 Task: Look for space in Sainte-Marie, Martinique from 3rd August, 2023 to 17th August, 2023 for 3 adults, 1 child in price range Rs.3000 to Rs.15000. Place can be entire place with 3 bedrooms having 4 beds and 2 bathrooms. Property type can be house, flat, guest house. Amenities needed are: wifi, washing machine. Booking option can be shelf check-in. Required host language is English.
Action: Mouse moved to (605, 128)
Screenshot: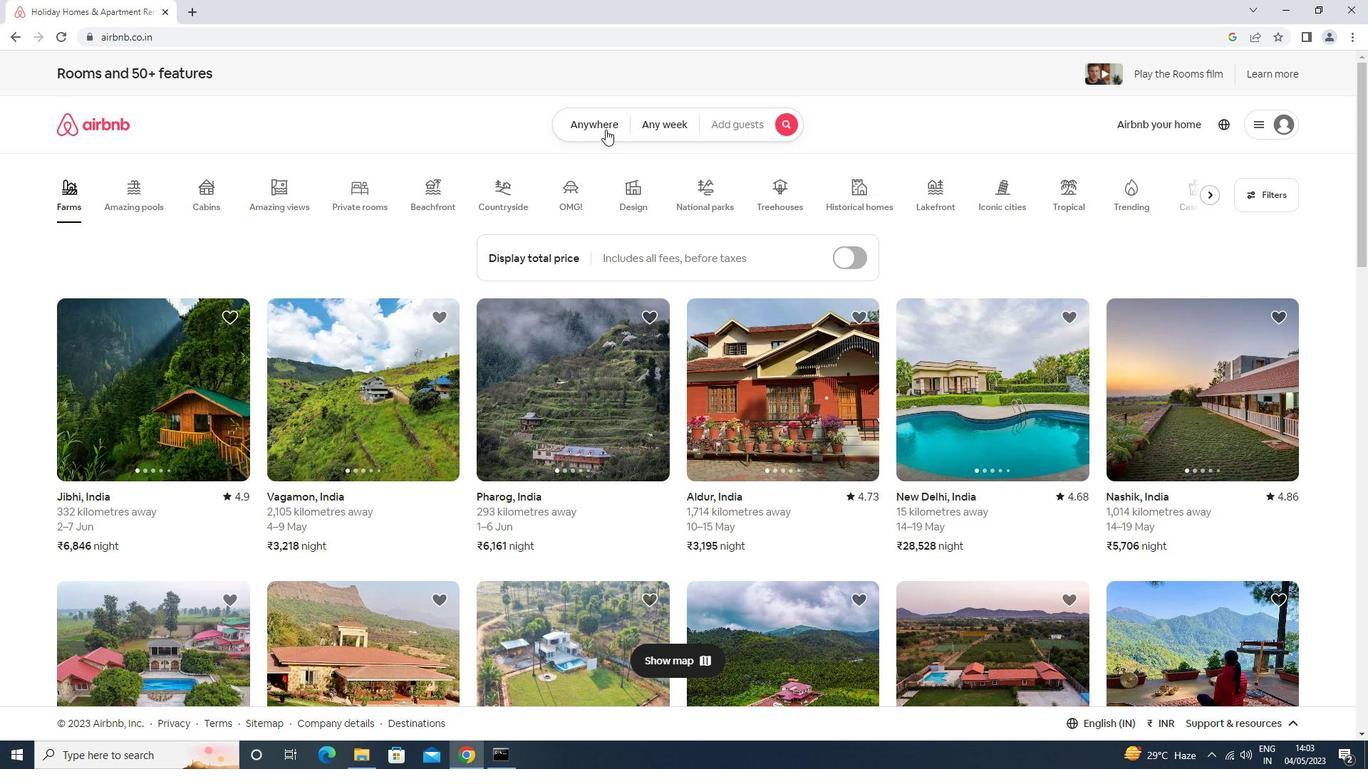
Action: Mouse pressed left at (605, 128)
Screenshot: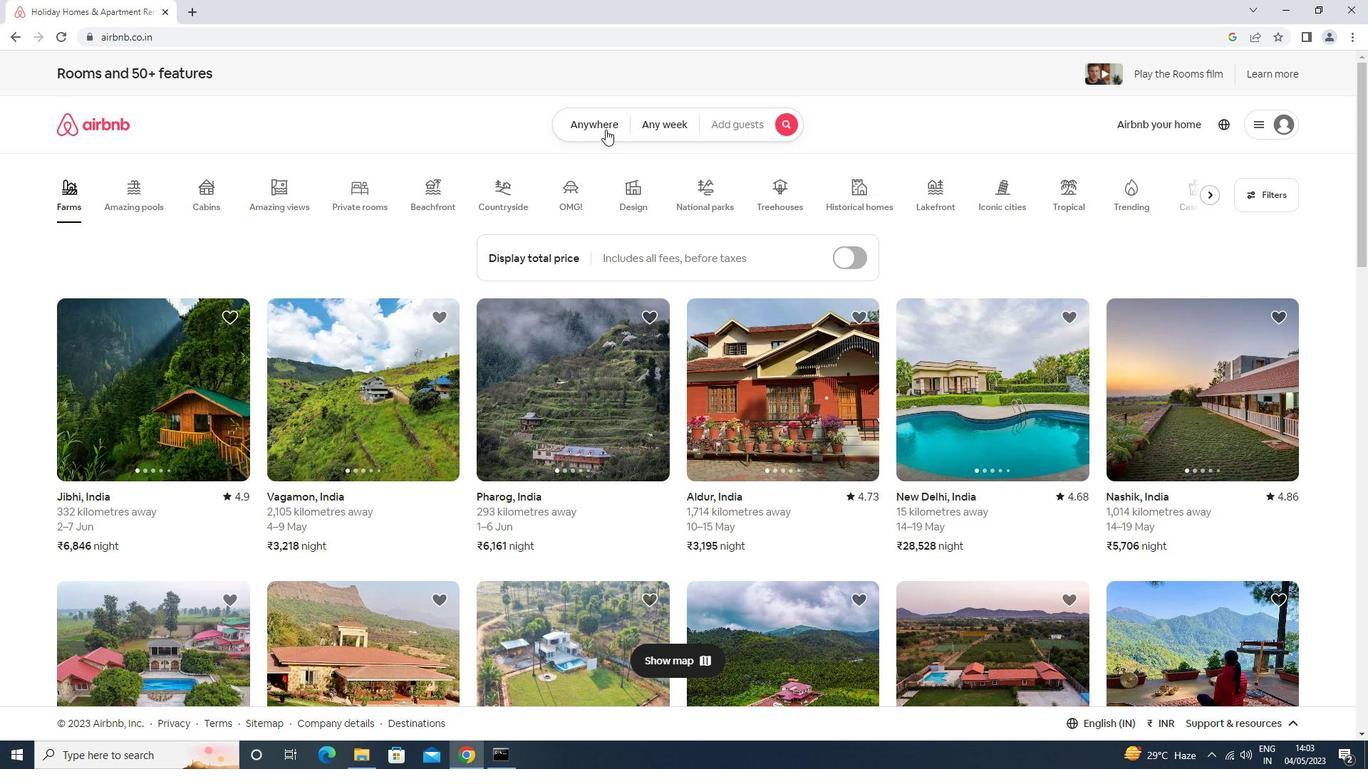 
Action: Mouse moved to (538, 170)
Screenshot: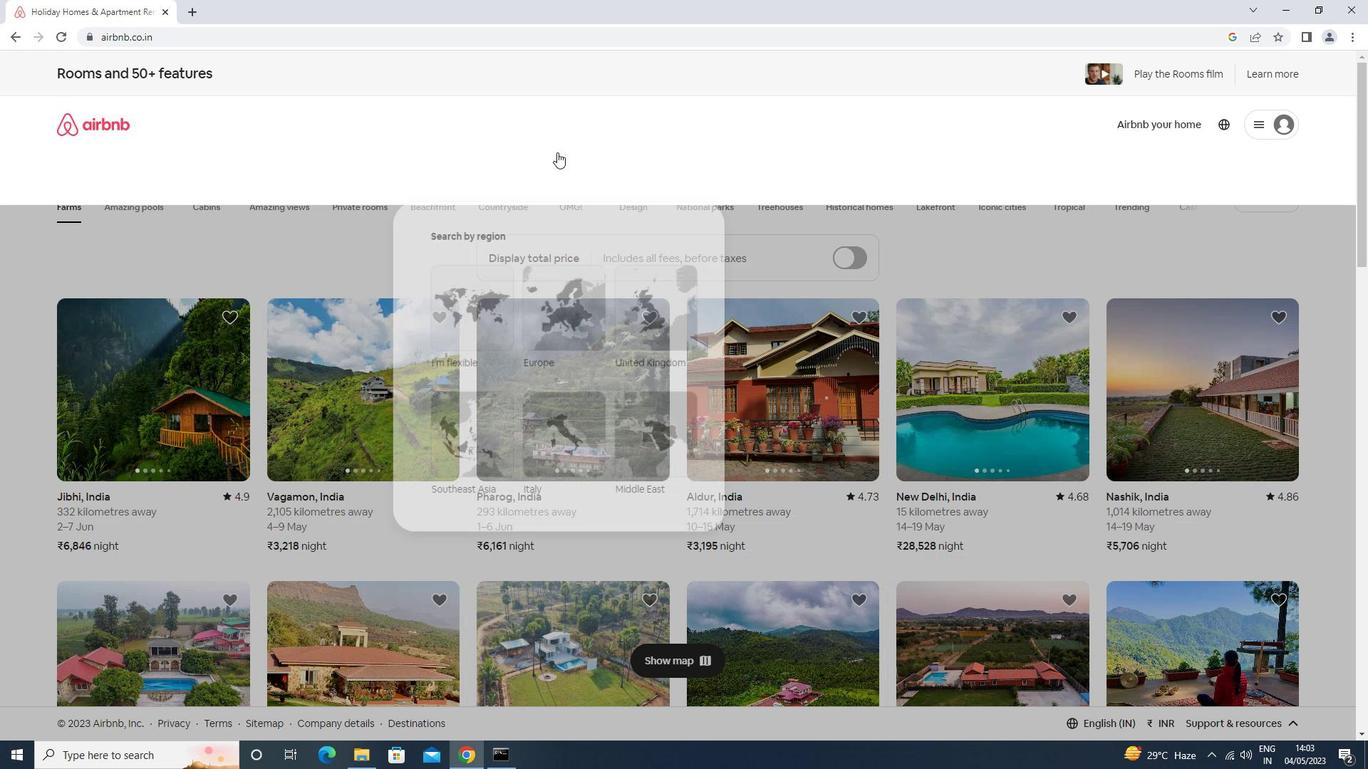 
Action: Mouse pressed left at (538, 170)
Screenshot: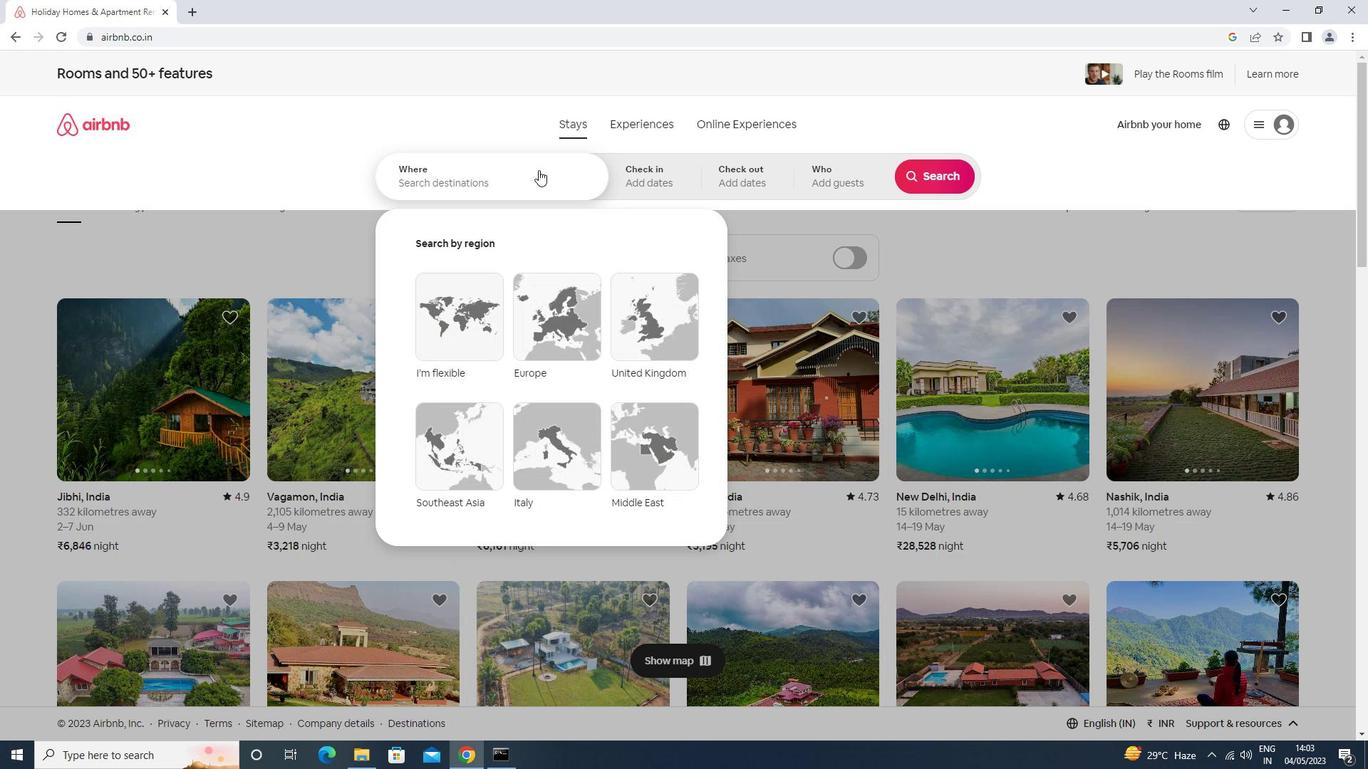 
Action: Key pressed sainte<Key.space>marie<Key.enter>
Screenshot: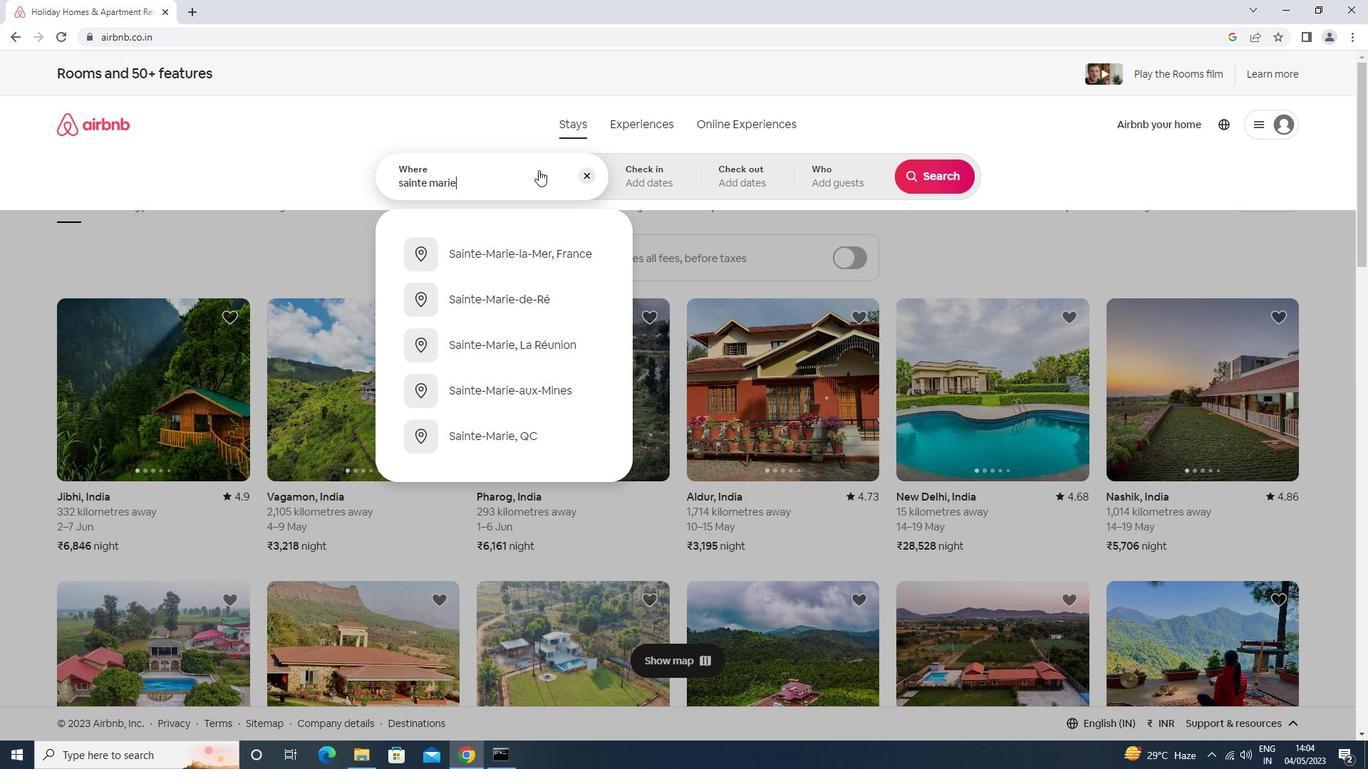 
Action: Mouse moved to (922, 288)
Screenshot: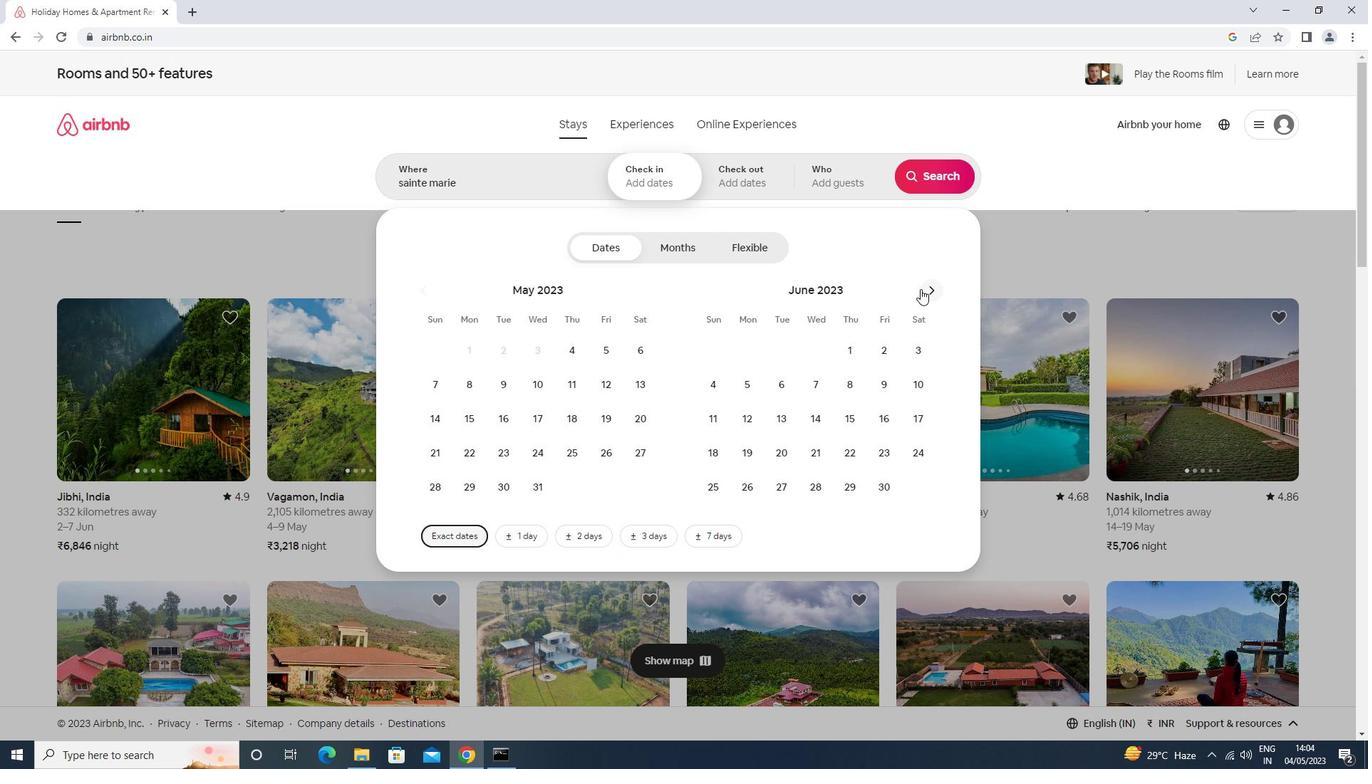 
Action: Mouse pressed left at (922, 288)
Screenshot: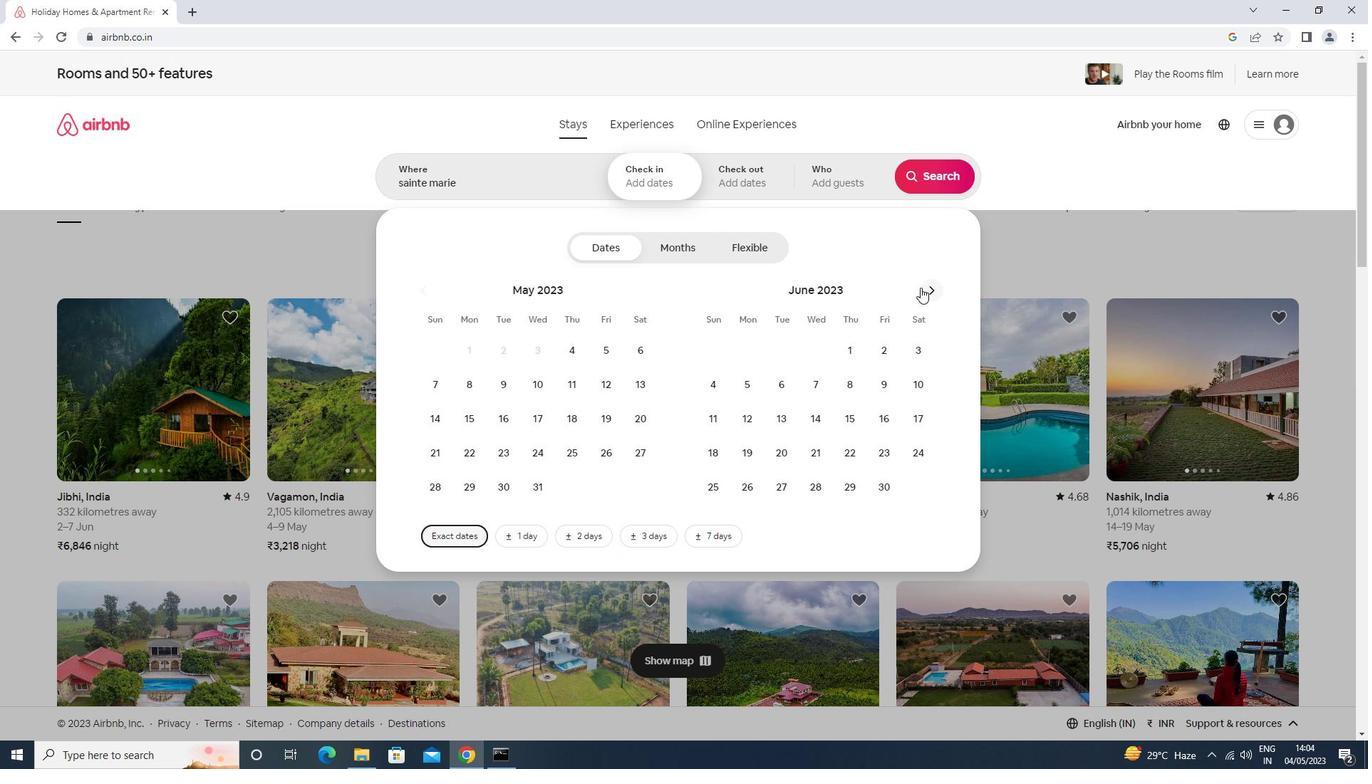 
Action: Mouse pressed left at (922, 288)
Screenshot: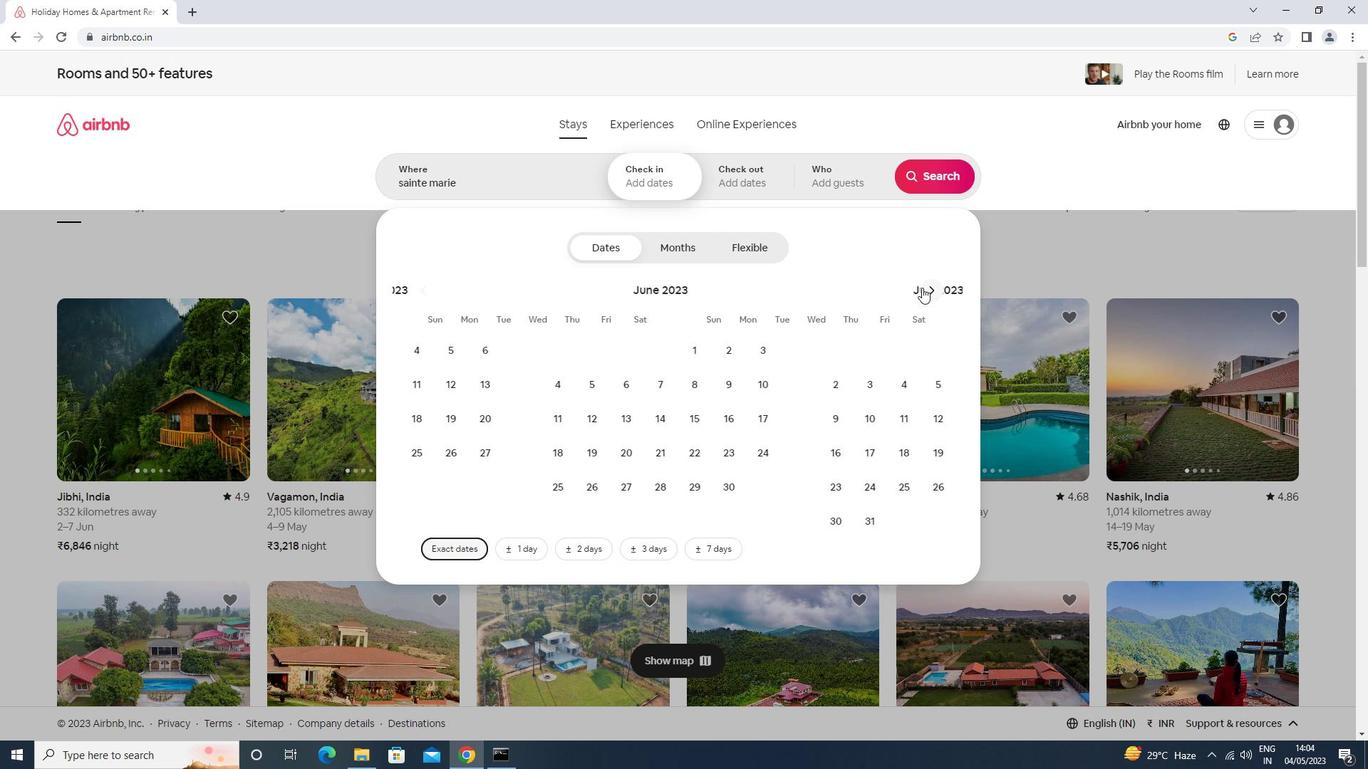 
Action: Mouse moved to (841, 355)
Screenshot: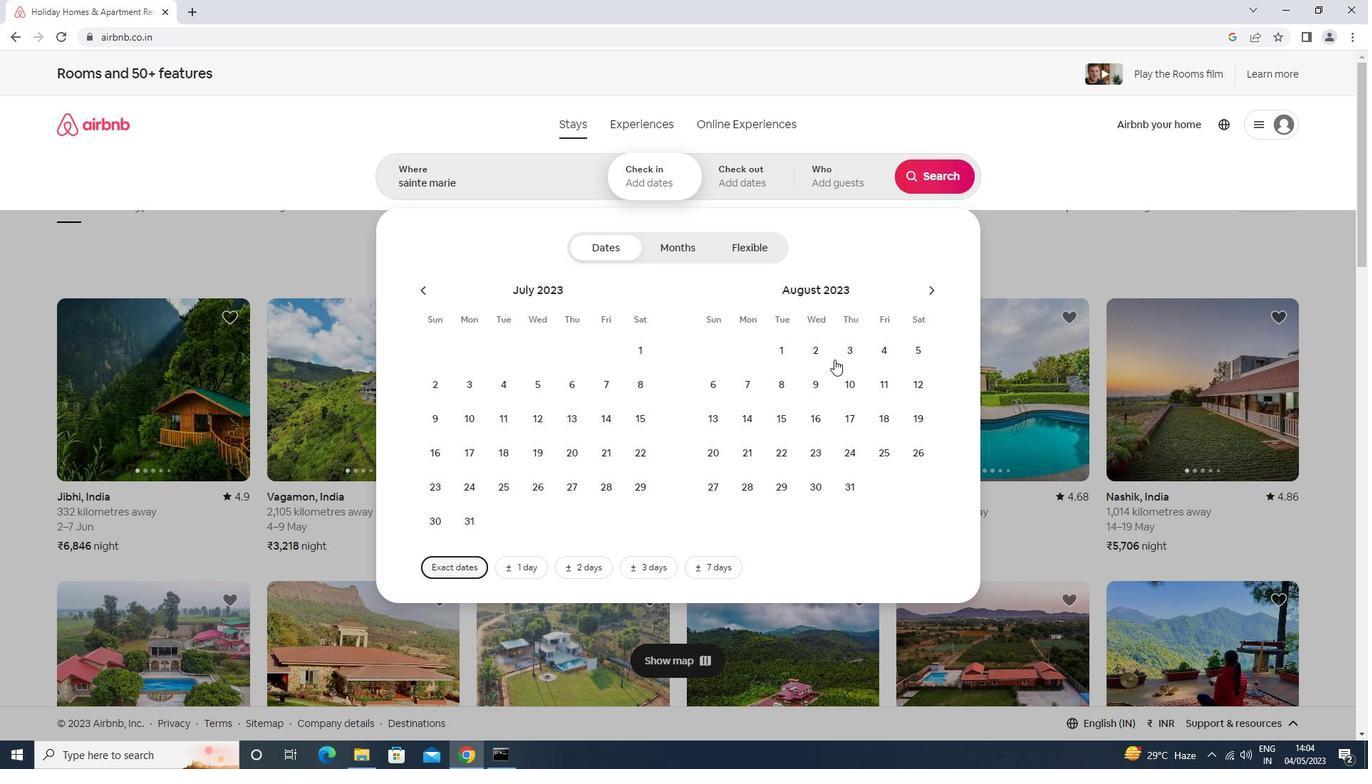
Action: Mouse pressed left at (841, 355)
Screenshot: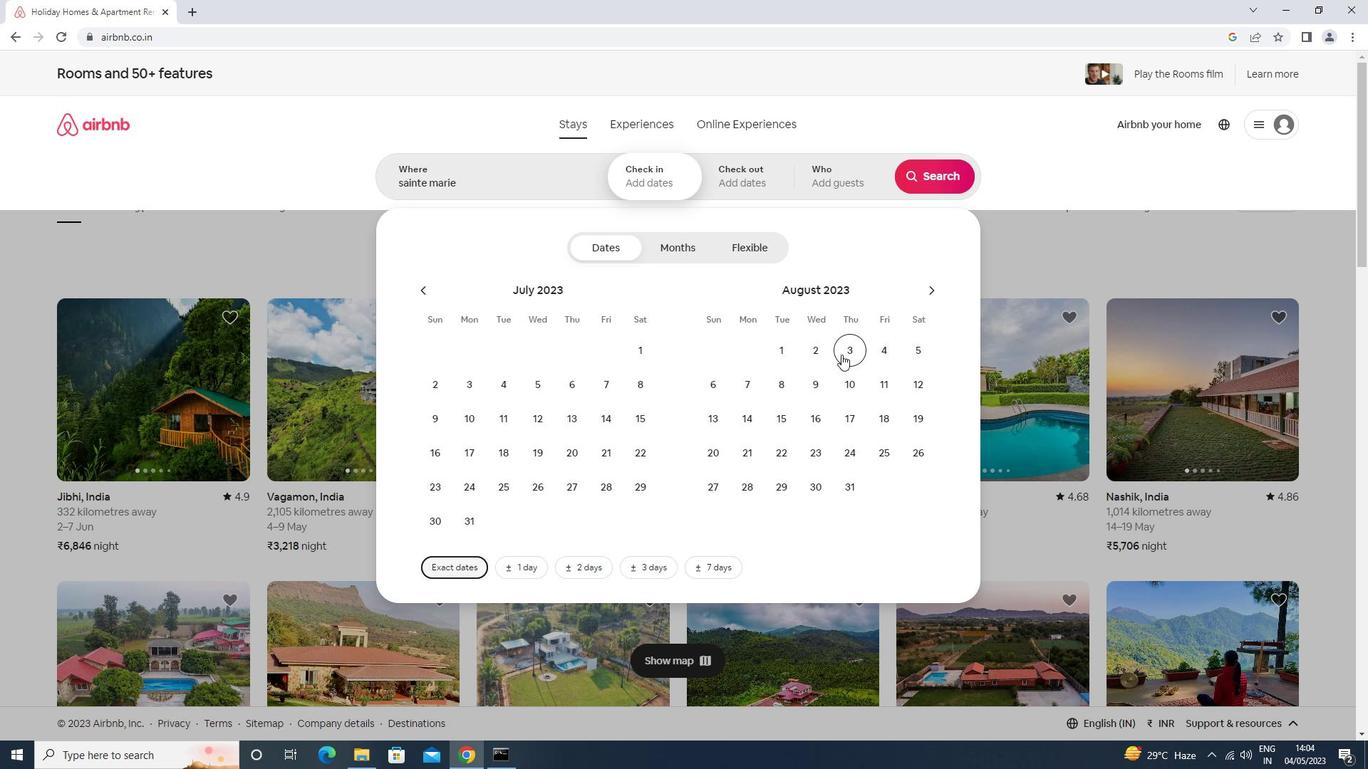 
Action: Mouse moved to (859, 419)
Screenshot: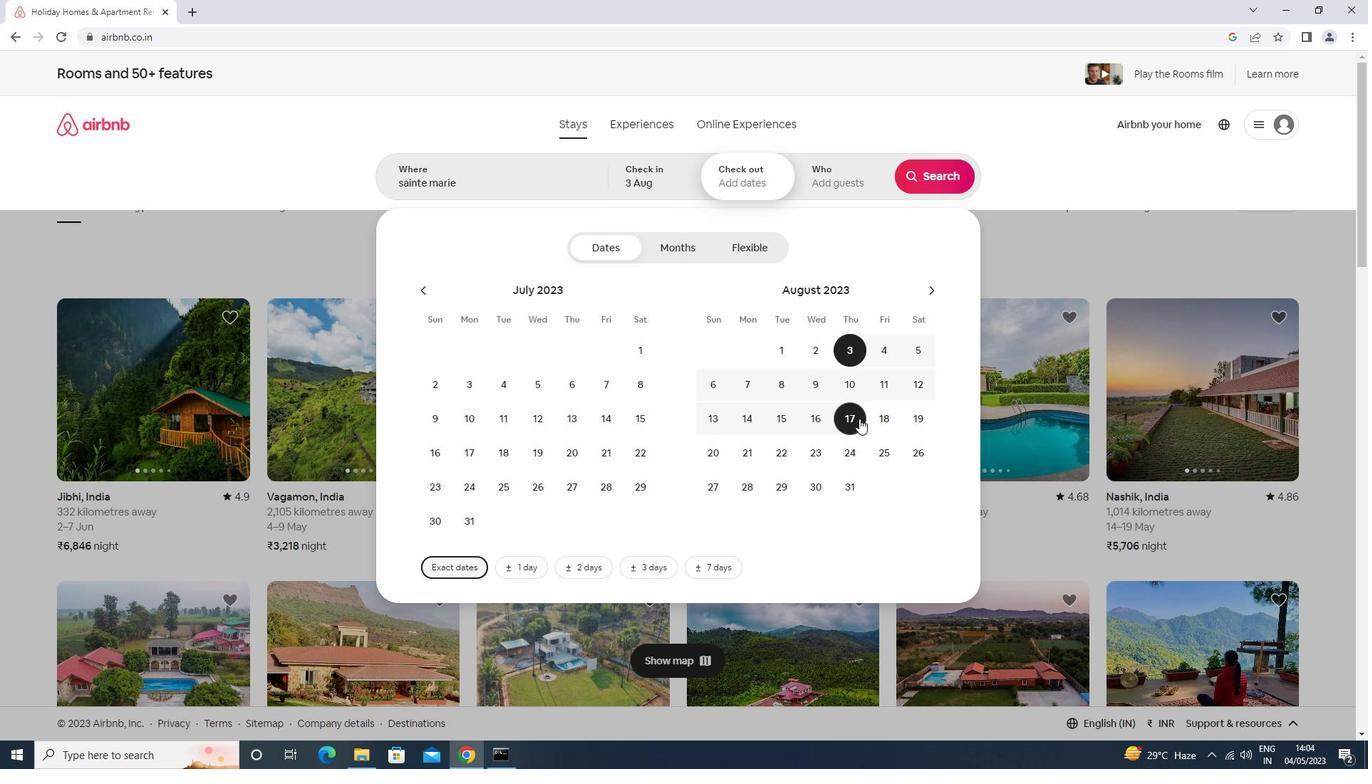 
Action: Mouse pressed left at (859, 419)
Screenshot: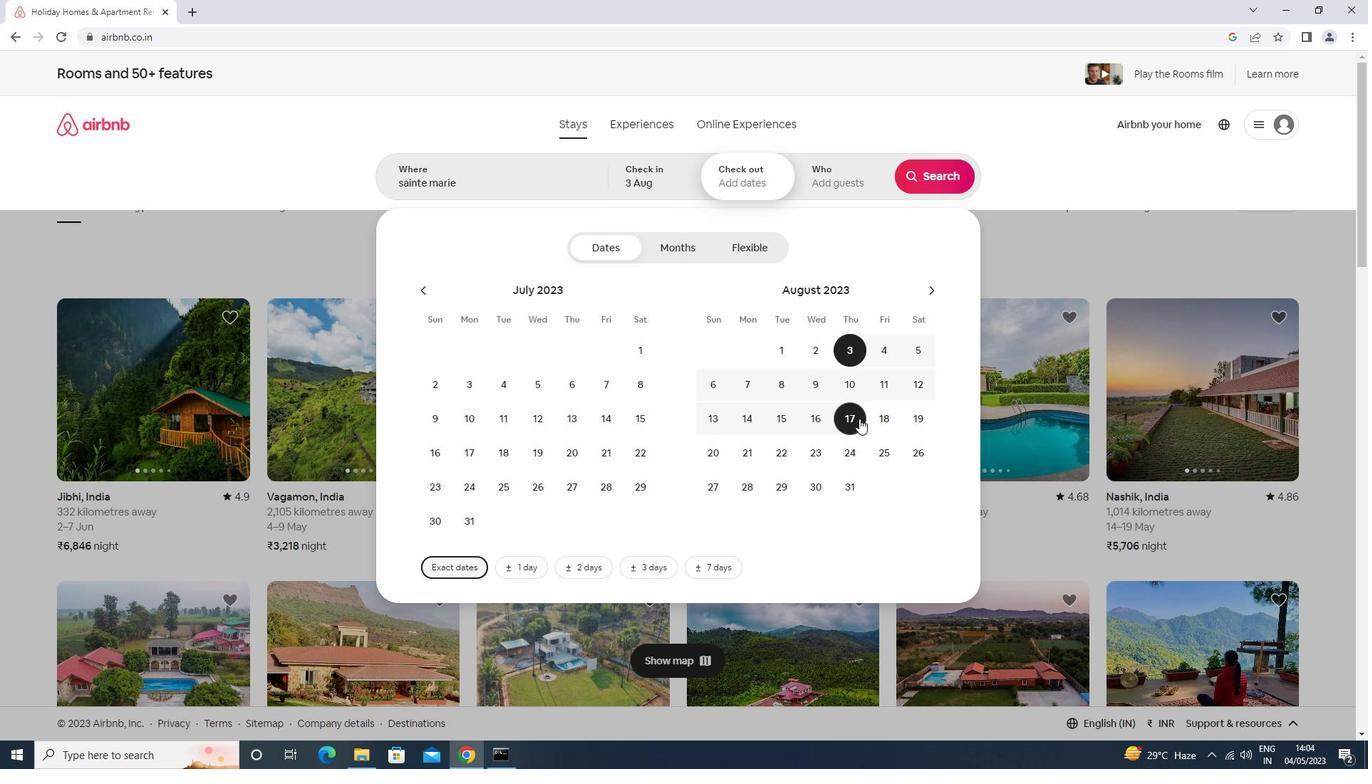 
Action: Mouse moved to (844, 188)
Screenshot: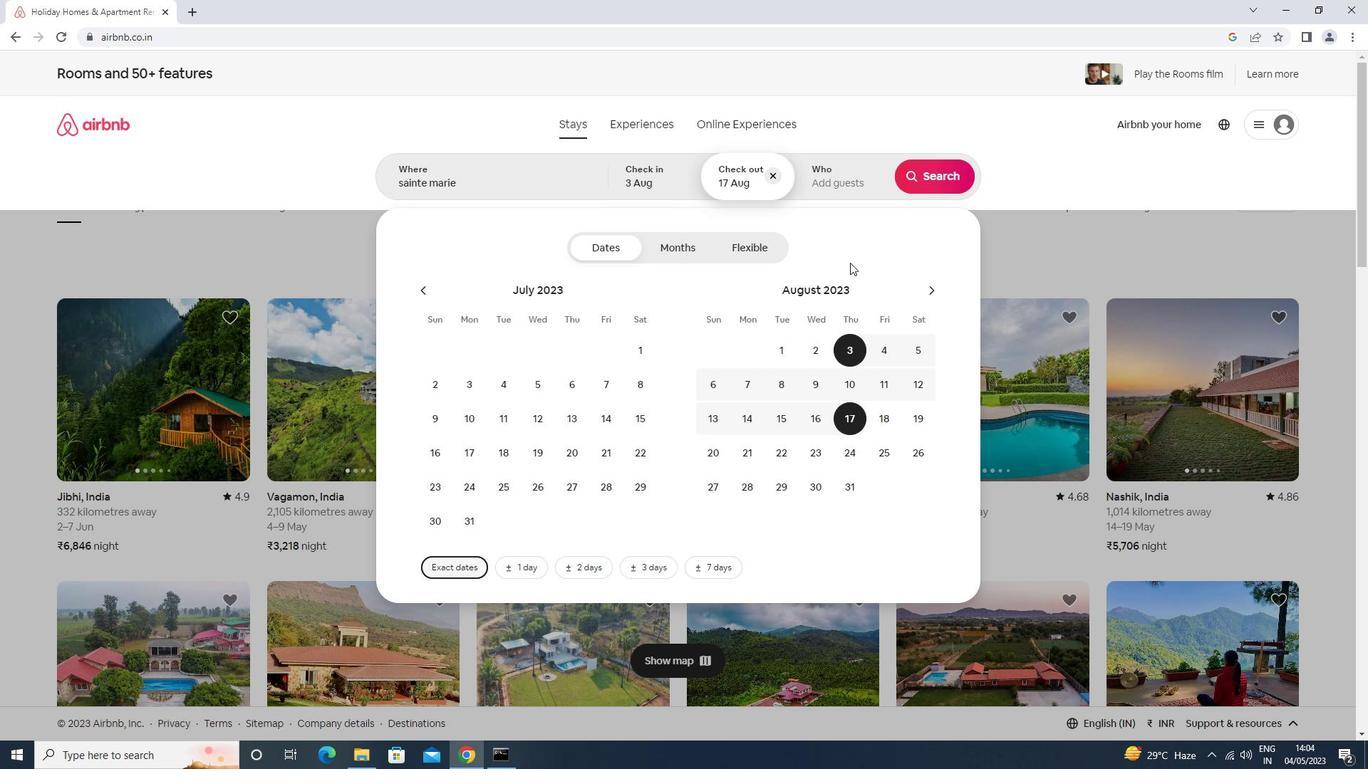
Action: Mouse pressed left at (844, 188)
Screenshot: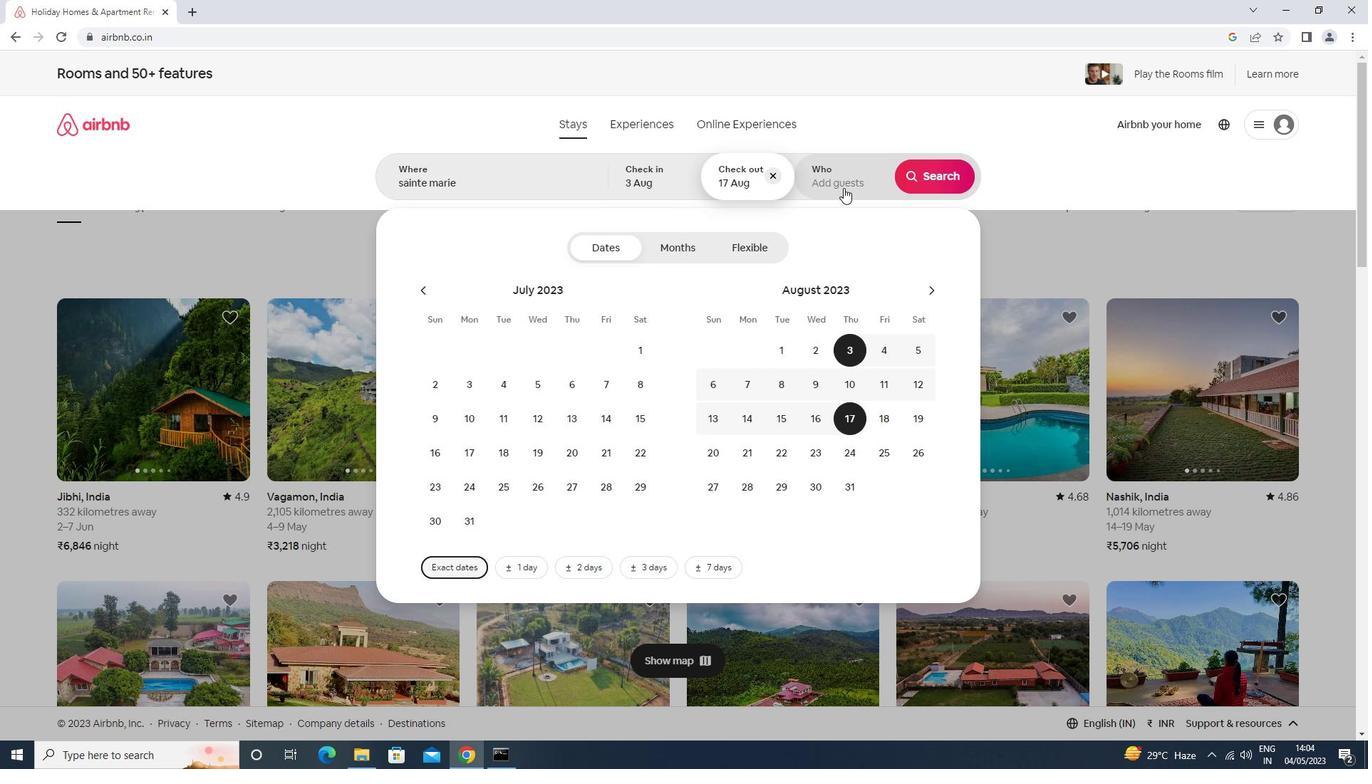 
Action: Mouse moved to (939, 248)
Screenshot: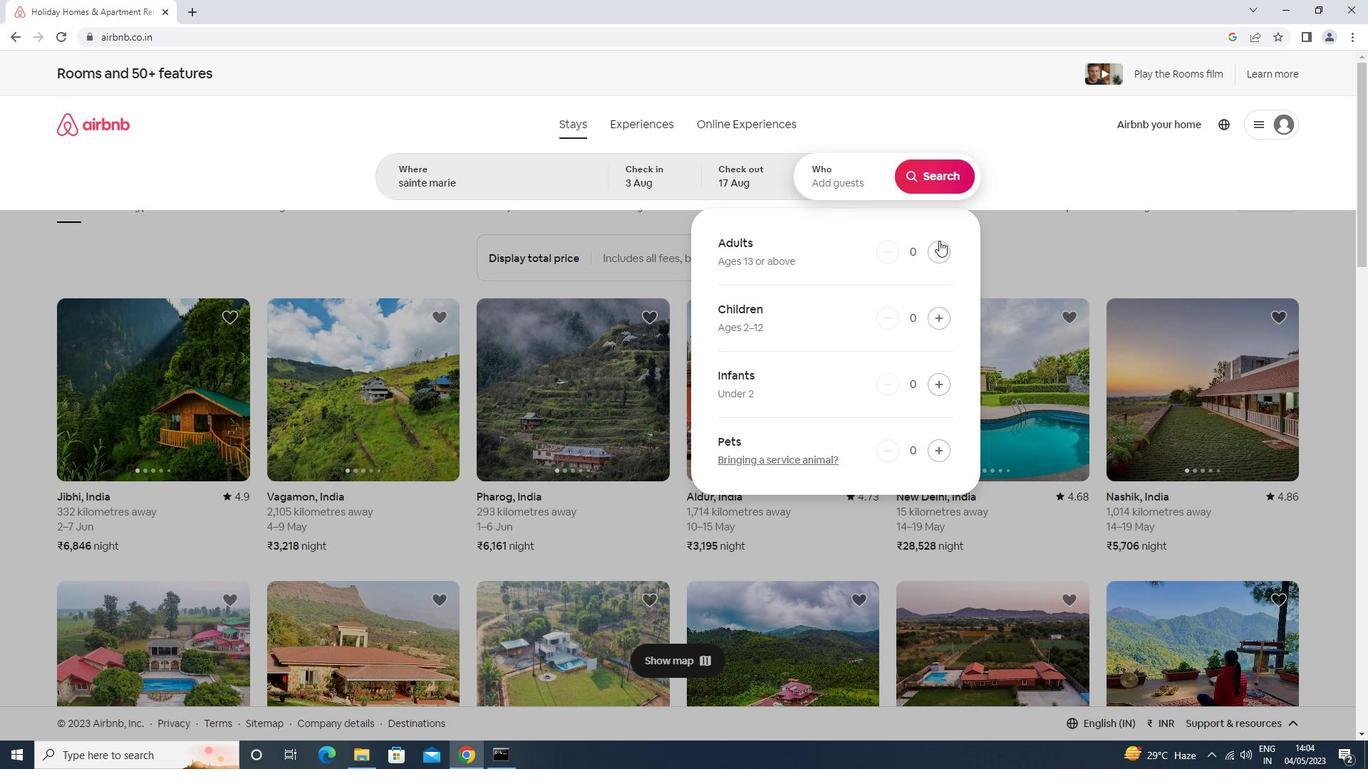 
Action: Mouse pressed left at (939, 248)
Screenshot: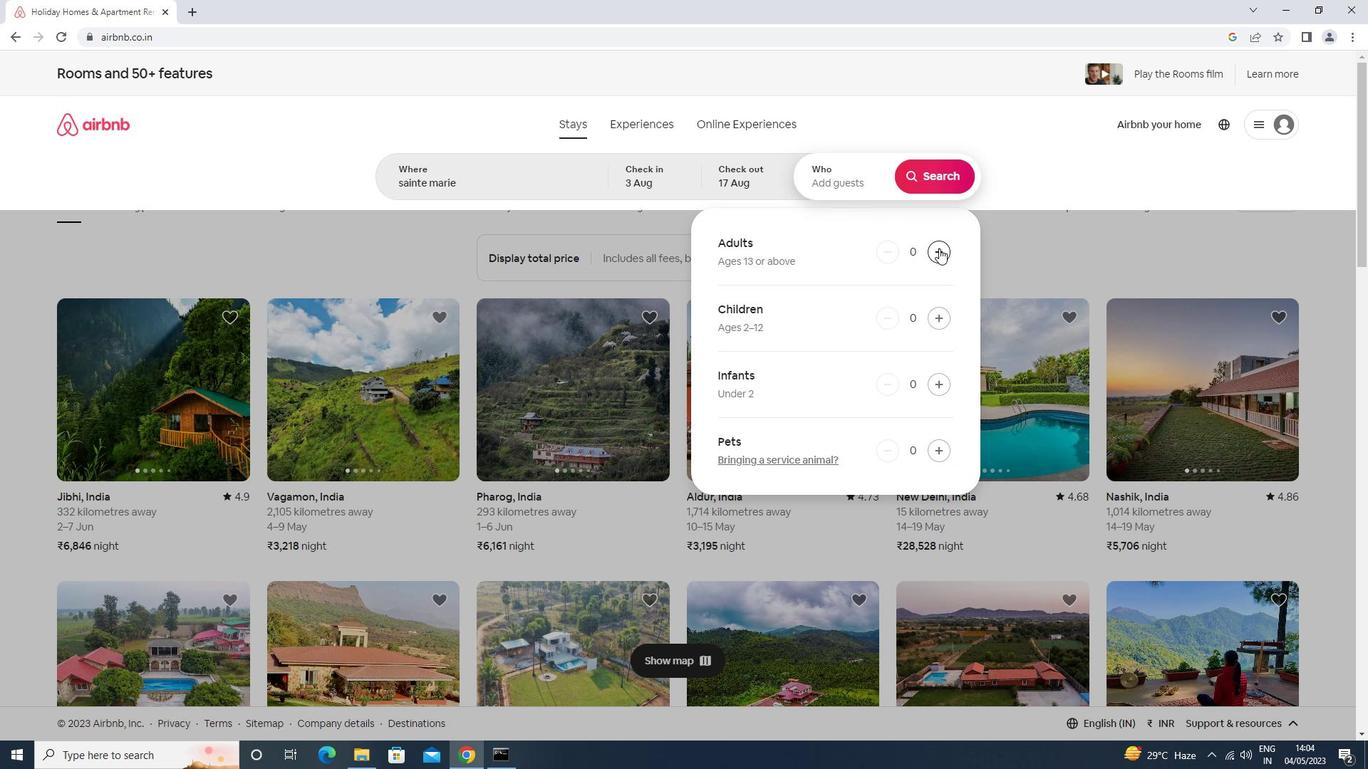 
Action: Mouse moved to (939, 249)
Screenshot: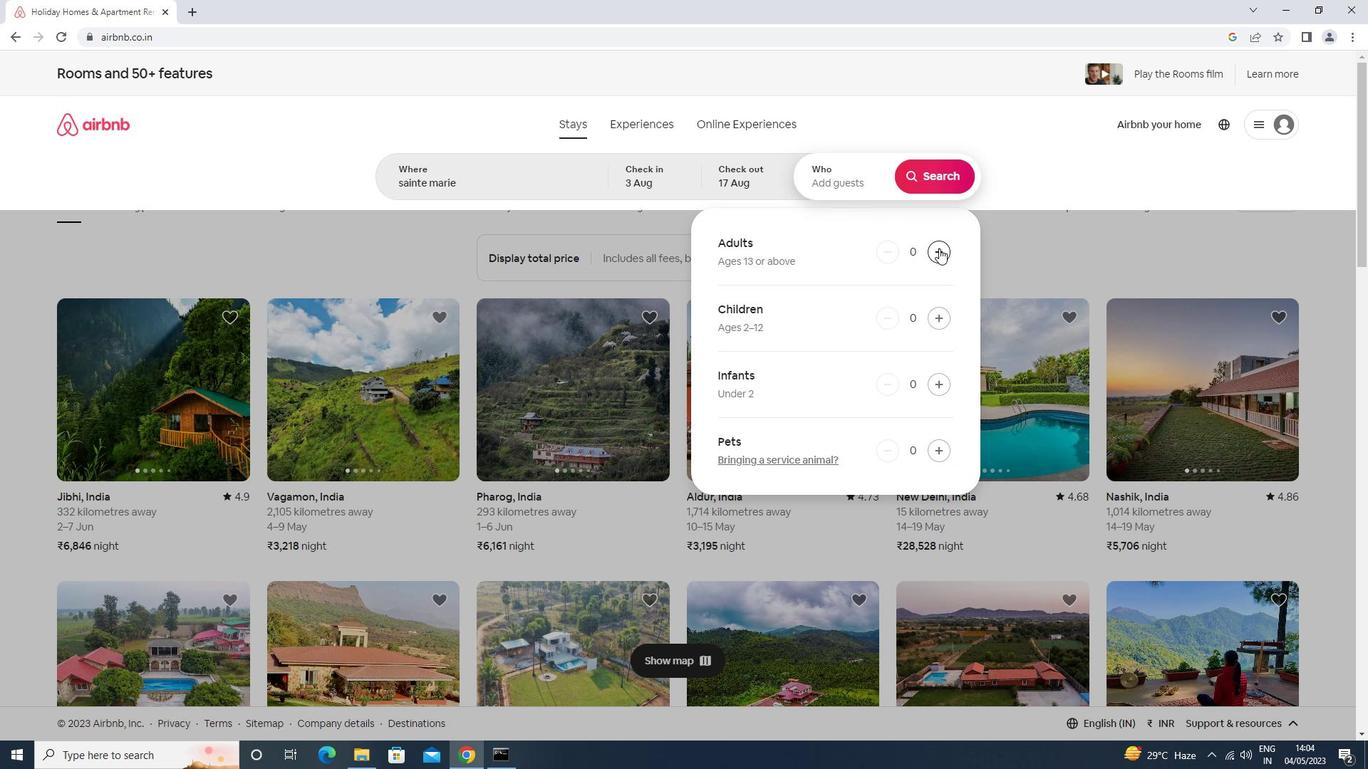 
Action: Mouse pressed left at (939, 249)
Screenshot: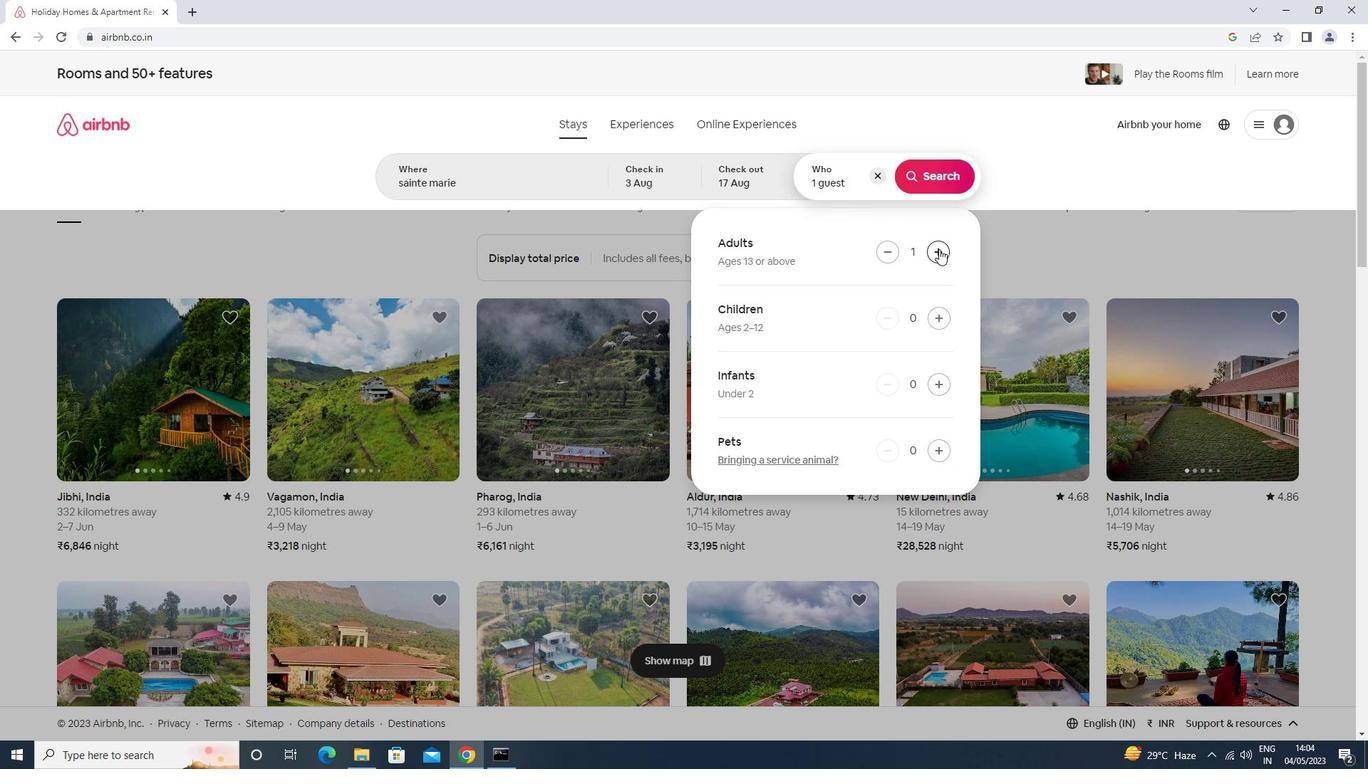 
Action: Mouse pressed left at (939, 249)
Screenshot: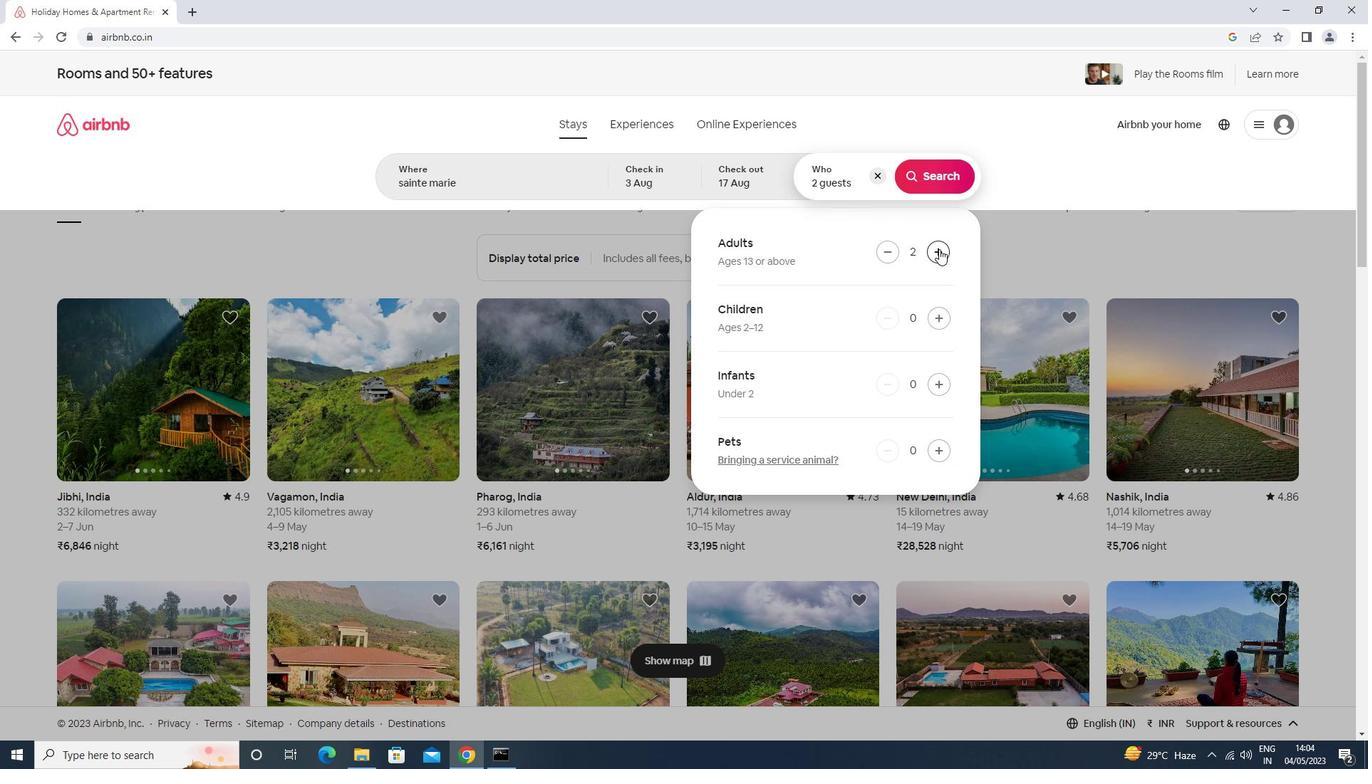 
Action: Mouse moved to (943, 316)
Screenshot: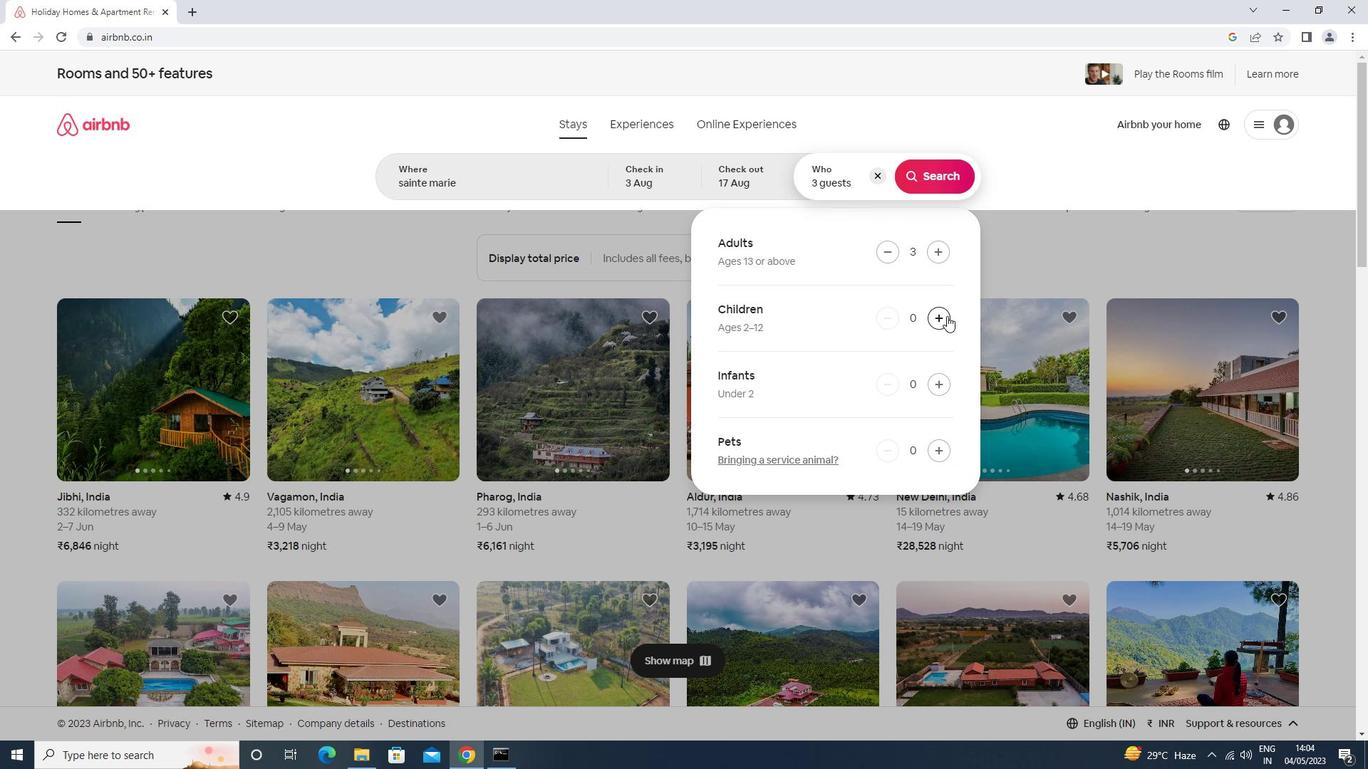 
Action: Mouse pressed left at (943, 316)
Screenshot: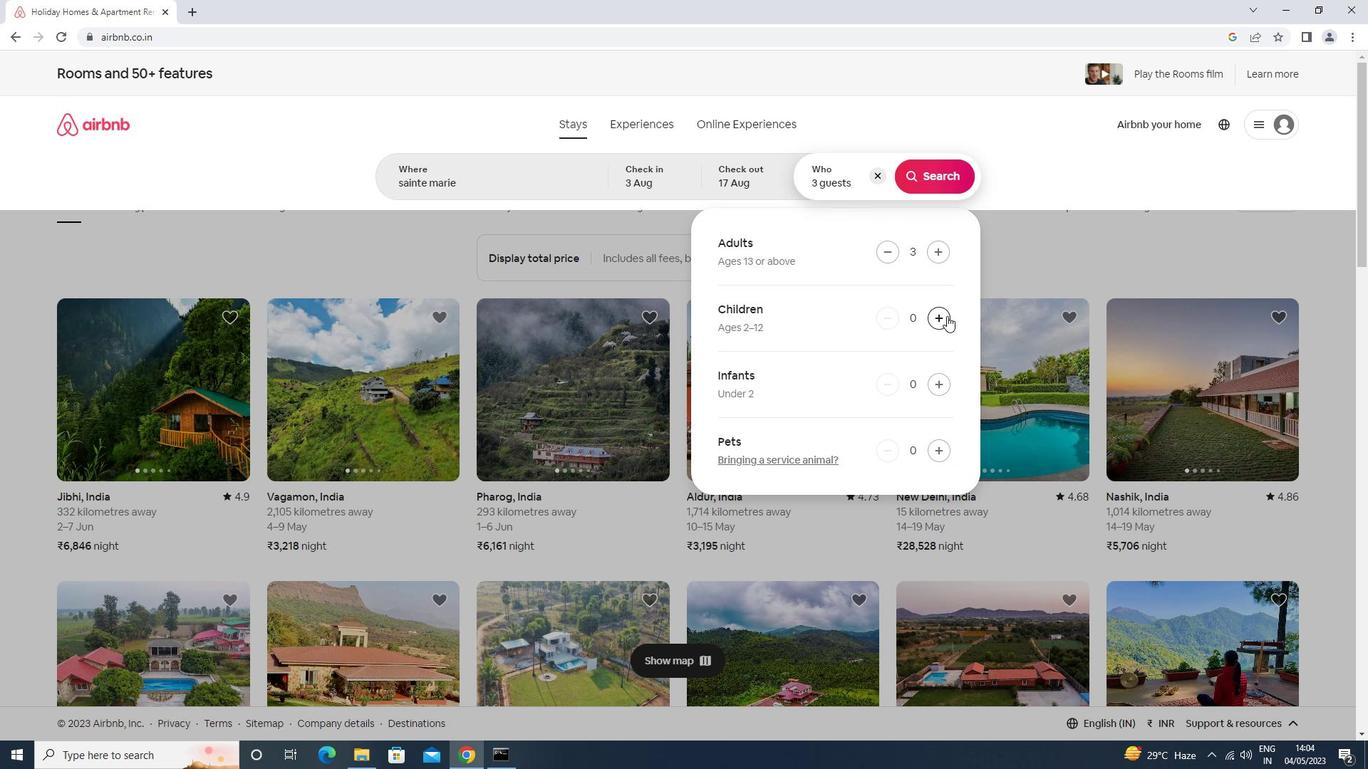 
Action: Mouse moved to (930, 190)
Screenshot: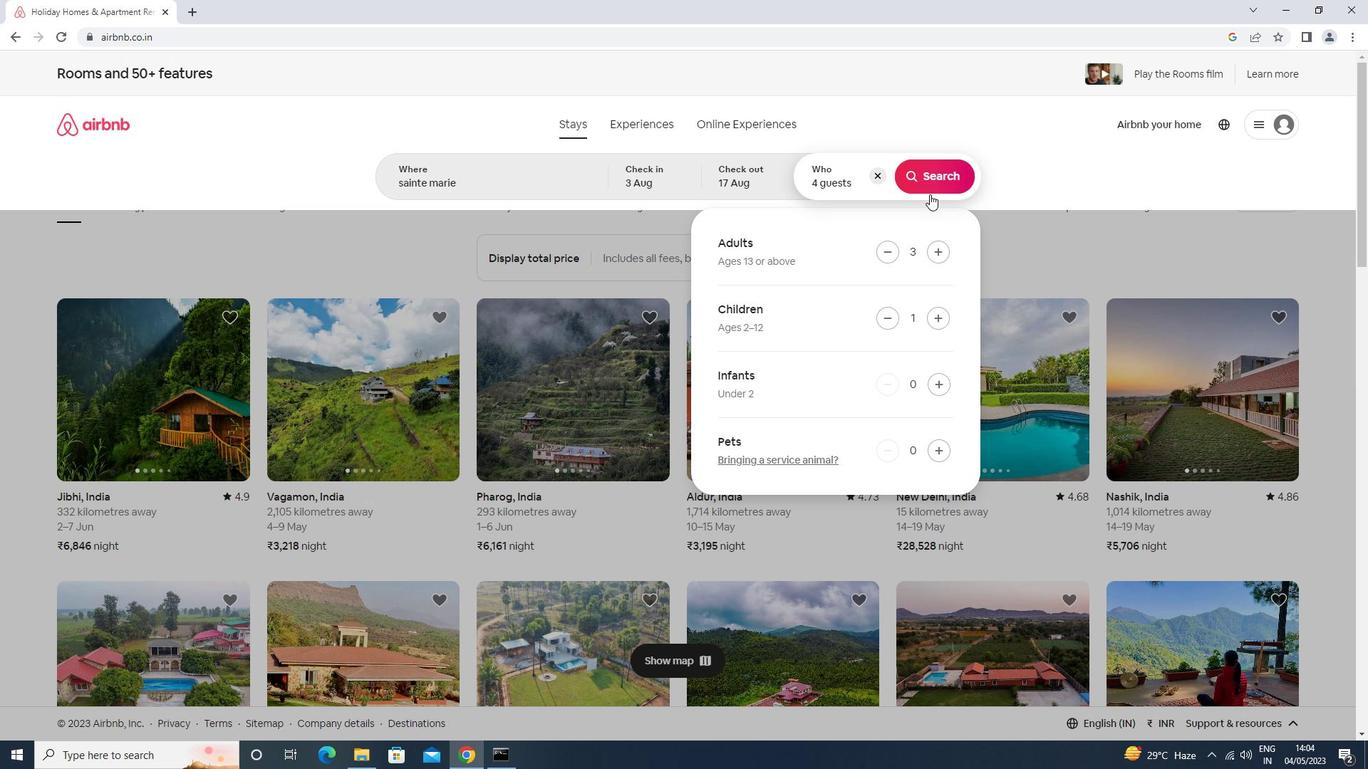 
Action: Mouse pressed left at (930, 190)
Screenshot: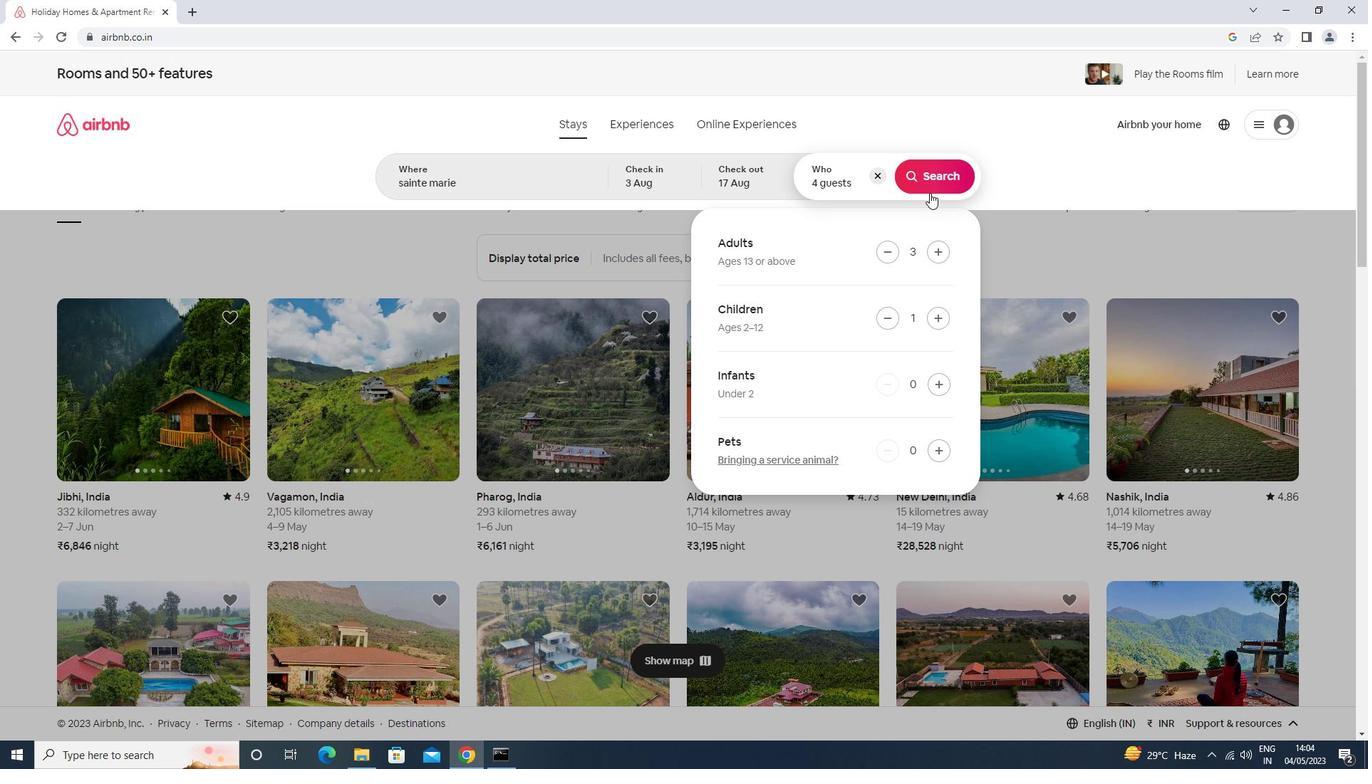 
Action: Mouse moved to (1288, 132)
Screenshot: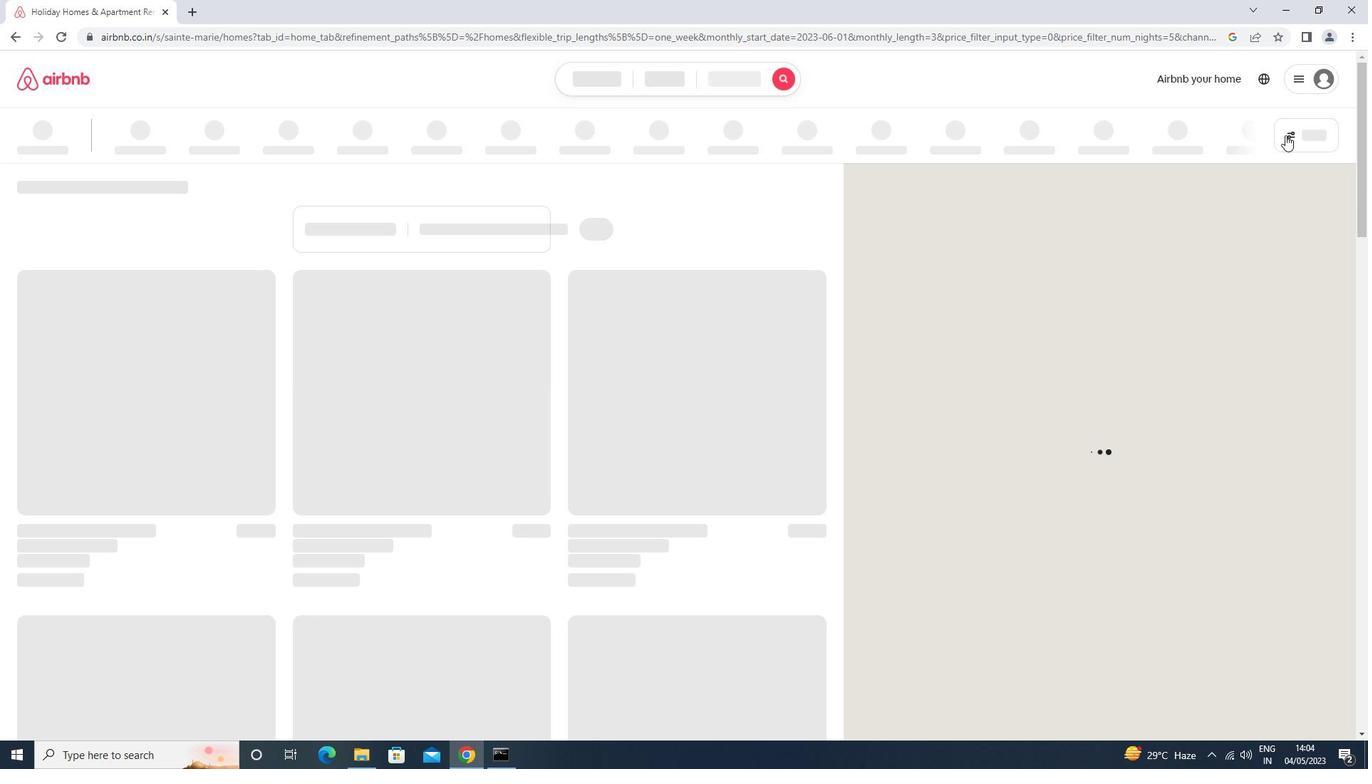 
Action: Mouse pressed left at (1288, 132)
Screenshot: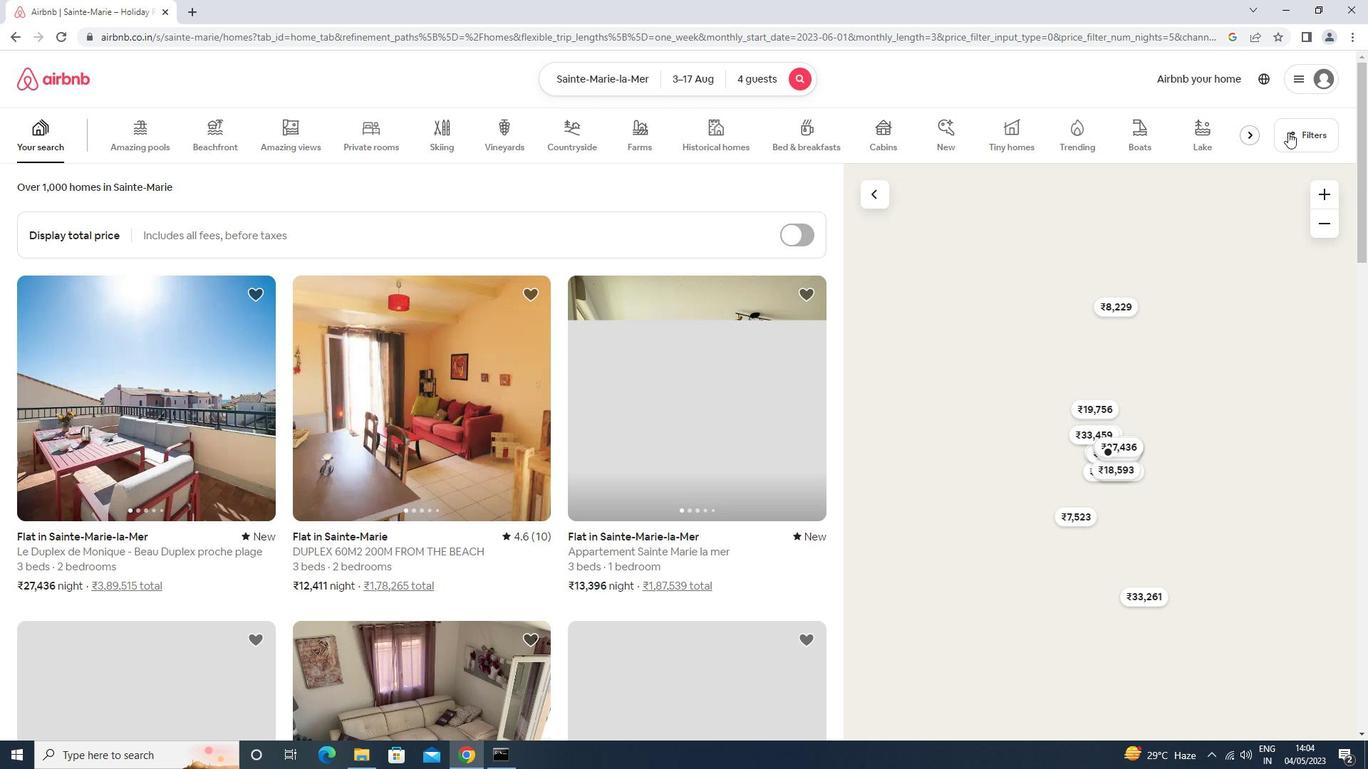 
Action: Mouse moved to (587, 320)
Screenshot: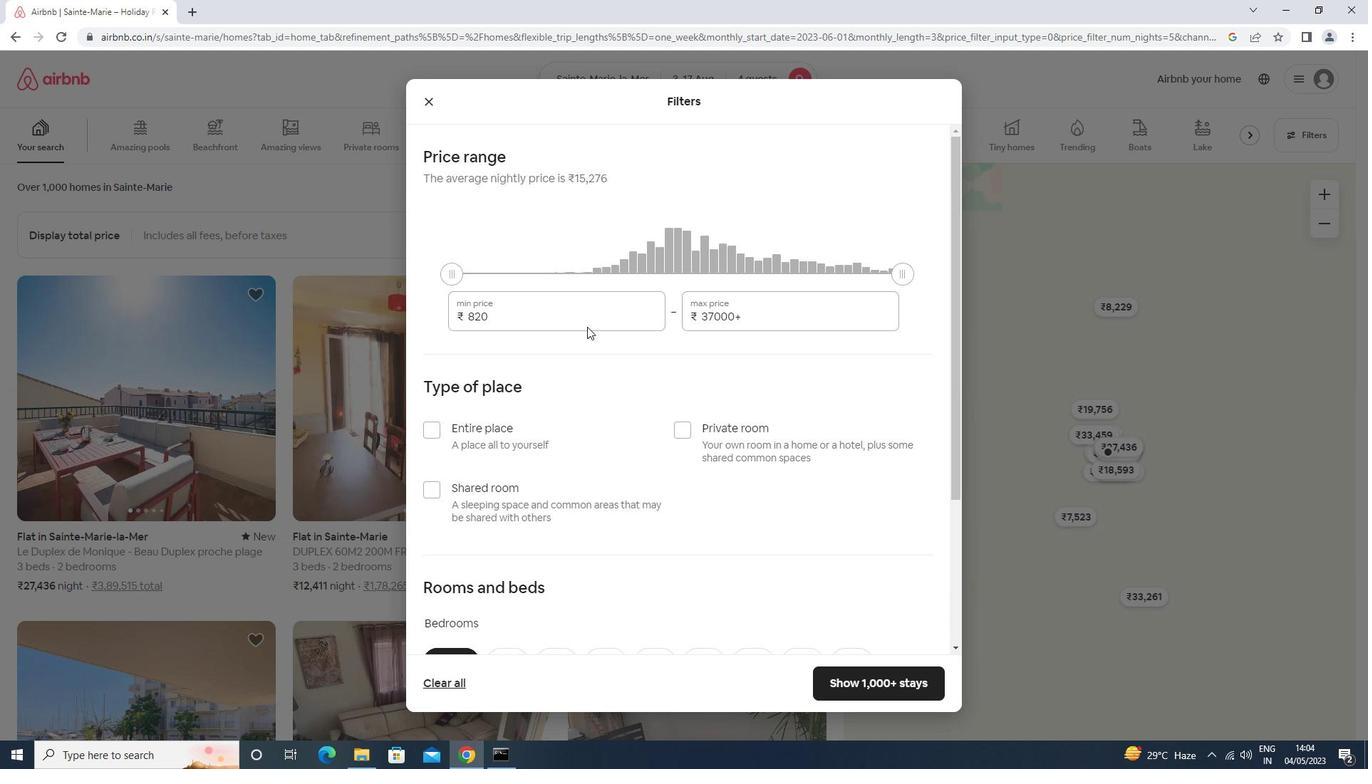 
Action: Mouse pressed left at (587, 320)
Screenshot: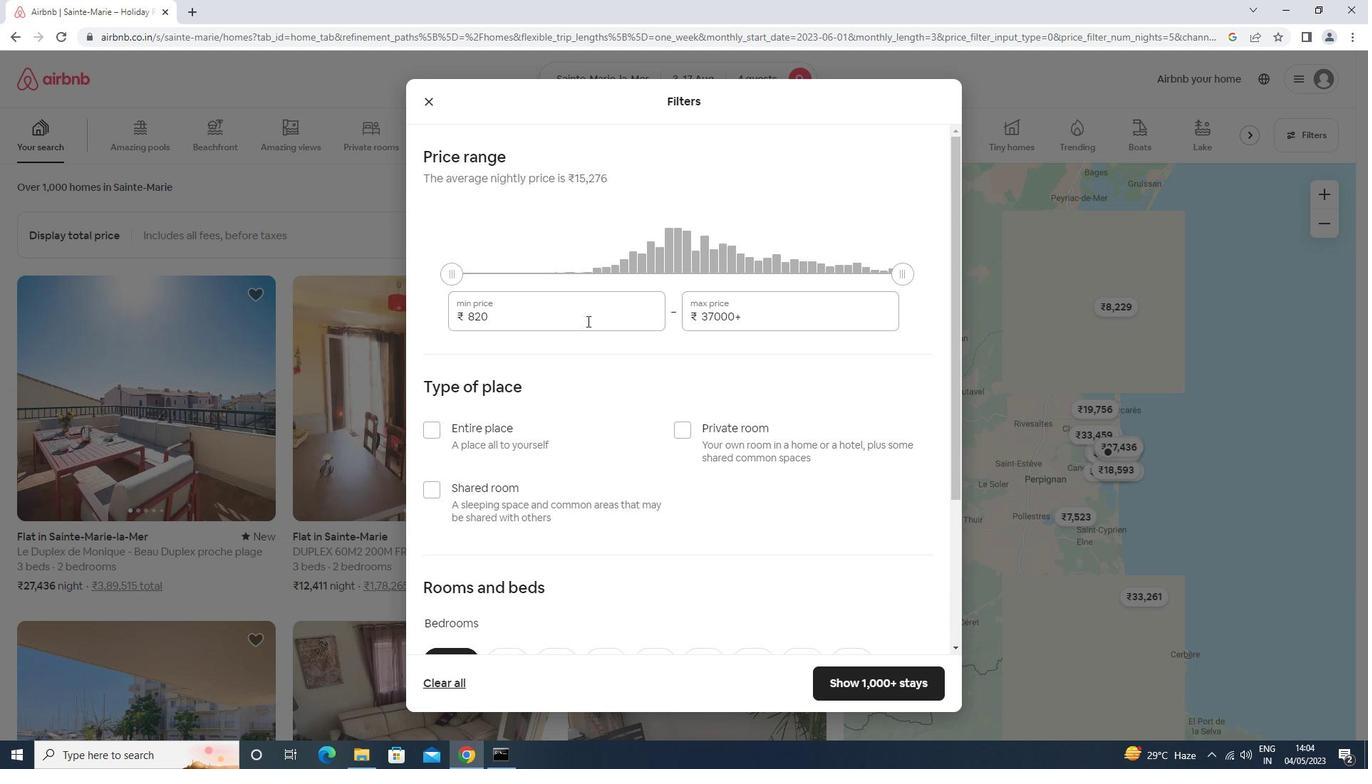 
Action: Key pressed <Key.backspace><Key.backspace><Key.backspace><Key.backspace>3000<Key.tab>15000
Screenshot: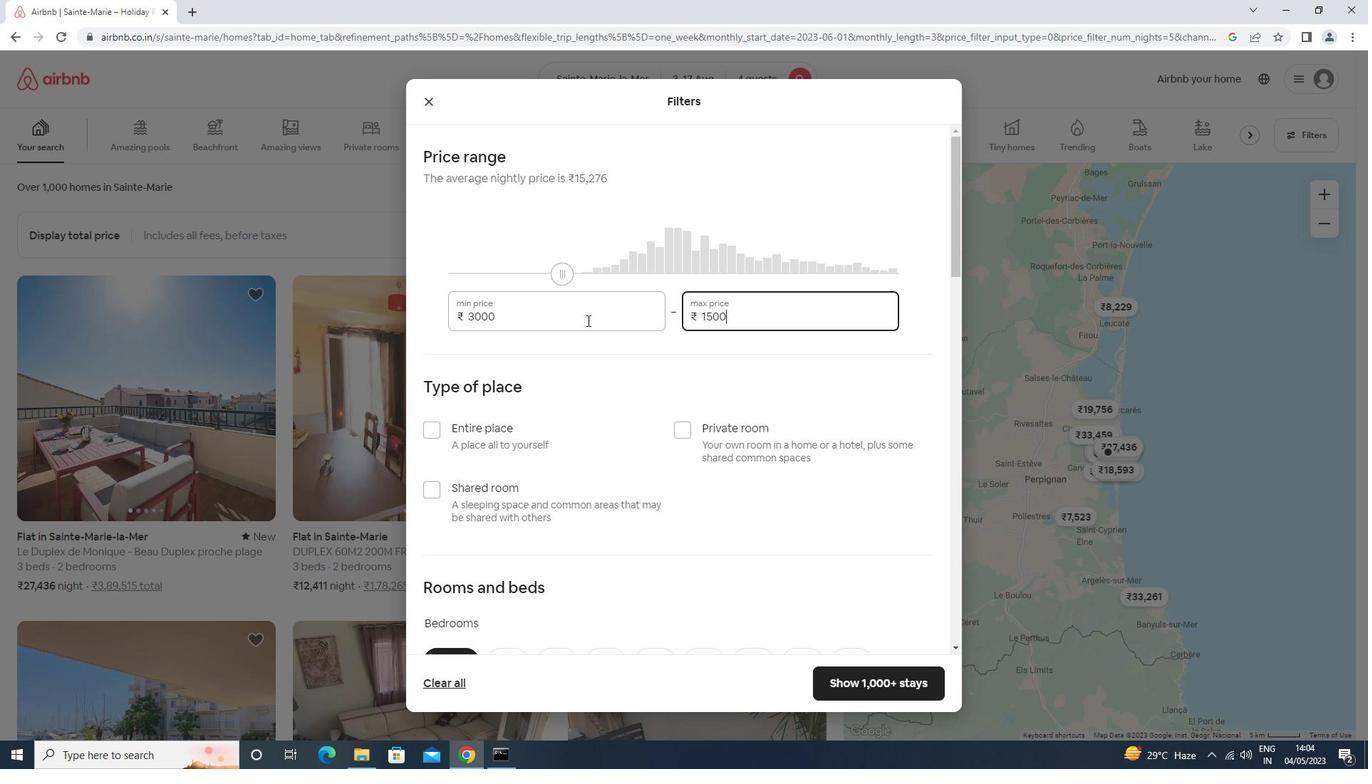 
Action: Mouse moved to (513, 426)
Screenshot: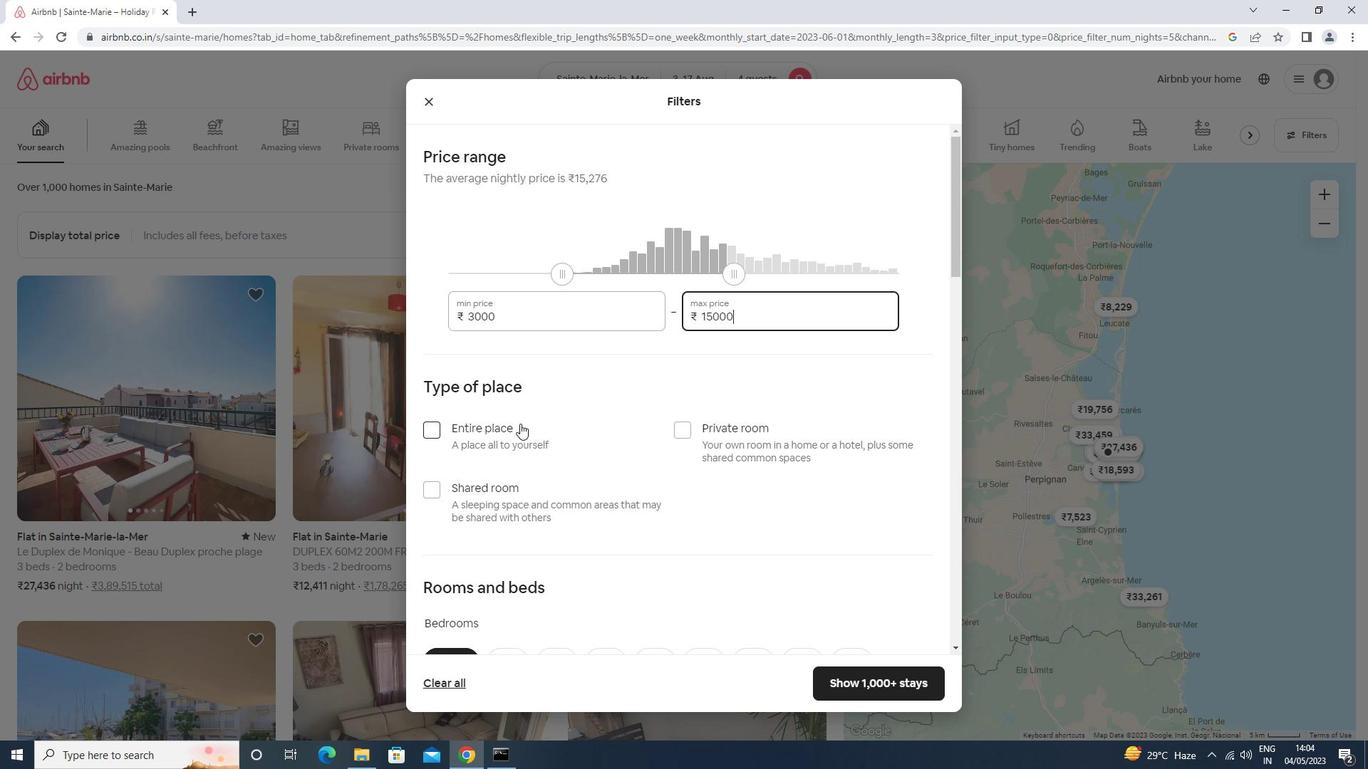
Action: Mouse pressed left at (513, 426)
Screenshot: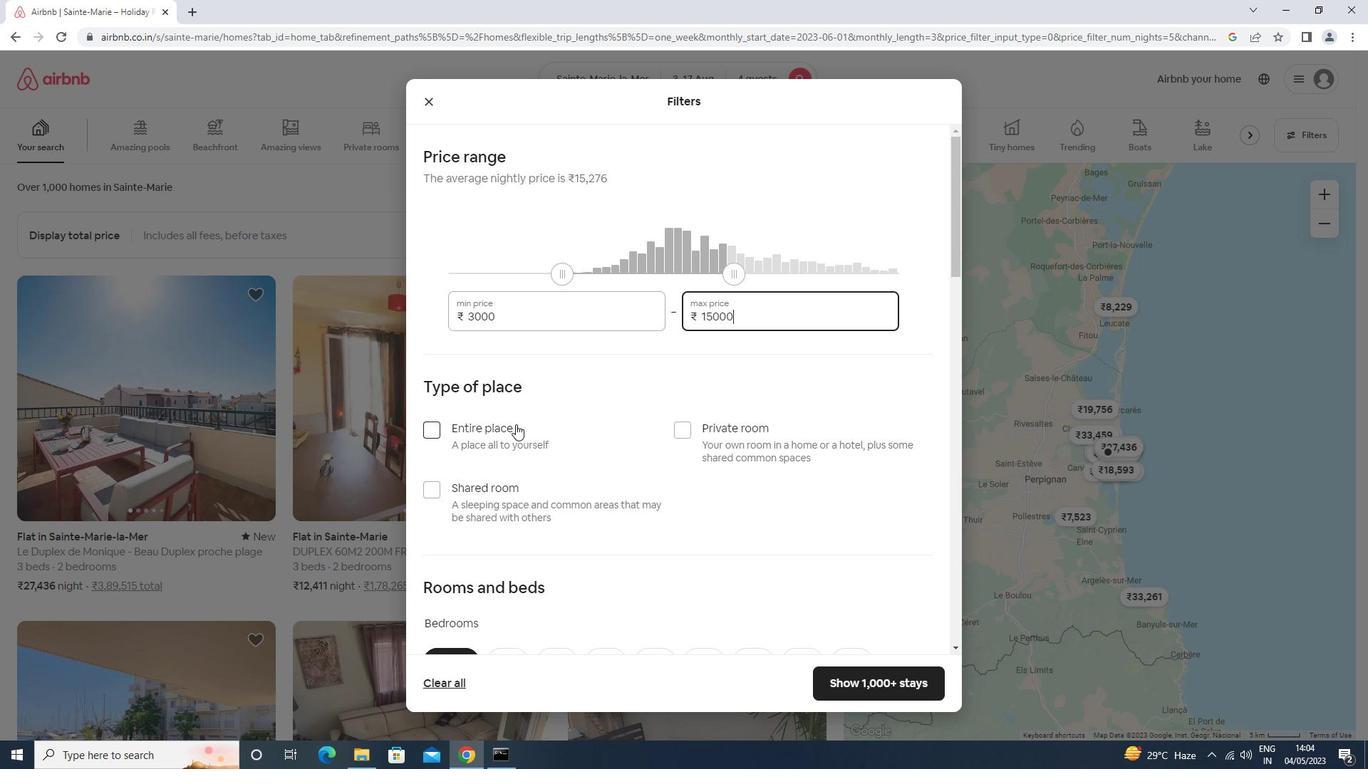 
Action: Mouse moved to (509, 424)
Screenshot: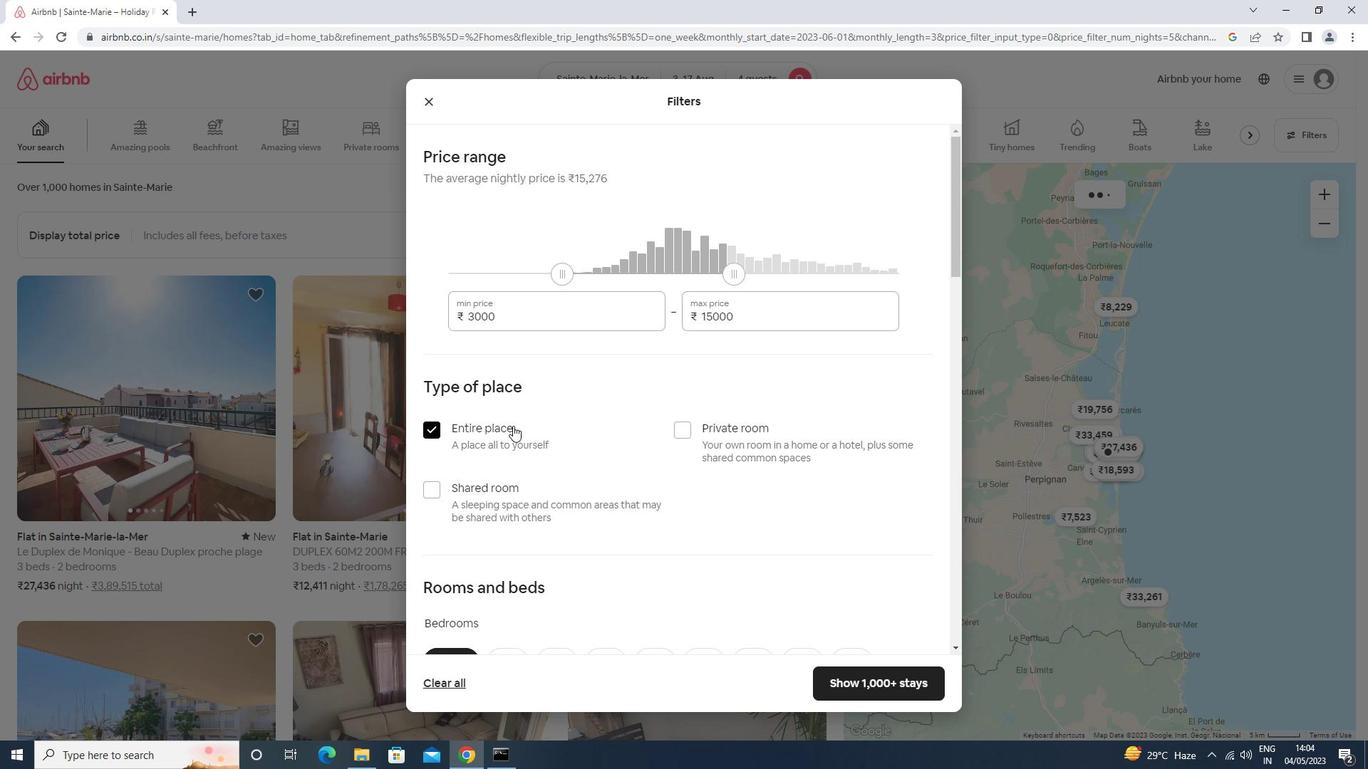 
Action: Mouse scrolled (509, 423) with delta (0, 0)
Screenshot: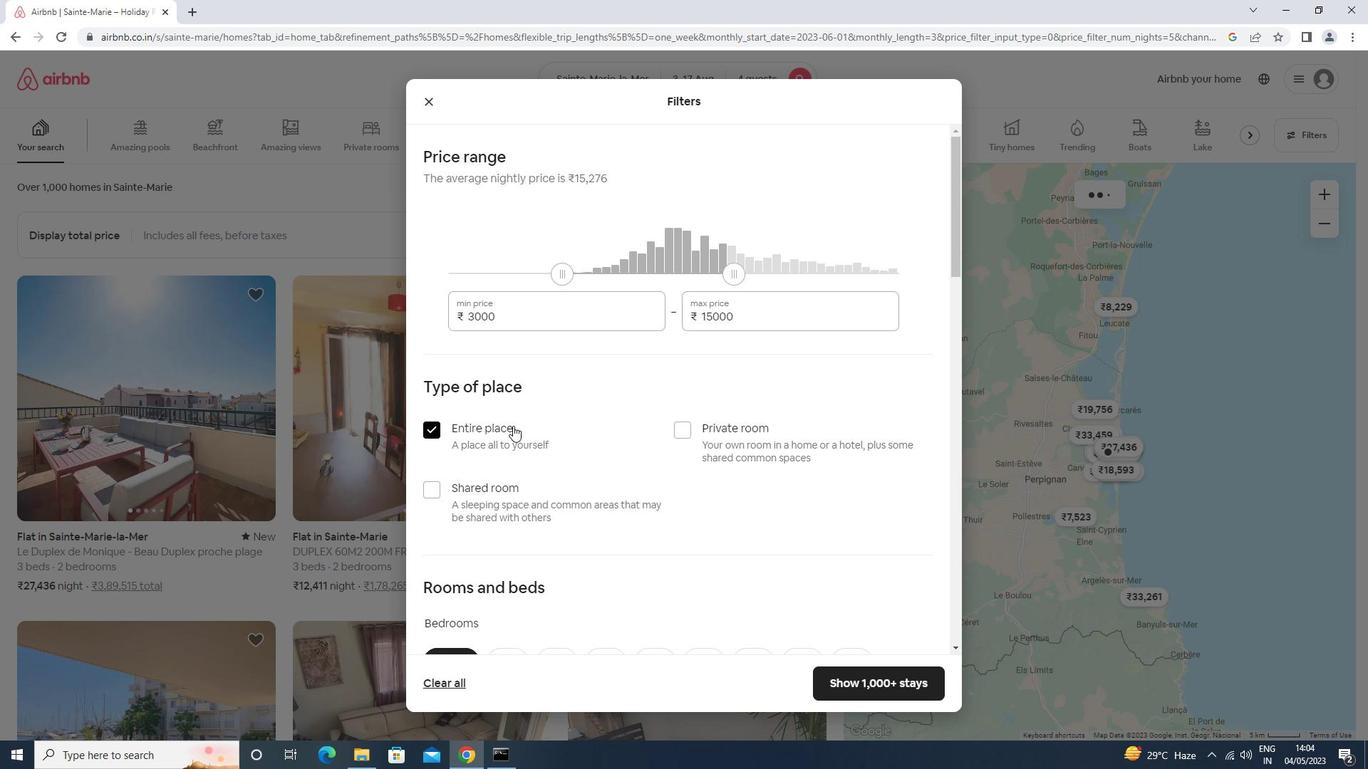 
Action: Mouse scrolled (509, 423) with delta (0, 0)
Screenshot: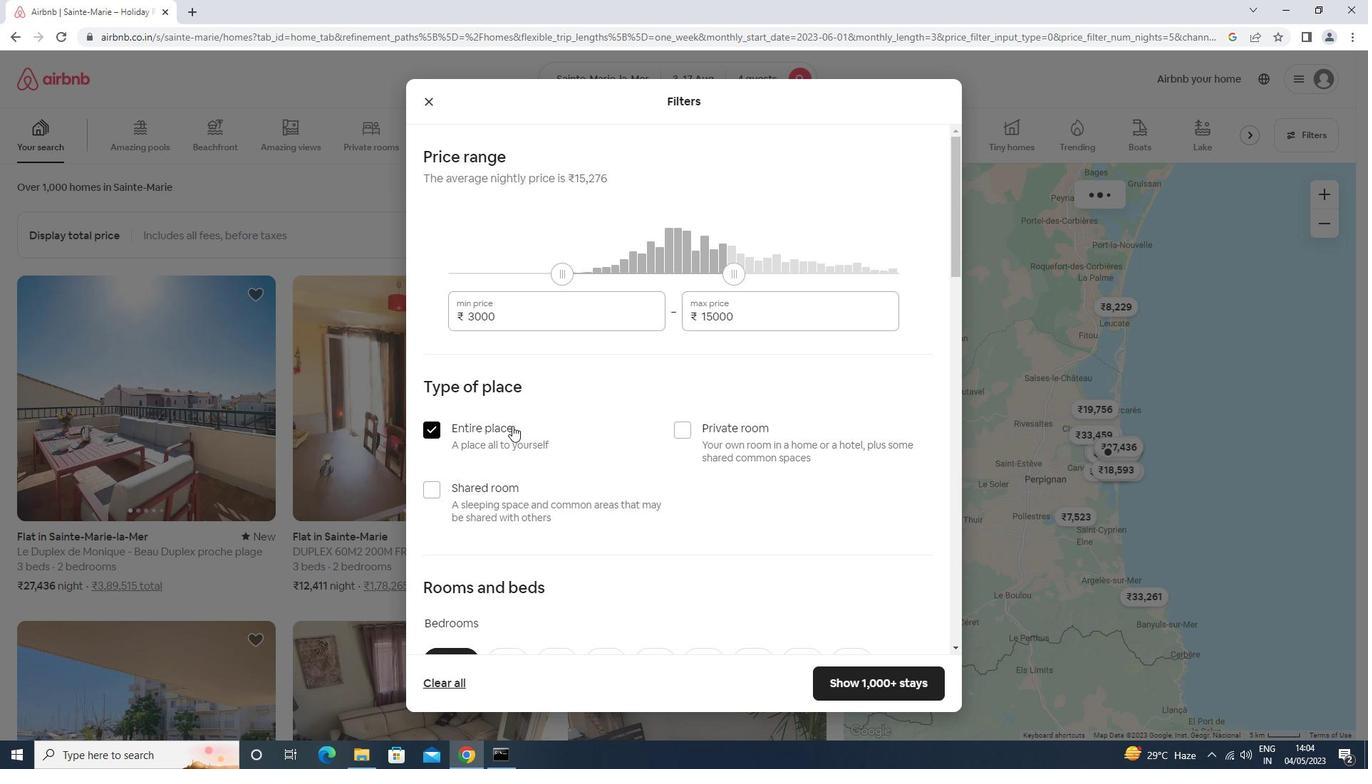 
Action: Mouse moved to (511, 424)
Screenshot: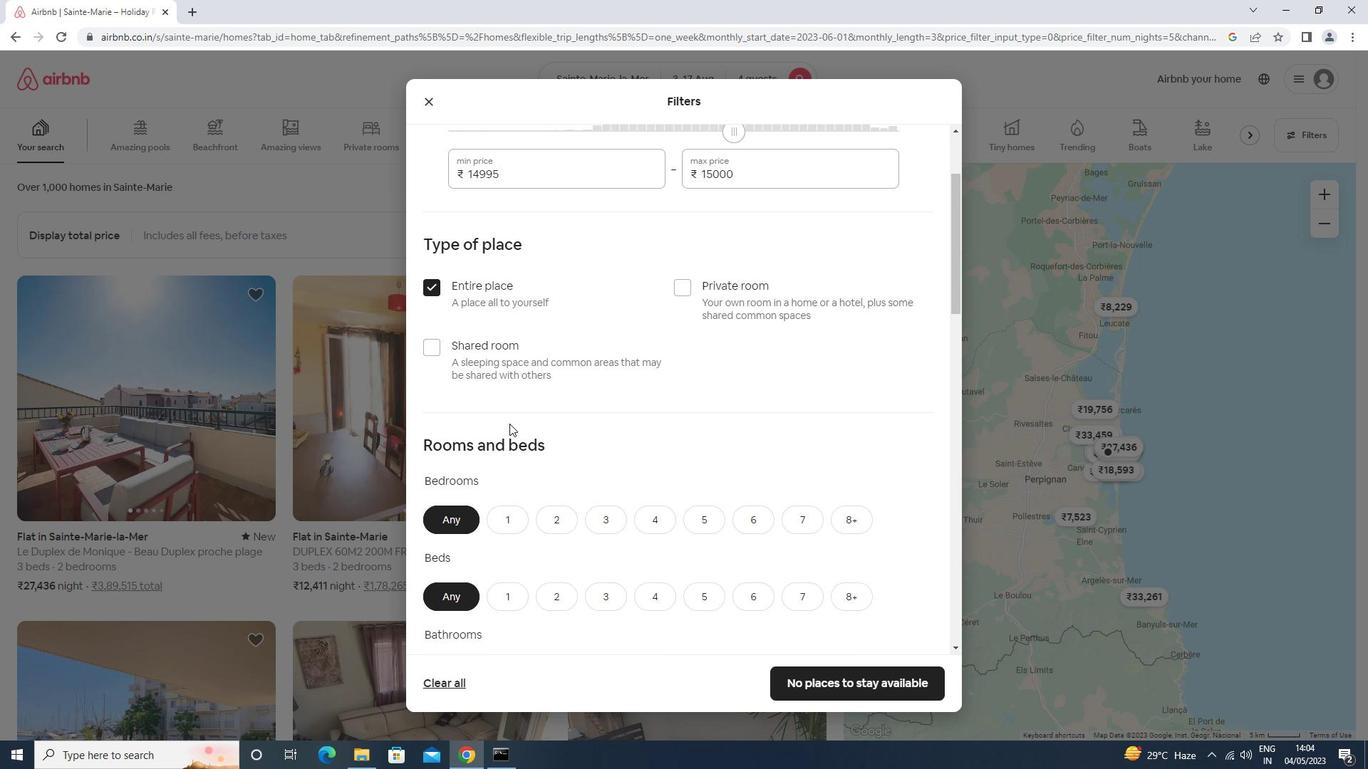 
Action: Mouse scrolled (511, 423) with delta (0, 0)
Screenshot: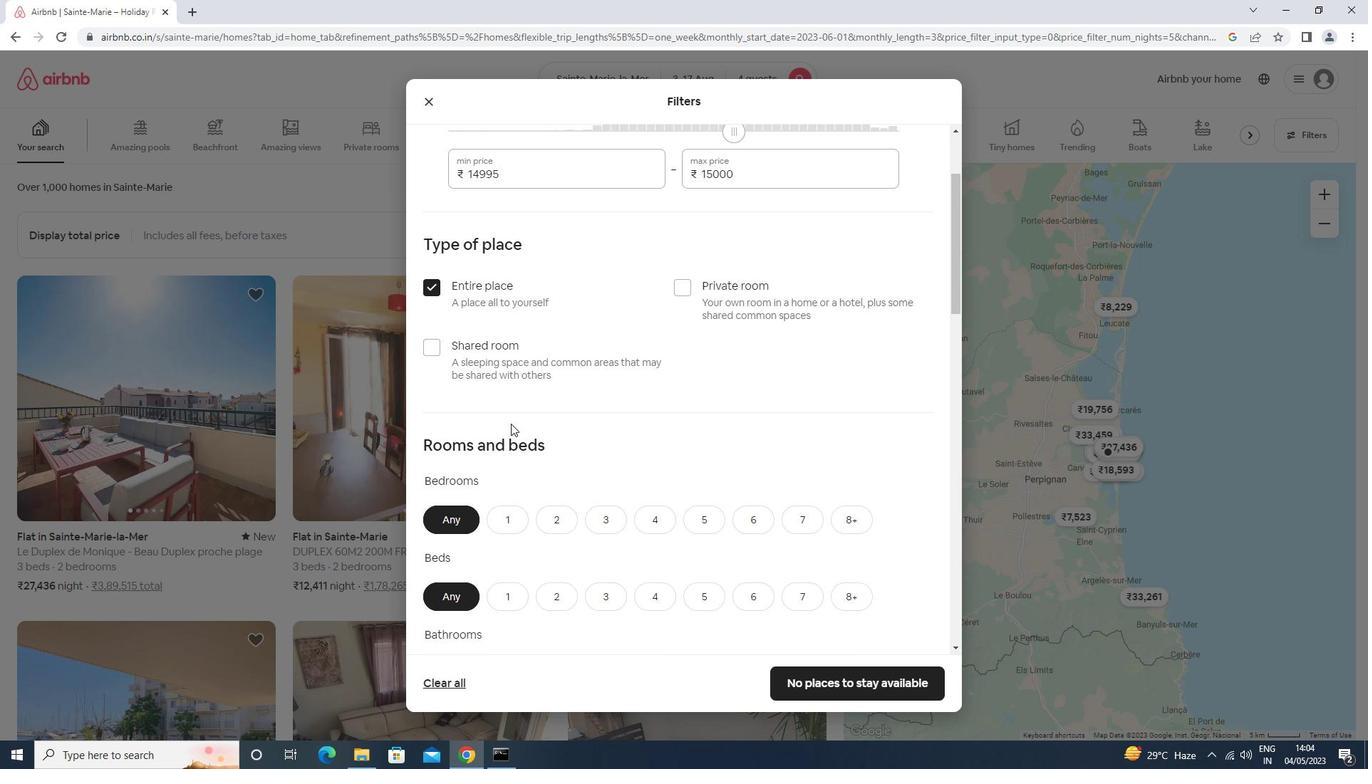 
Action: Mouse scrolled (511, 423) with delta (0, 0)
Screenshot: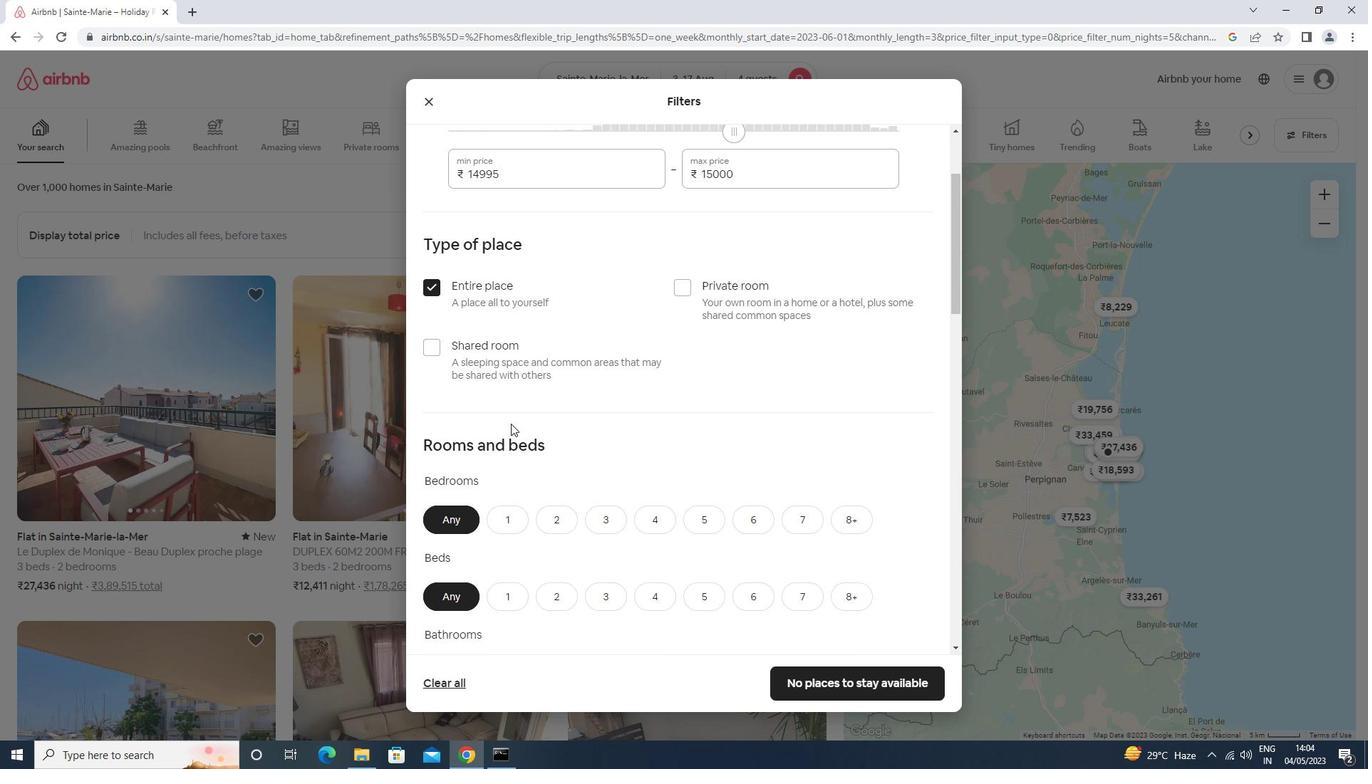 
Action: Mouse moved to (609, 377)
Screenshot: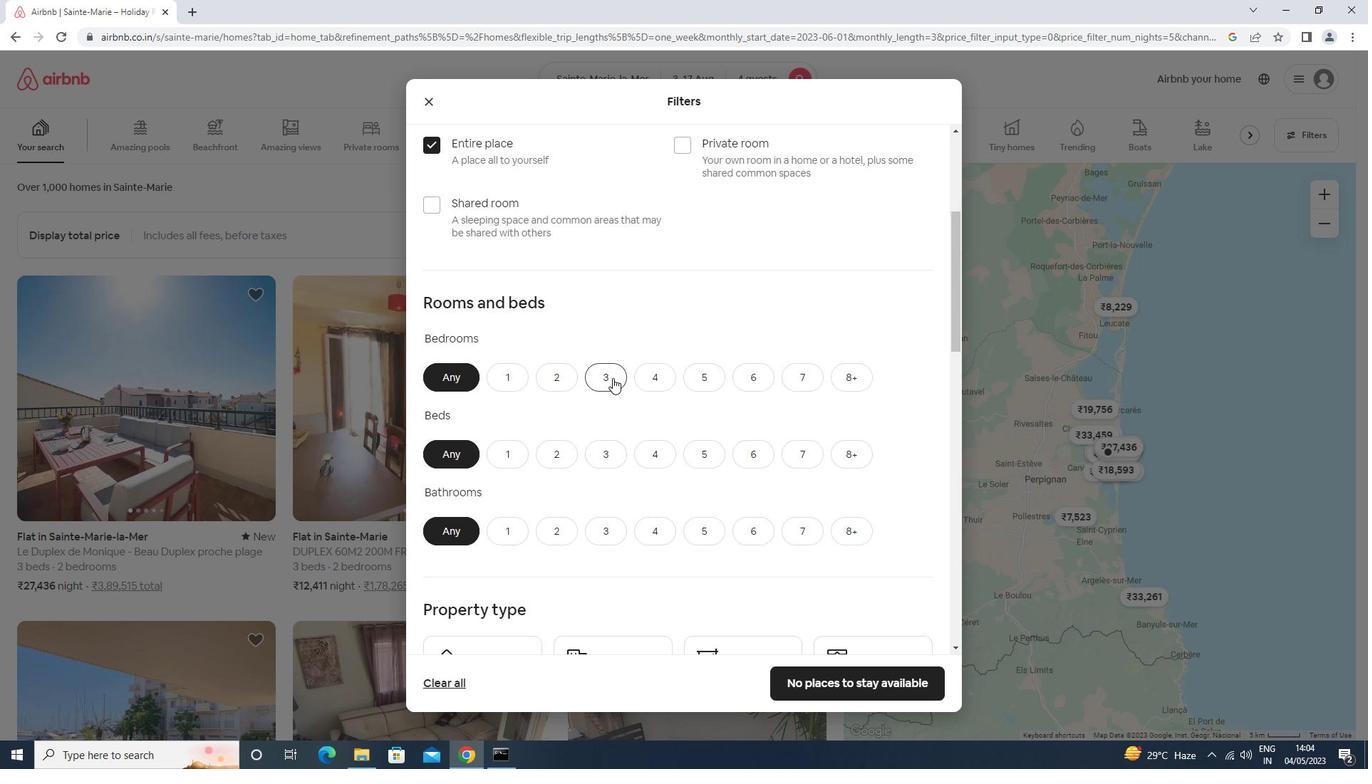 
Action: Mouse pressed left at (609, 377)
Screenshot: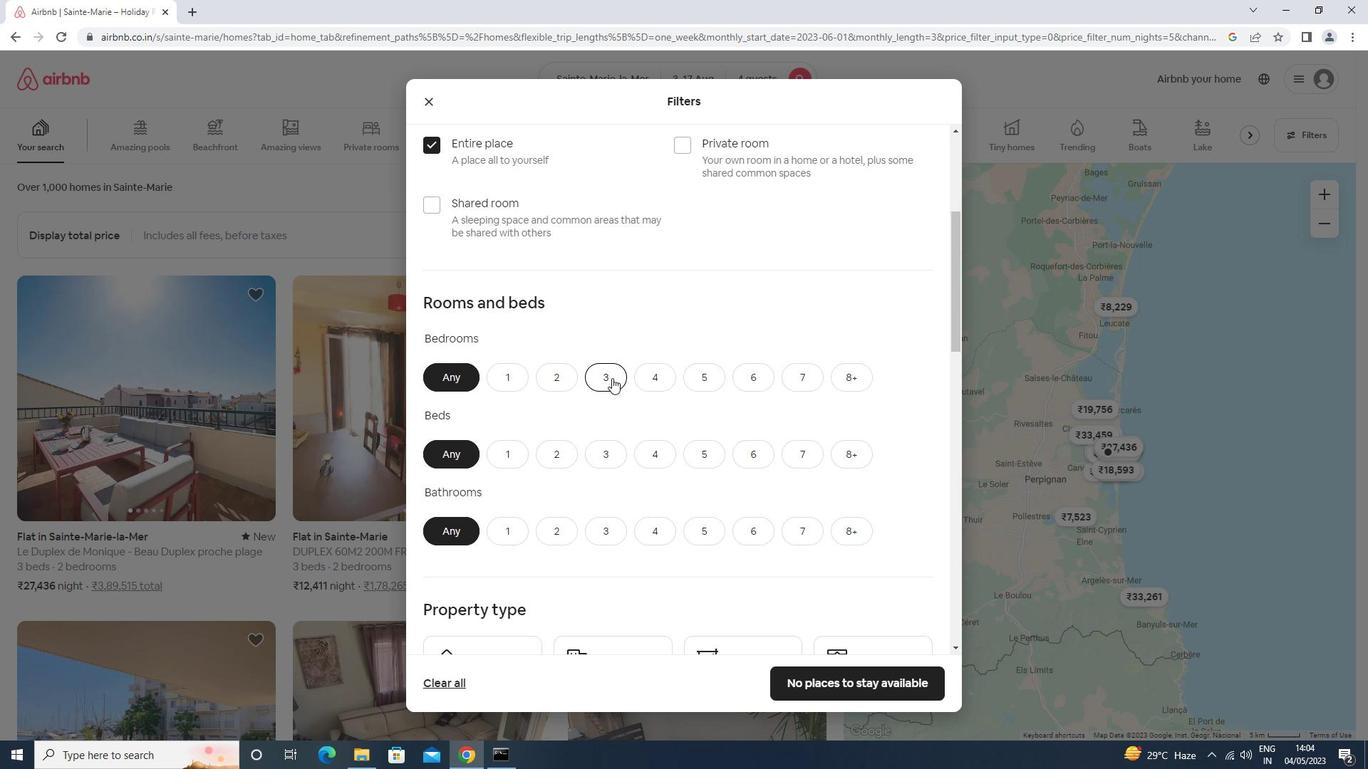 
Action: Mouse moved to (659, 449)
Screenshot: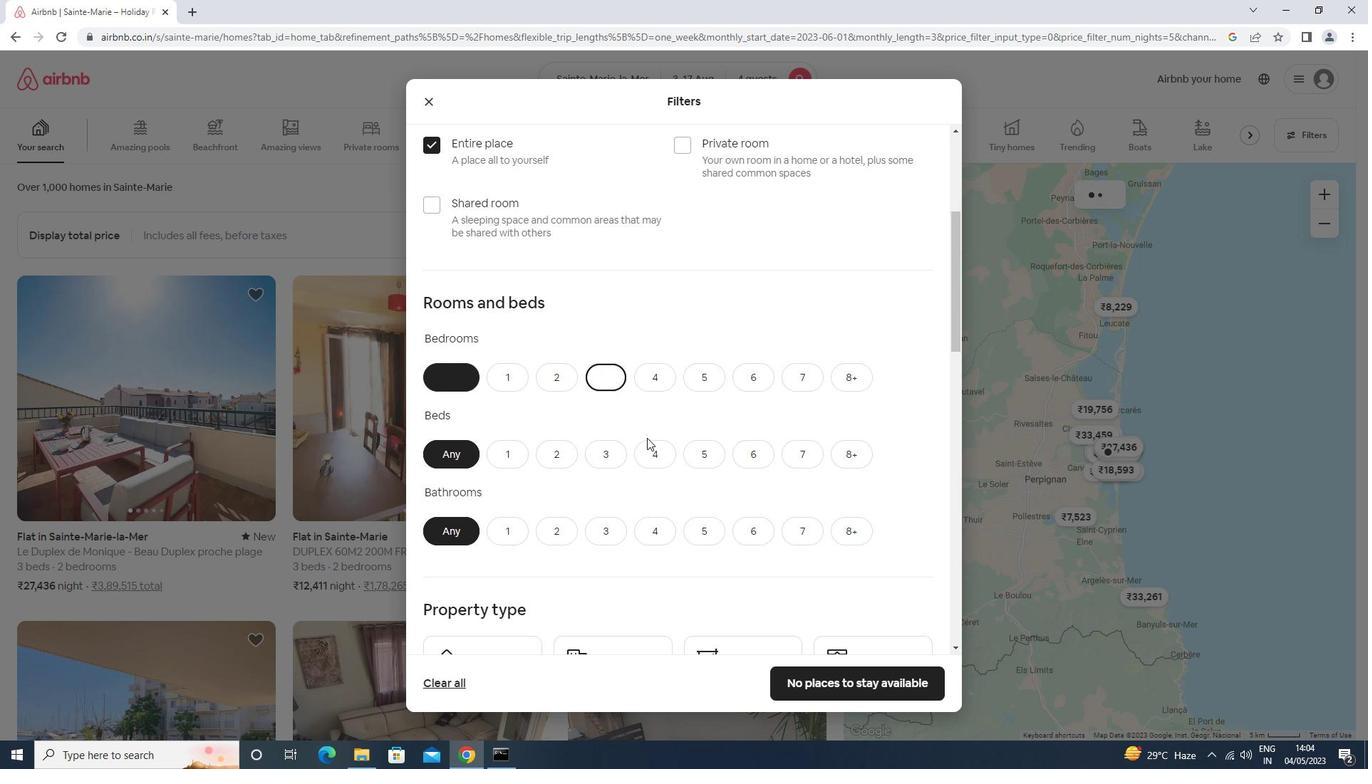 
Action: Mouse pressed left at (659, 449)
Screenshot: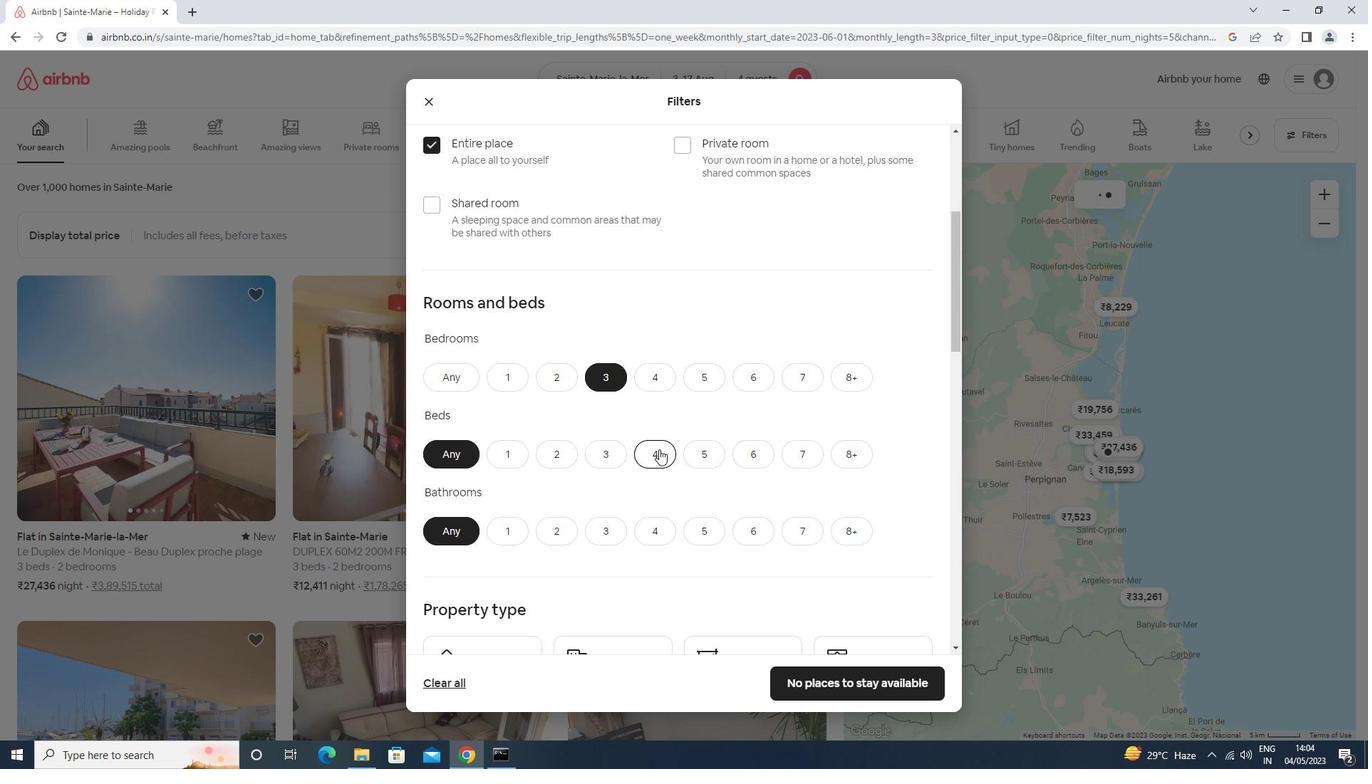 
Action: Mouse moved to (566, 525)
Screenshot: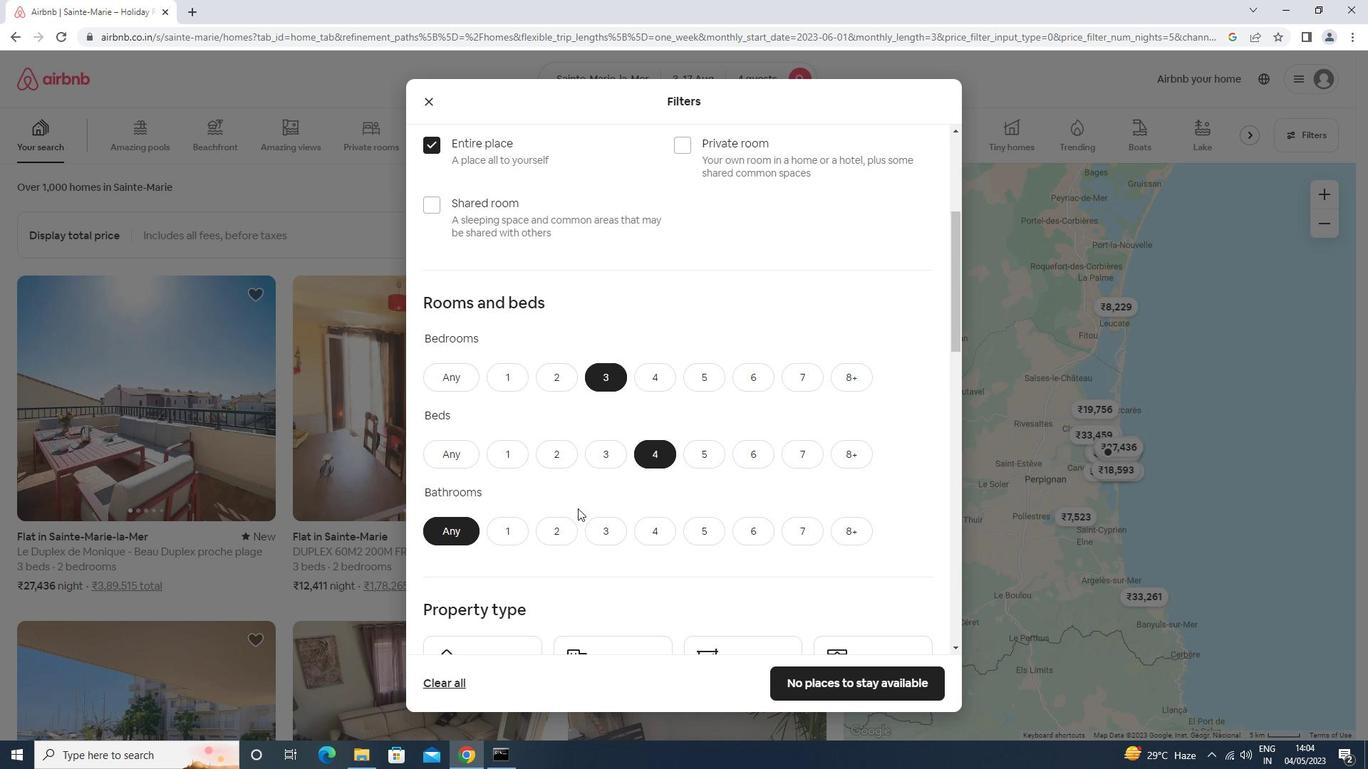 
Action: Mouse pressed left at (566, 525)
Screenshot: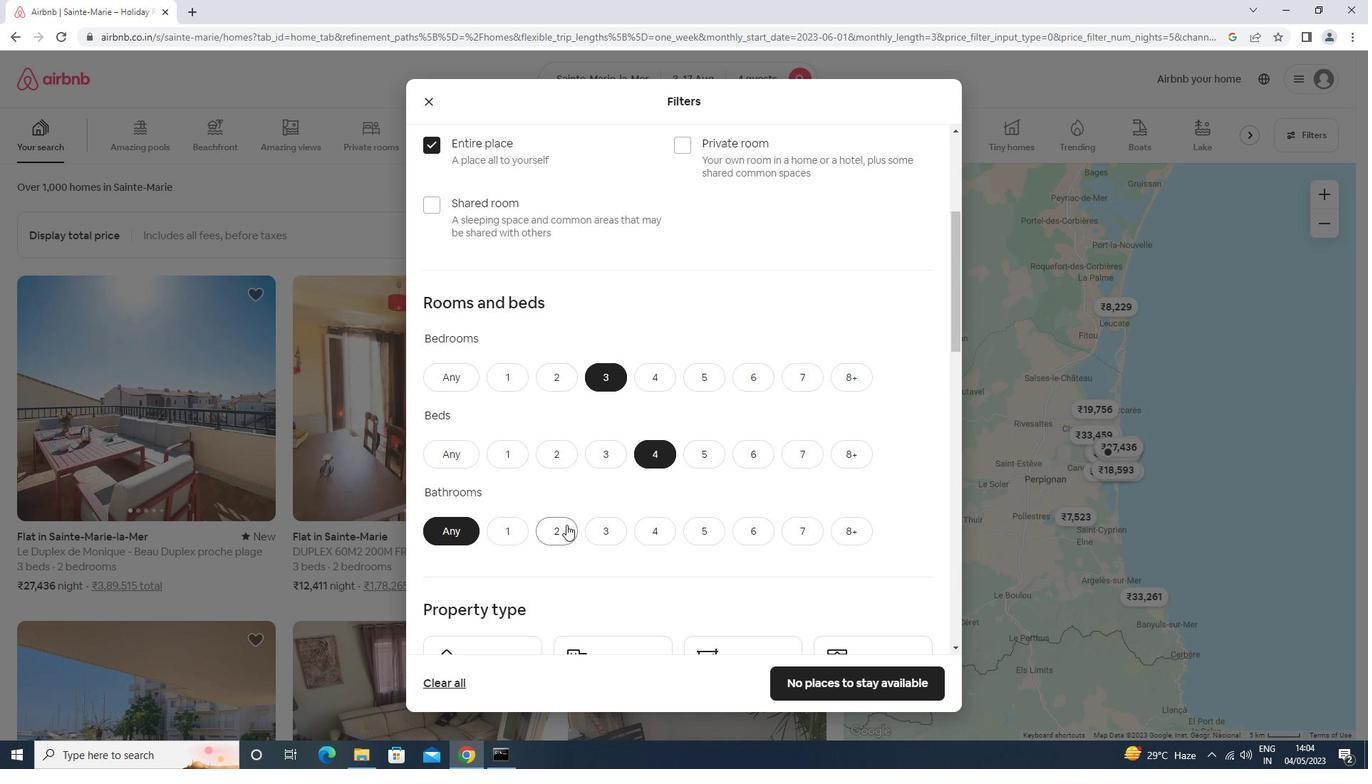 
Action: Mouse moved to (563, 521)
Screenshot: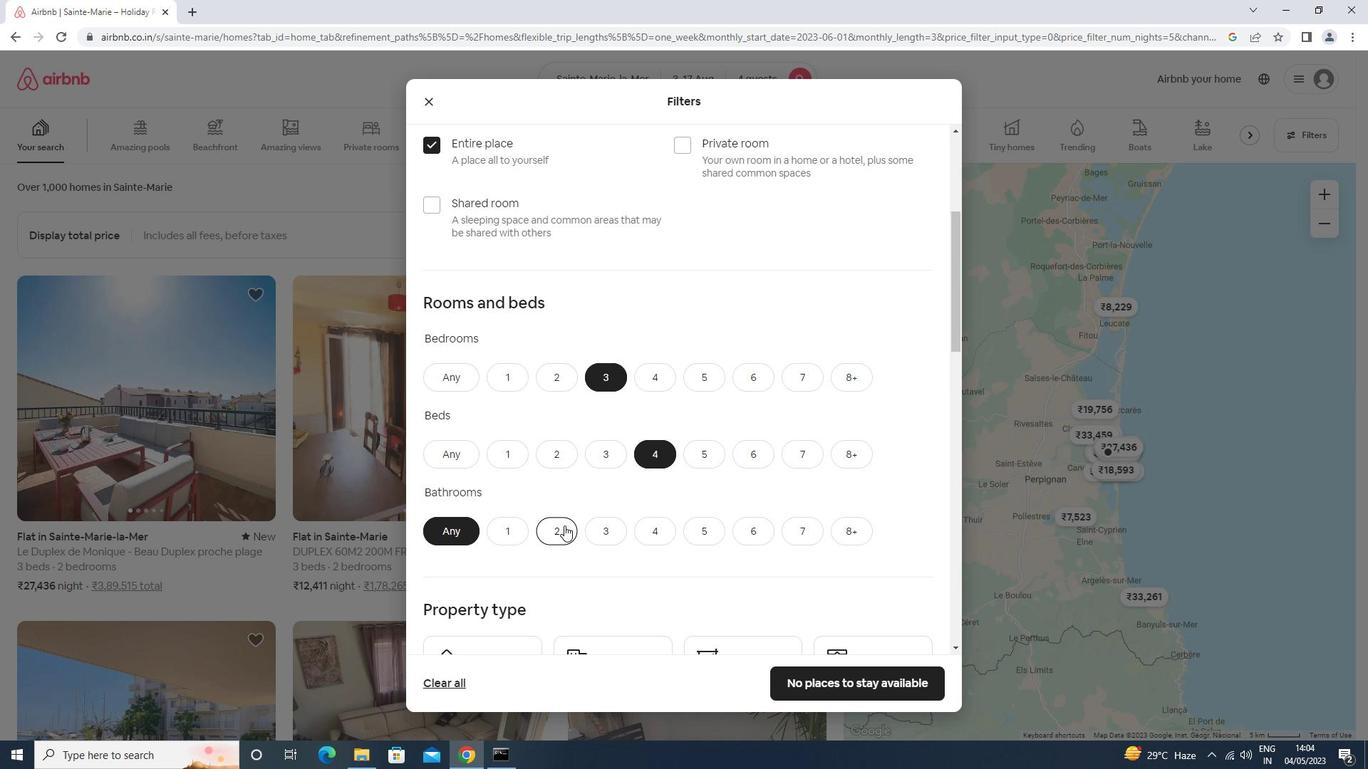 
Action: Mouse scrolled (563, 520) with delta (0, 0)
Screenshot: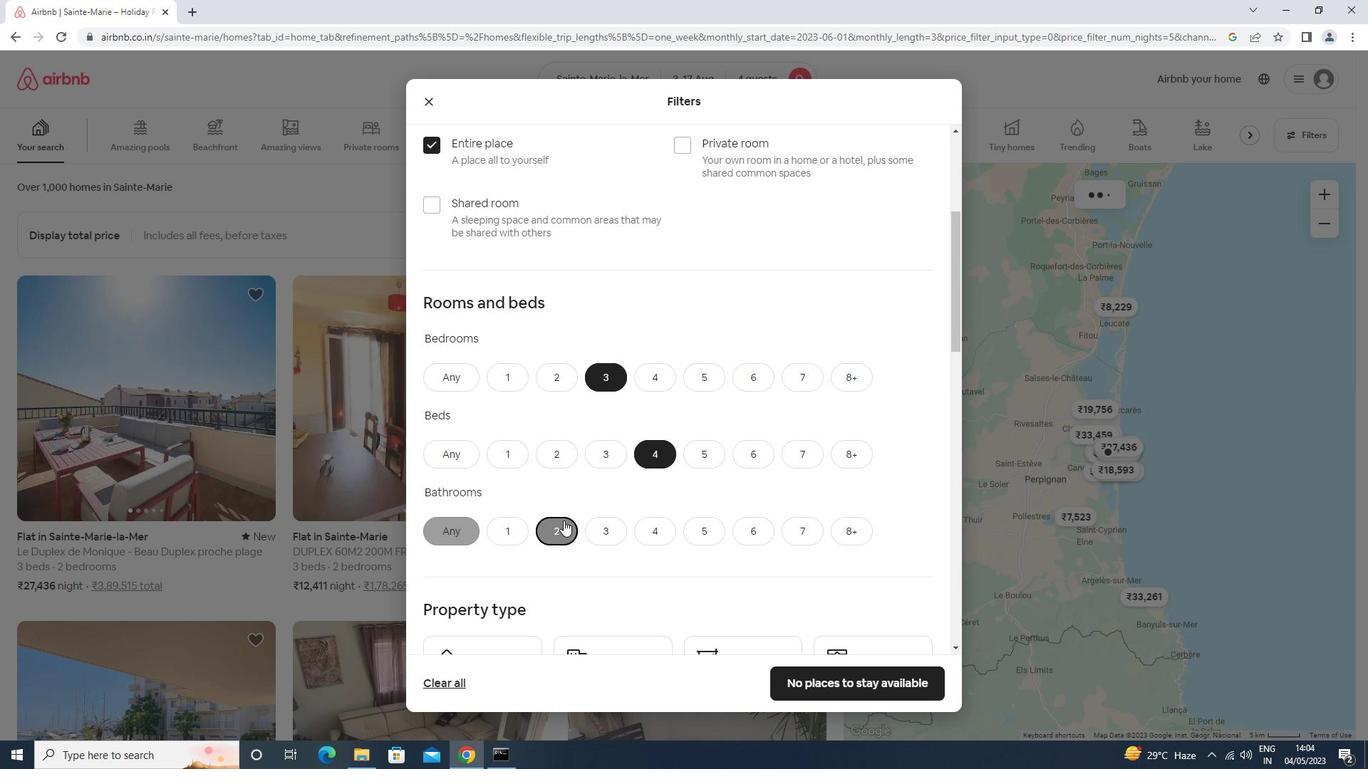 
Action: Mouse scrolled (563, 520) with delta (0, 0)
Screenshot: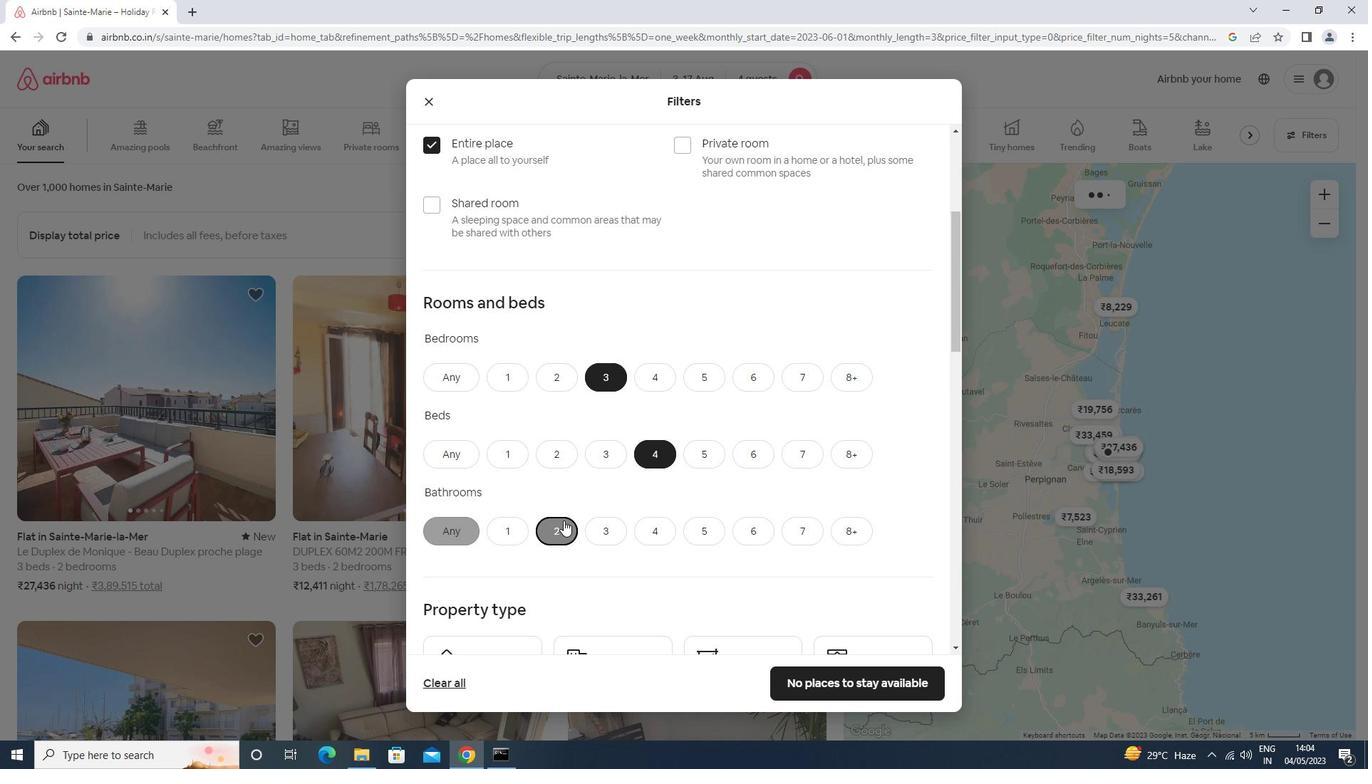 
Action: Mouse scrolled (563, 520) with delta (0, 0)
Screenshot: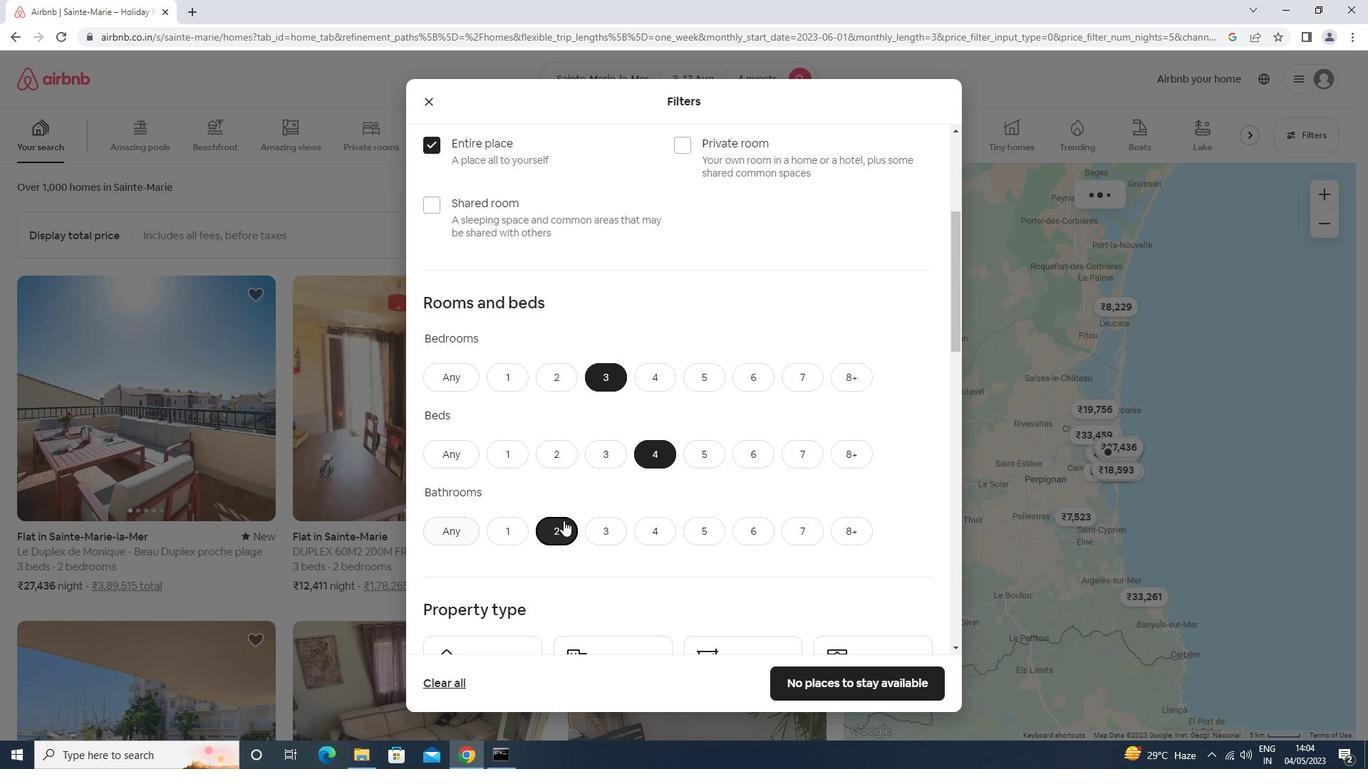 
Action: Mouse moved to (496, 489)
Screenshot: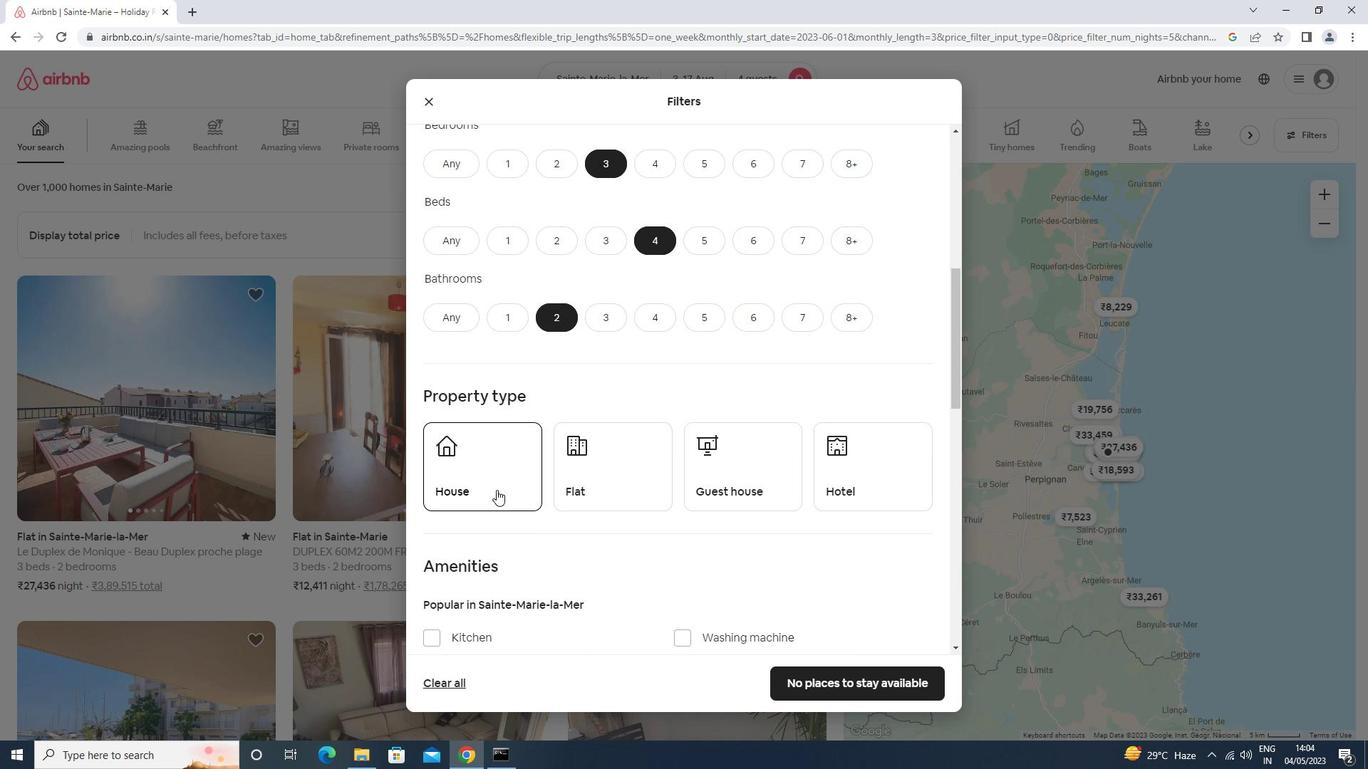 
Action: Mouse pressed left at (496, 489)
Screenshot: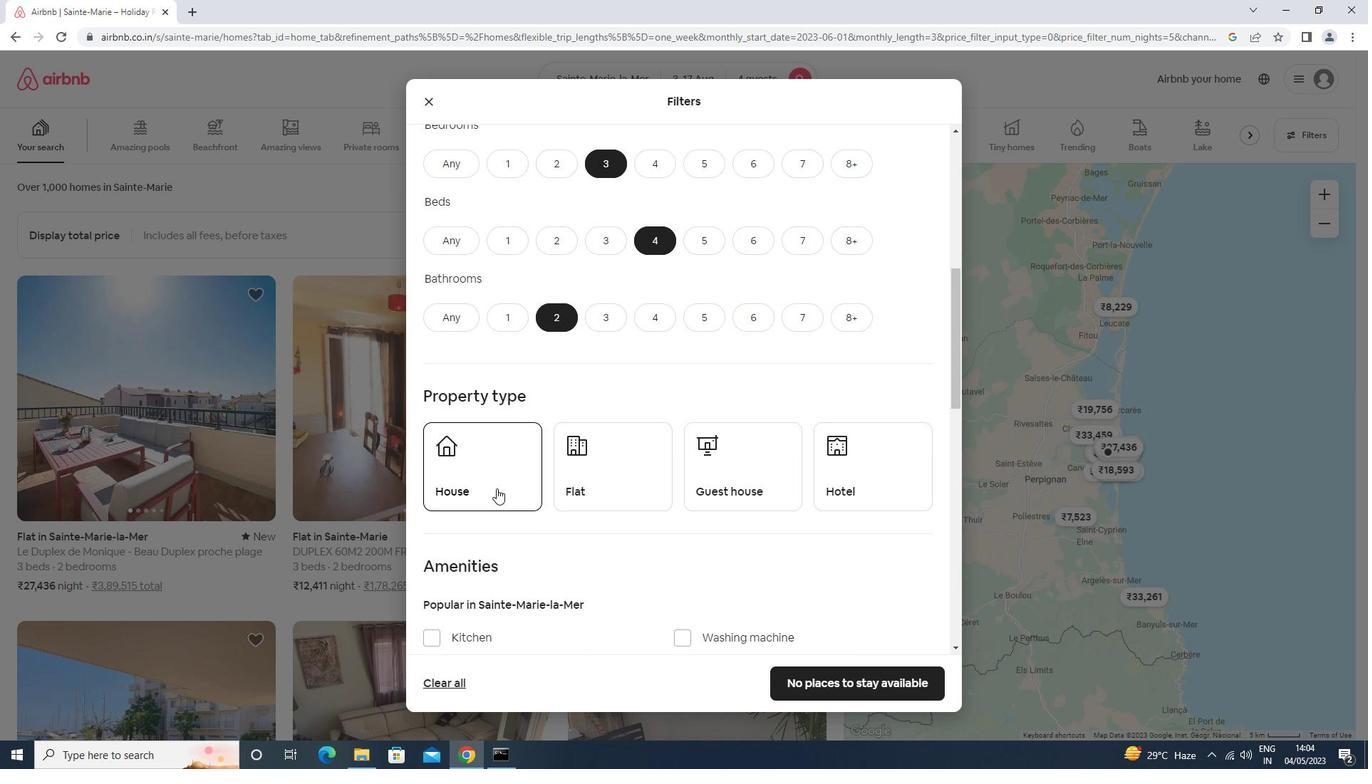 
Action: Mouse moved to (602, 496)
Screenshot: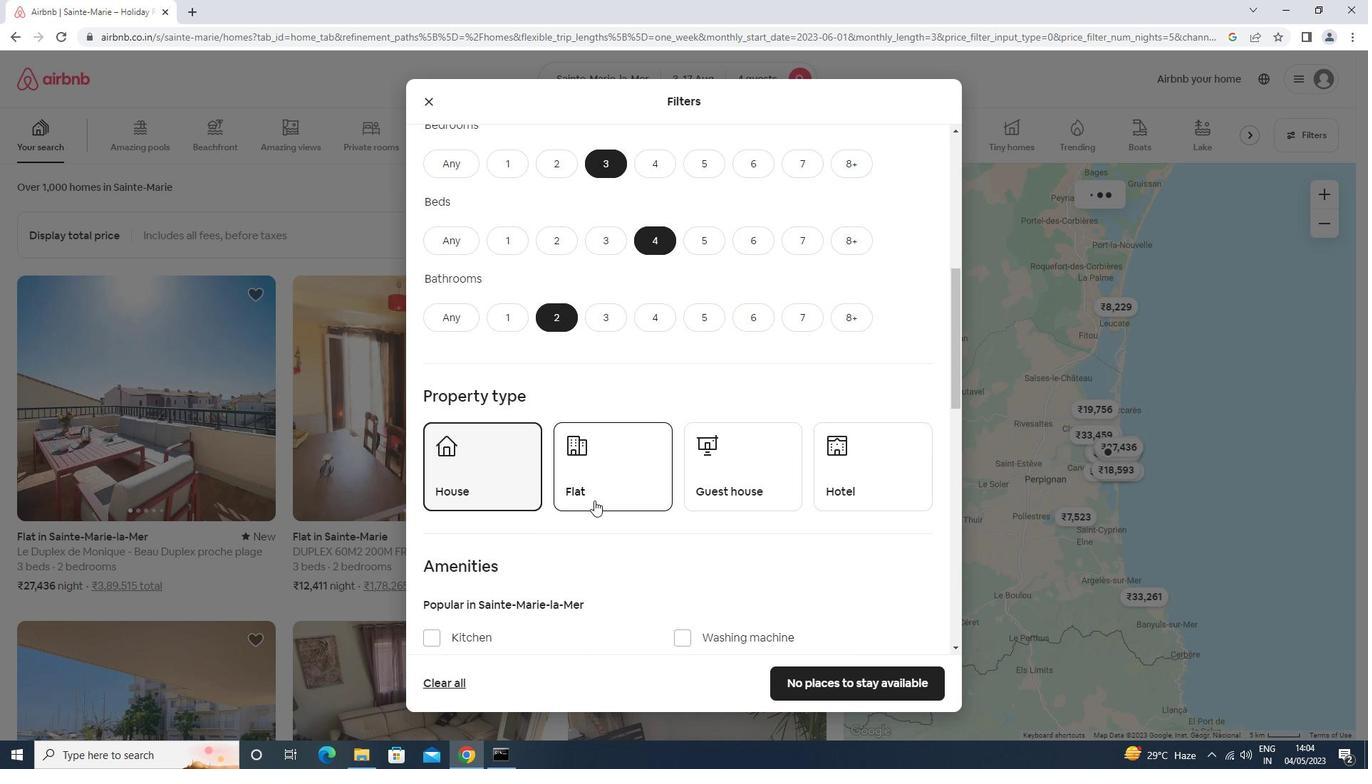 
Action: Mouse pressed left at (602, 496)
Screenshot: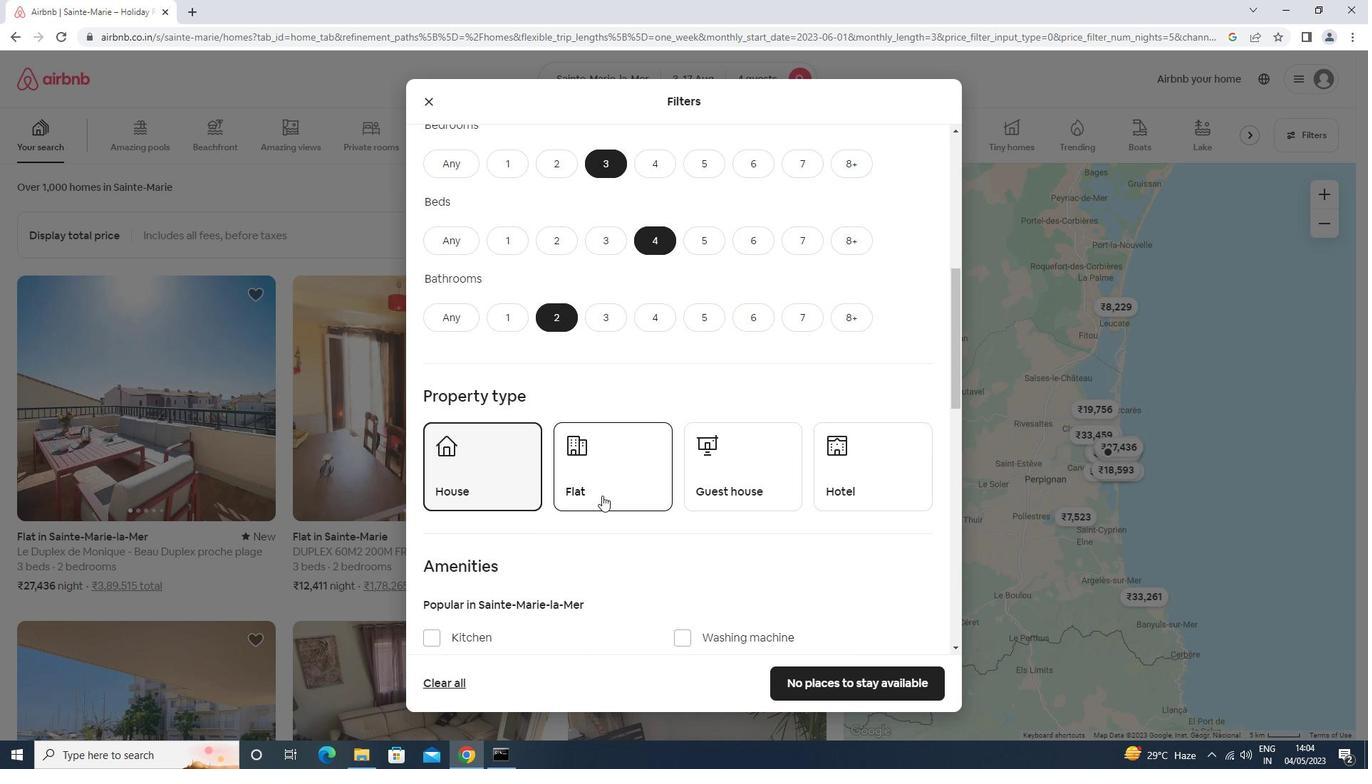 
Action: Mouse moved to (707, 471)
Screenshot: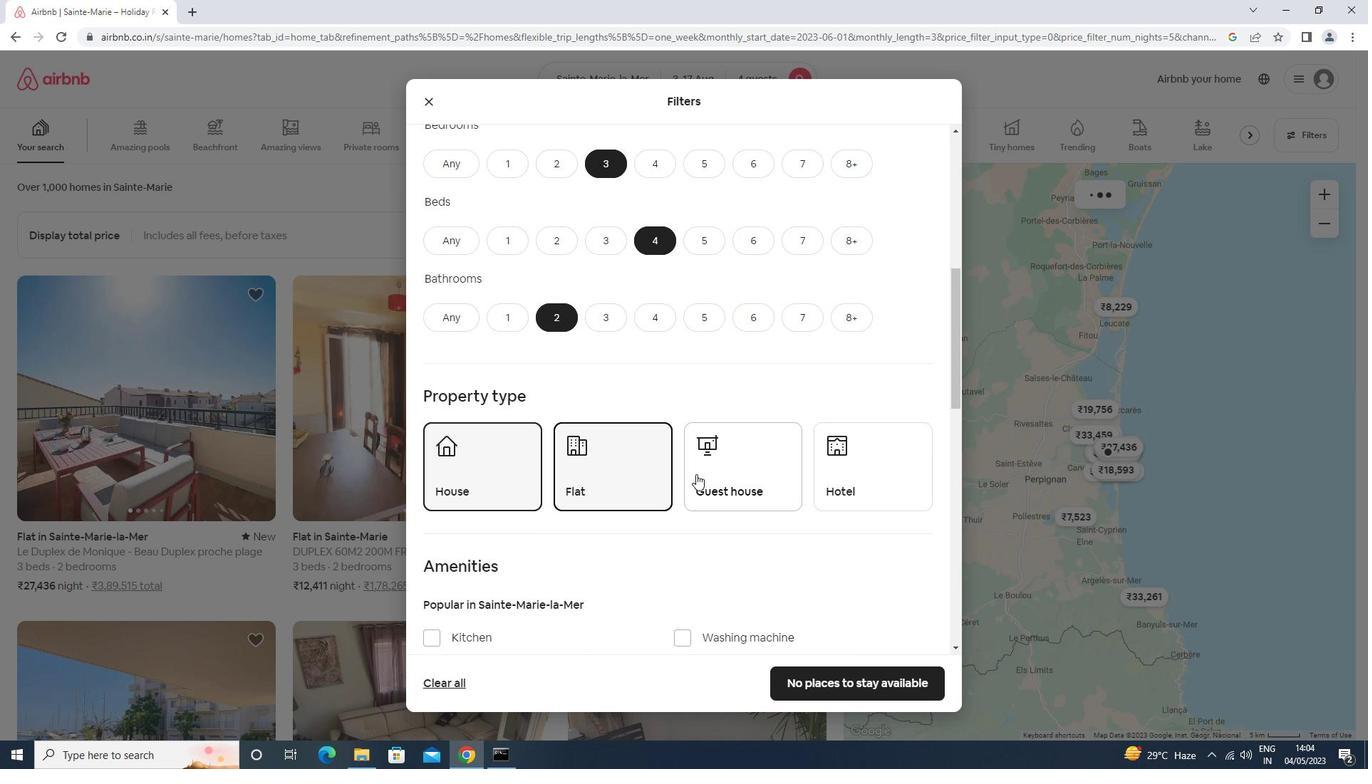 
Action: Mouse pressed left at (707, 471)
Screenshot: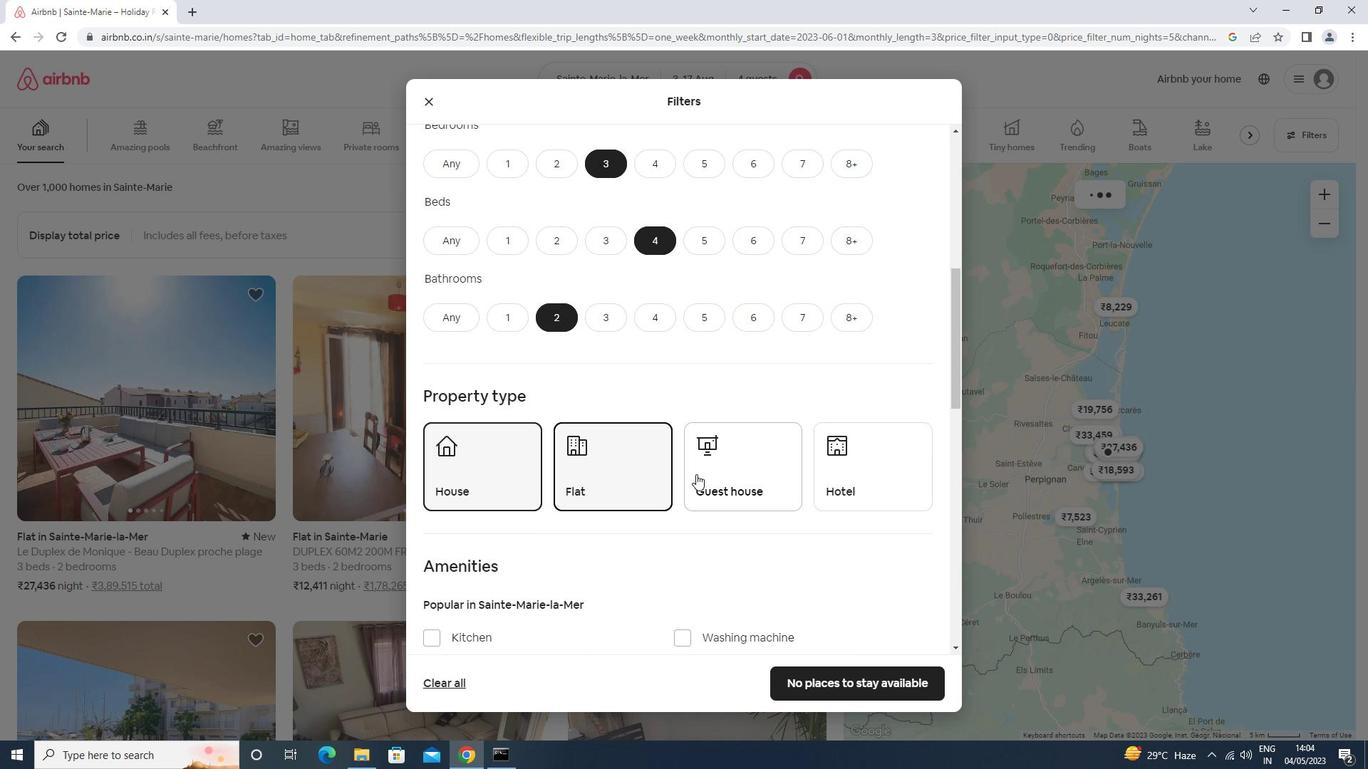 
Action: Mouse scrolled (707, 470) with delta (0, 0)
Screenshot: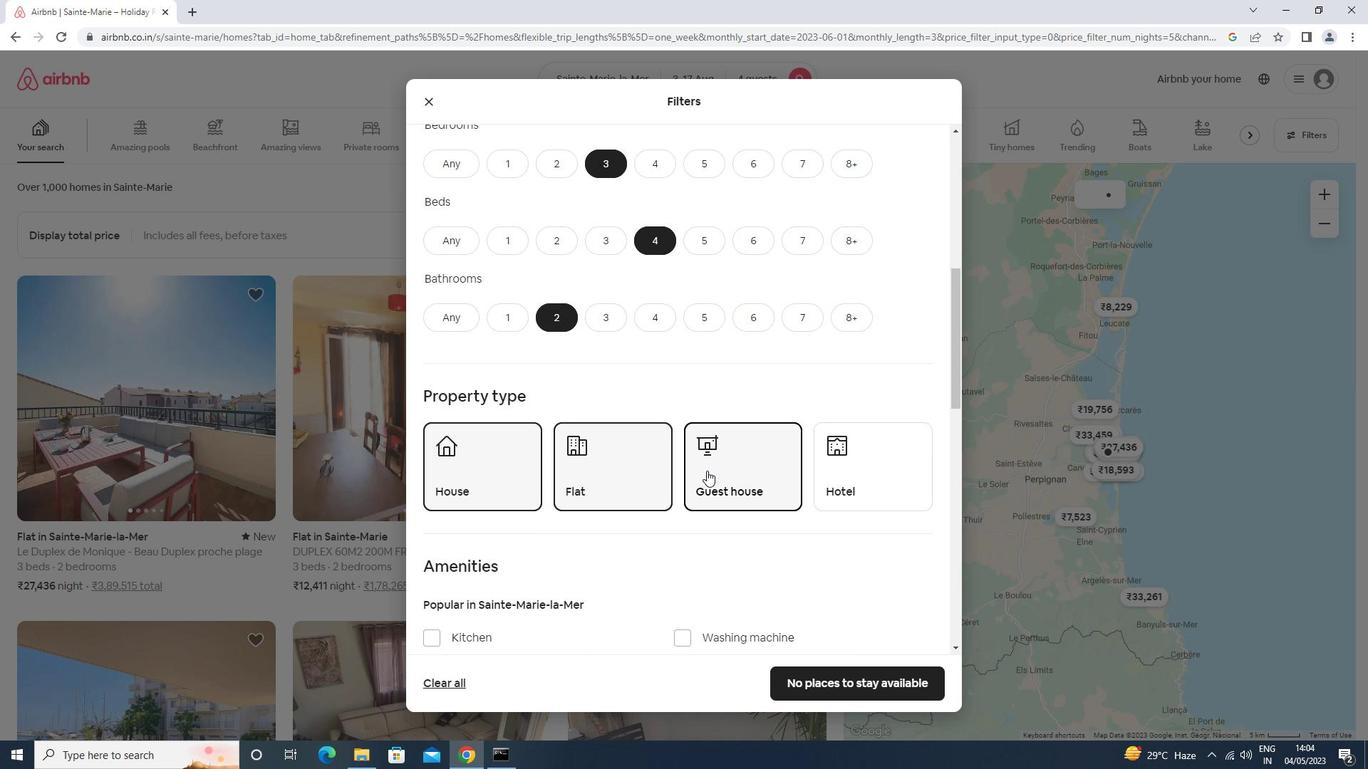 
Action: Mouse scrolled (707, 470) with delta (0, 0)
Screenshot: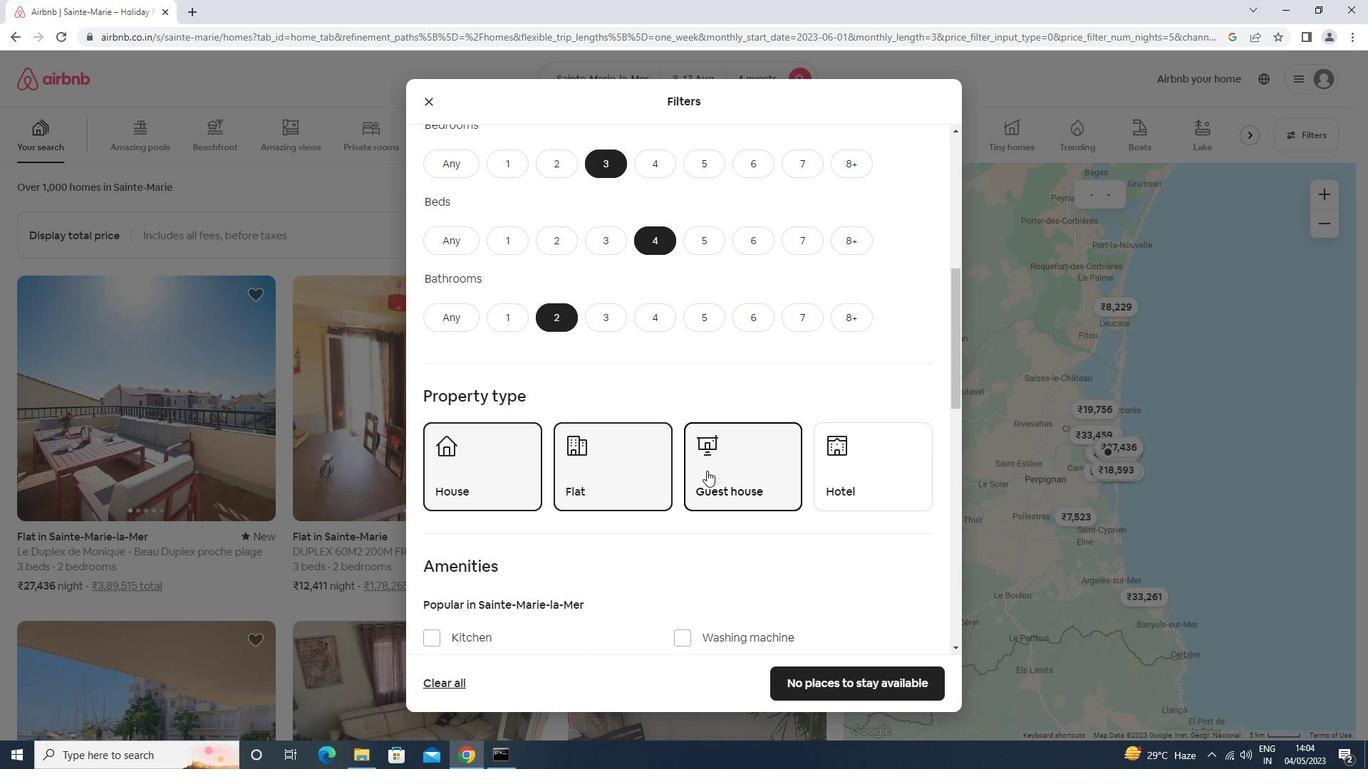 
Action: Mouse scrolled (707, 470) with delta (0, 0)
Screenshot: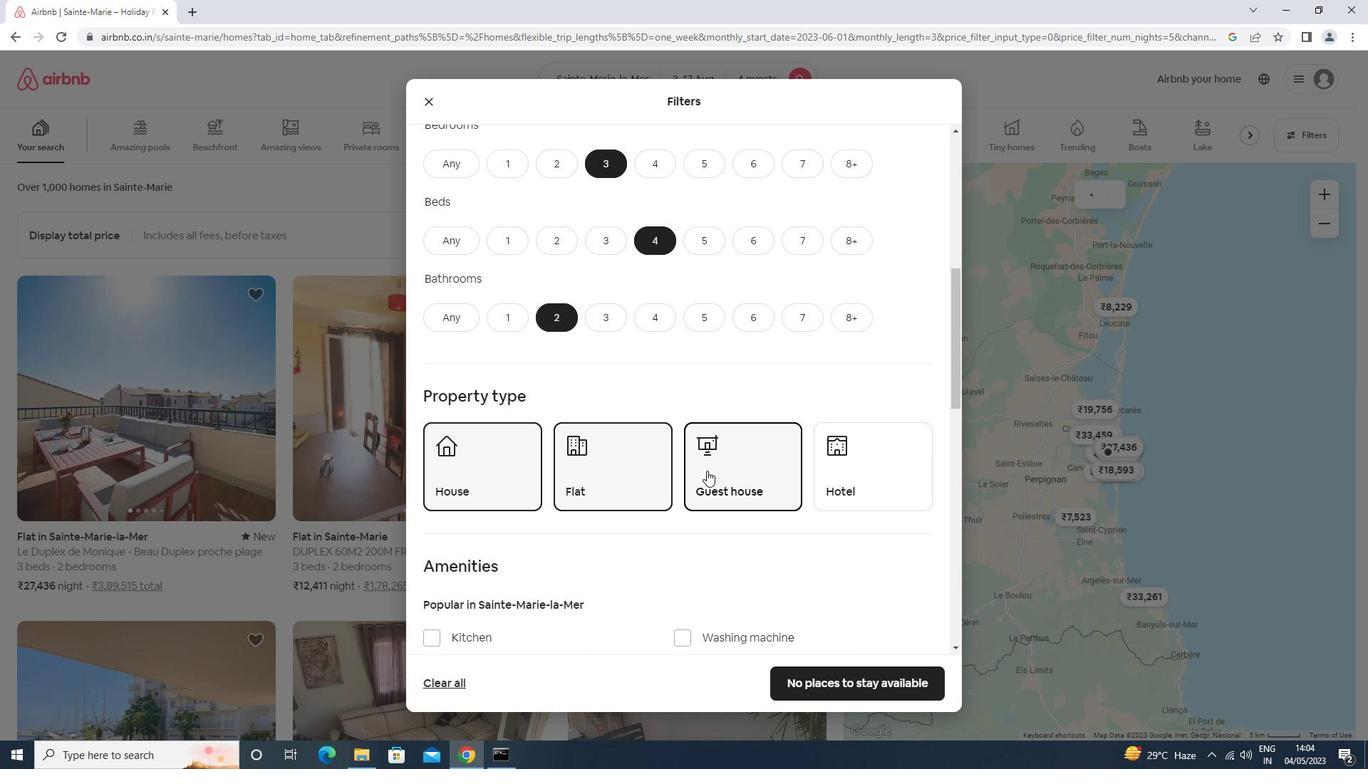 
Action: Mouse moved to (695, 463)
Screenshot: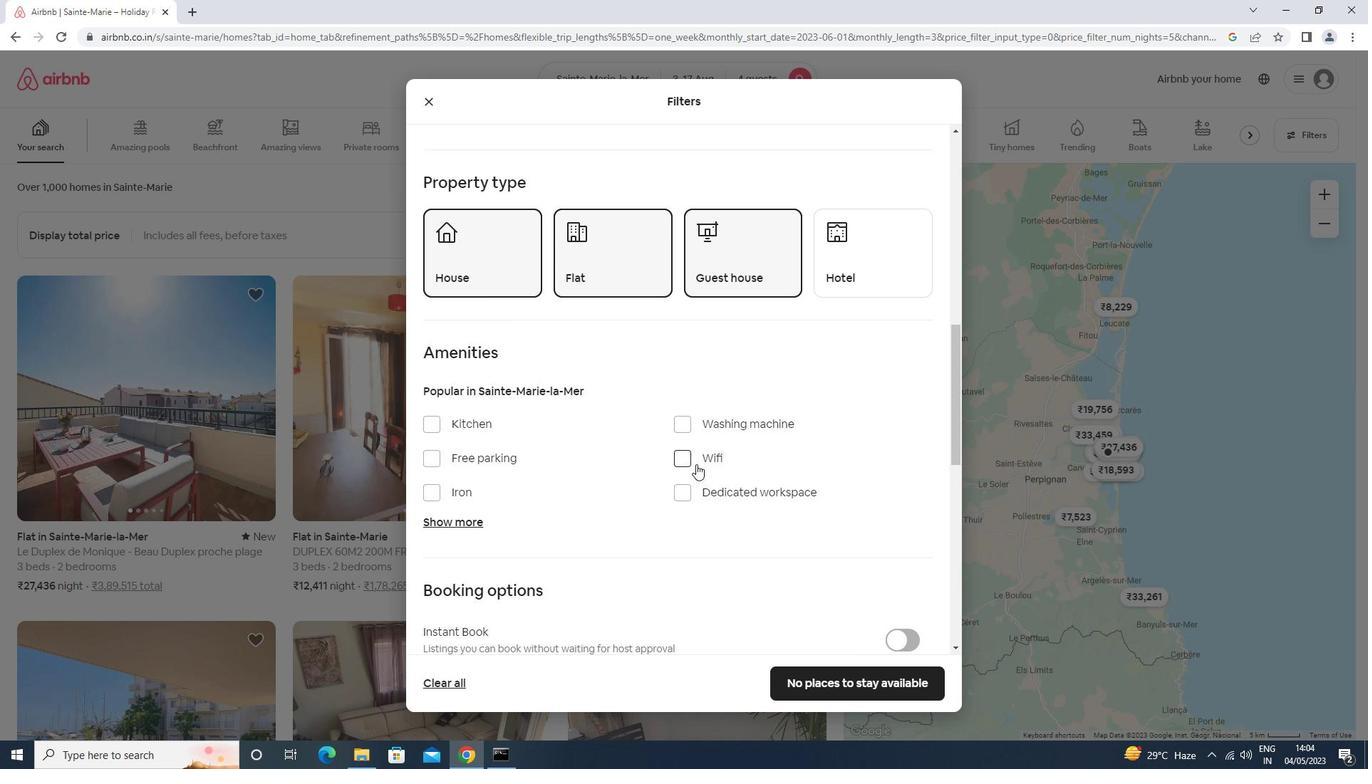 
Action: Mouse pressed left at (695, 463)
Screenshot: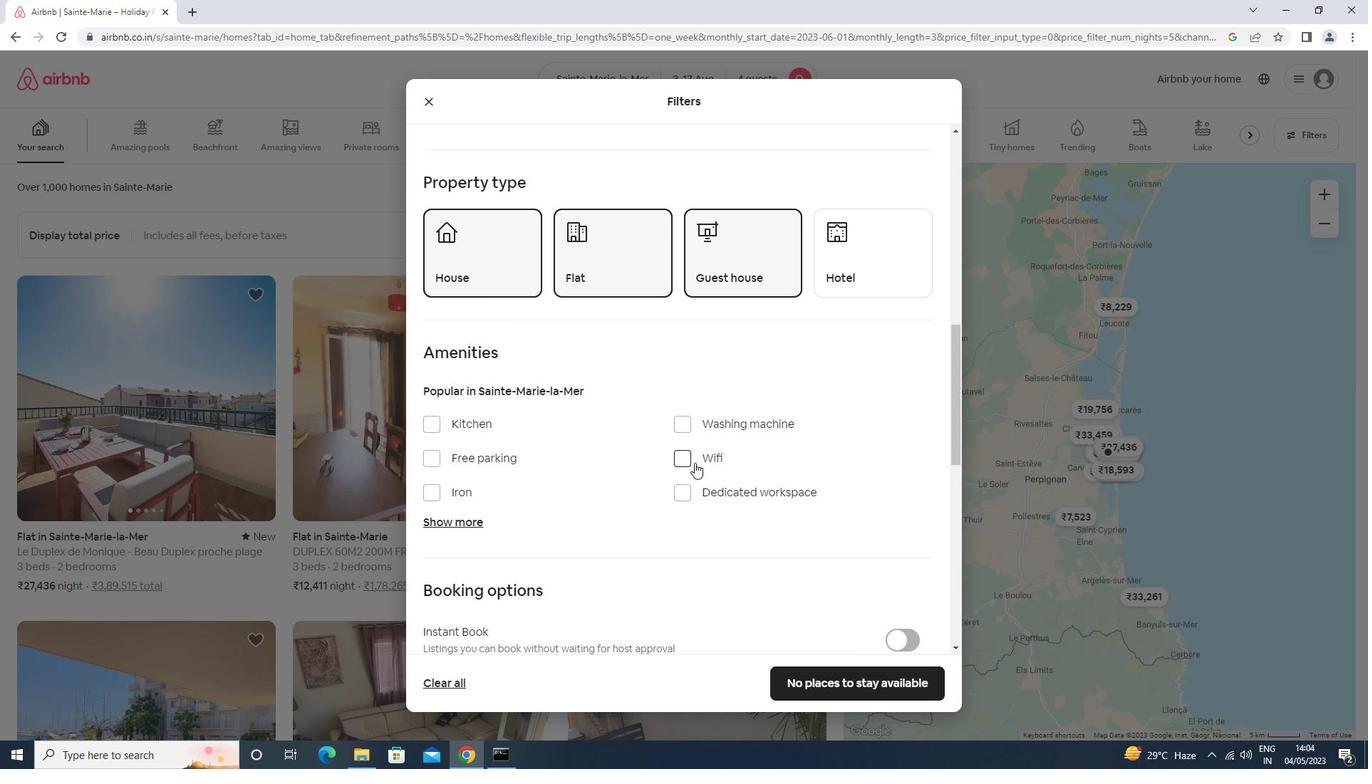 
Action: Mouse moved to (736, 427)
Screenshot: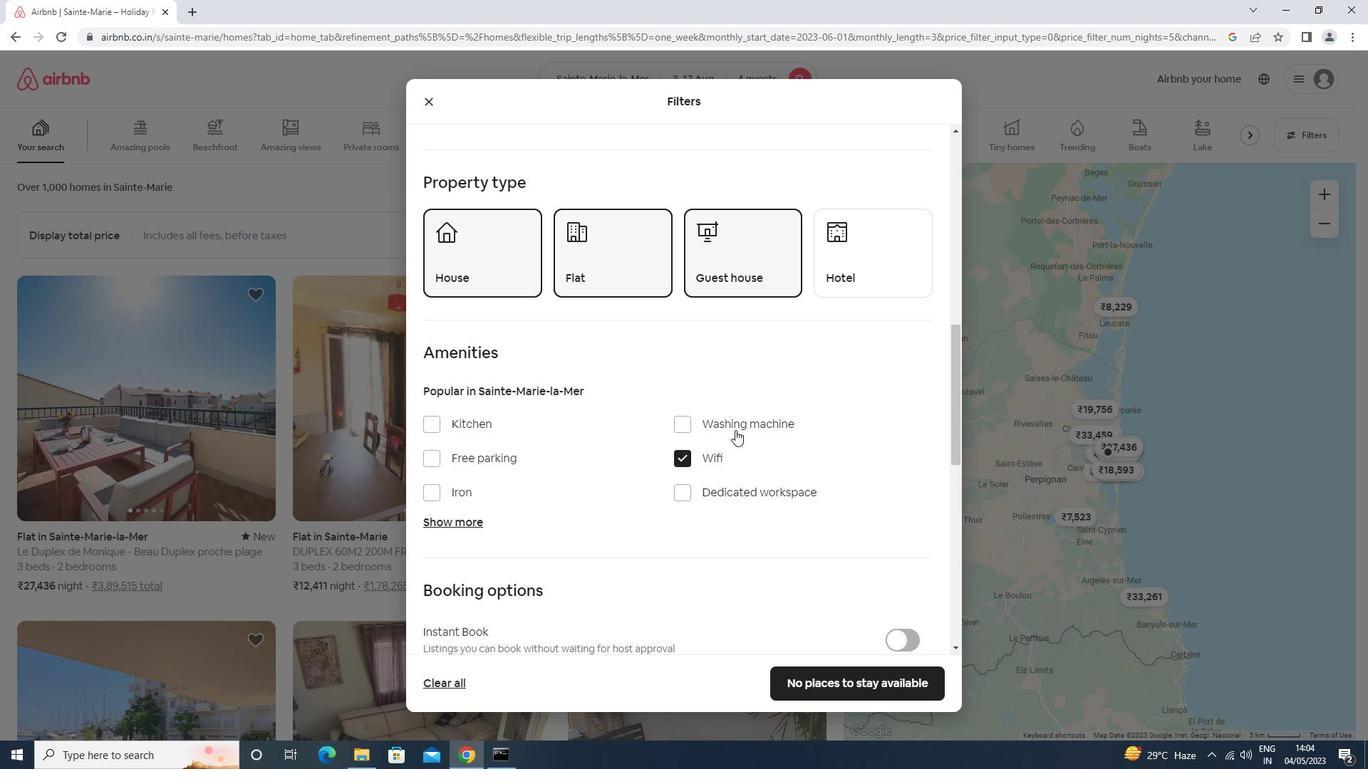 
Action: Mouse pressed left at (736, 427)
Screenshot: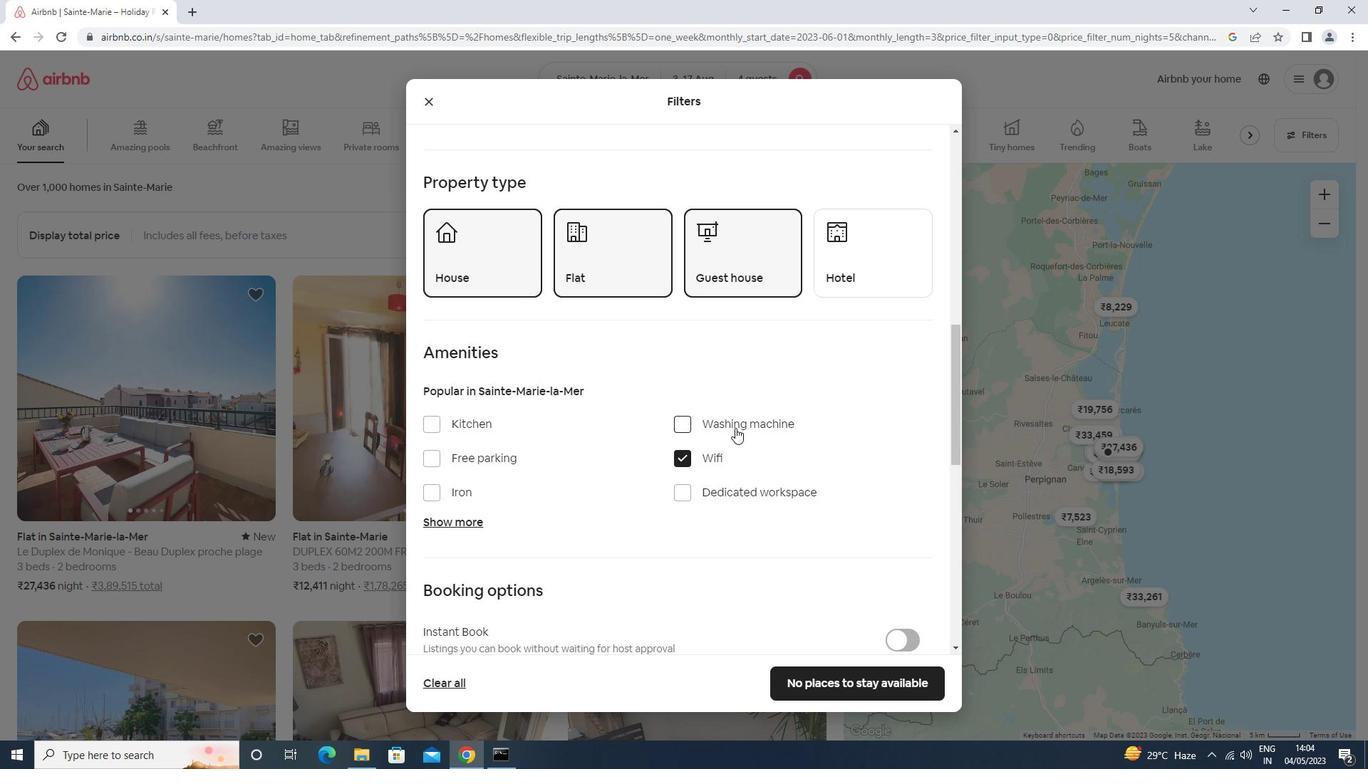 
Action: Mouse moved to (736, 427)
Screenshot: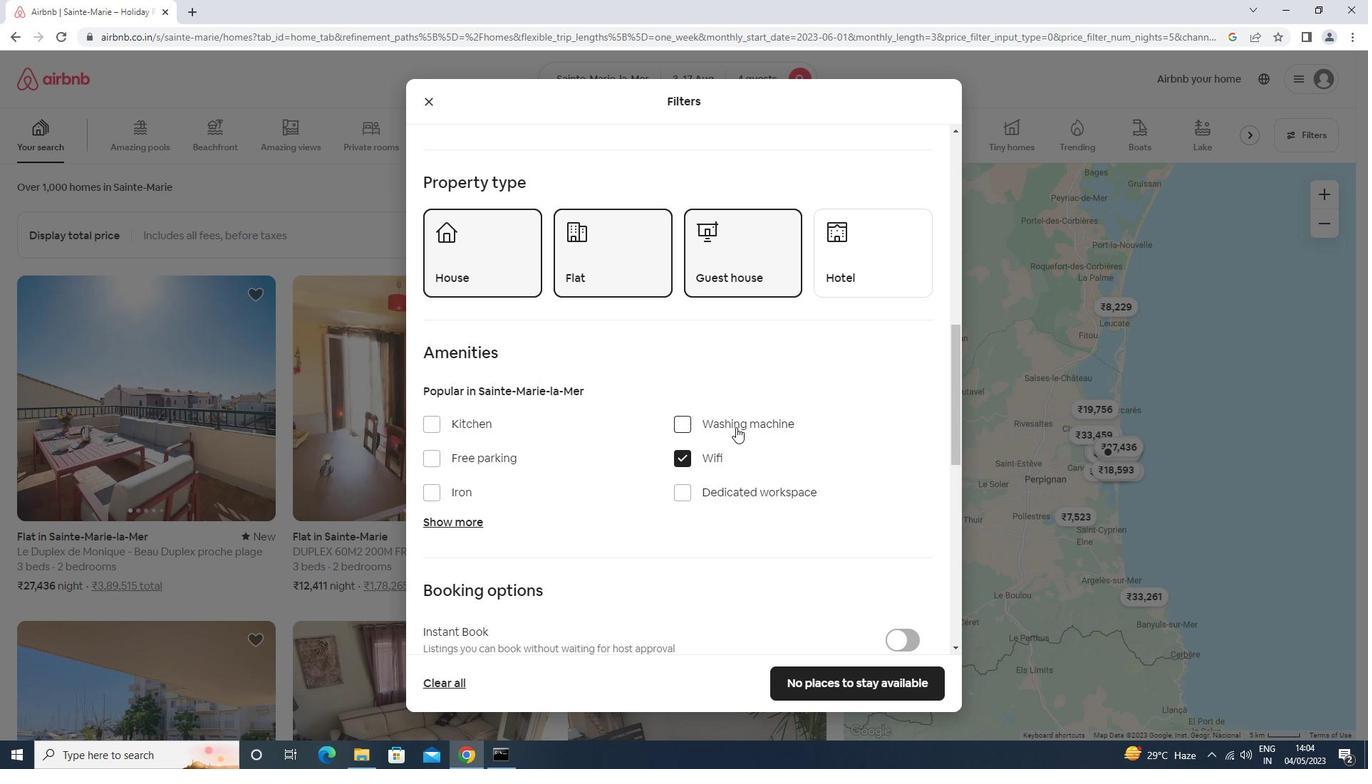 
Action: Mouse scrolled (736, 427) with delta (0, 0)
Screenshot: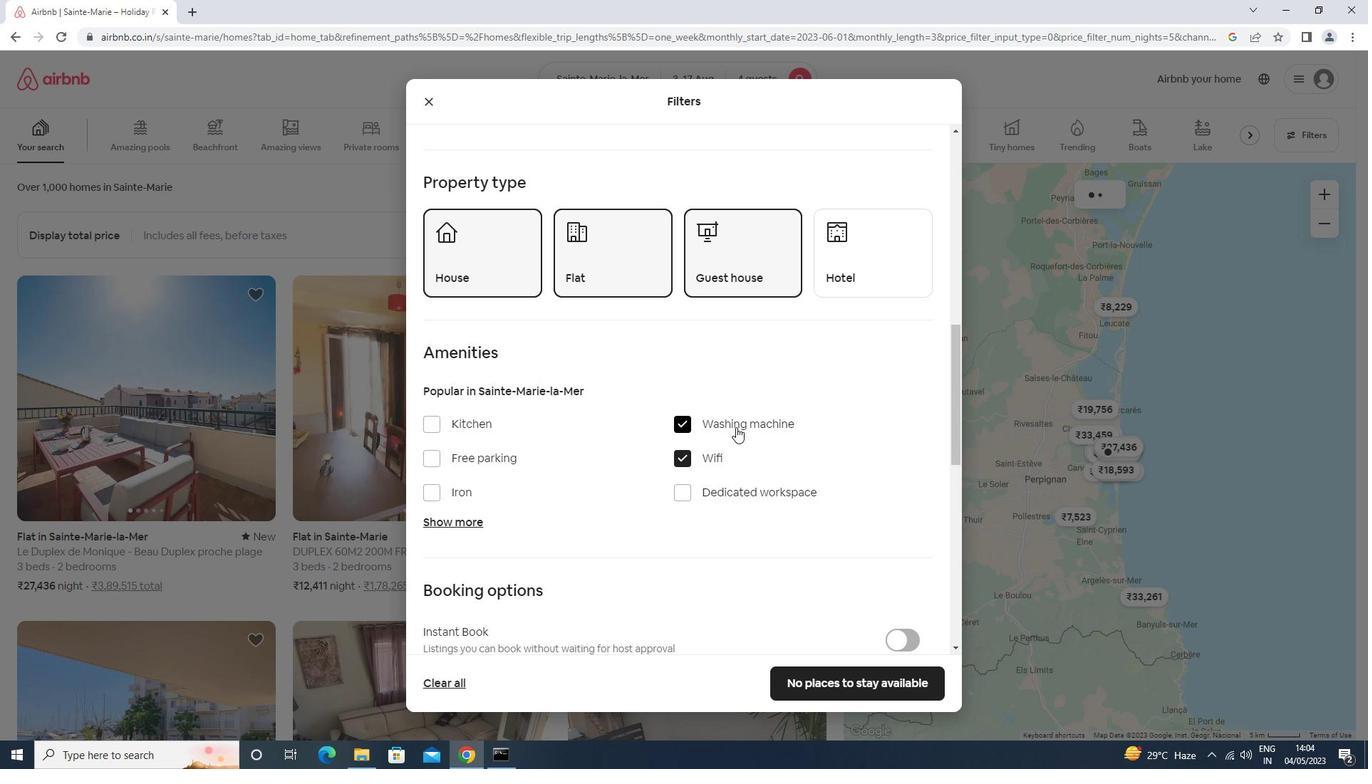 
Action: Mouse moved to (736, 428)
Screenshot: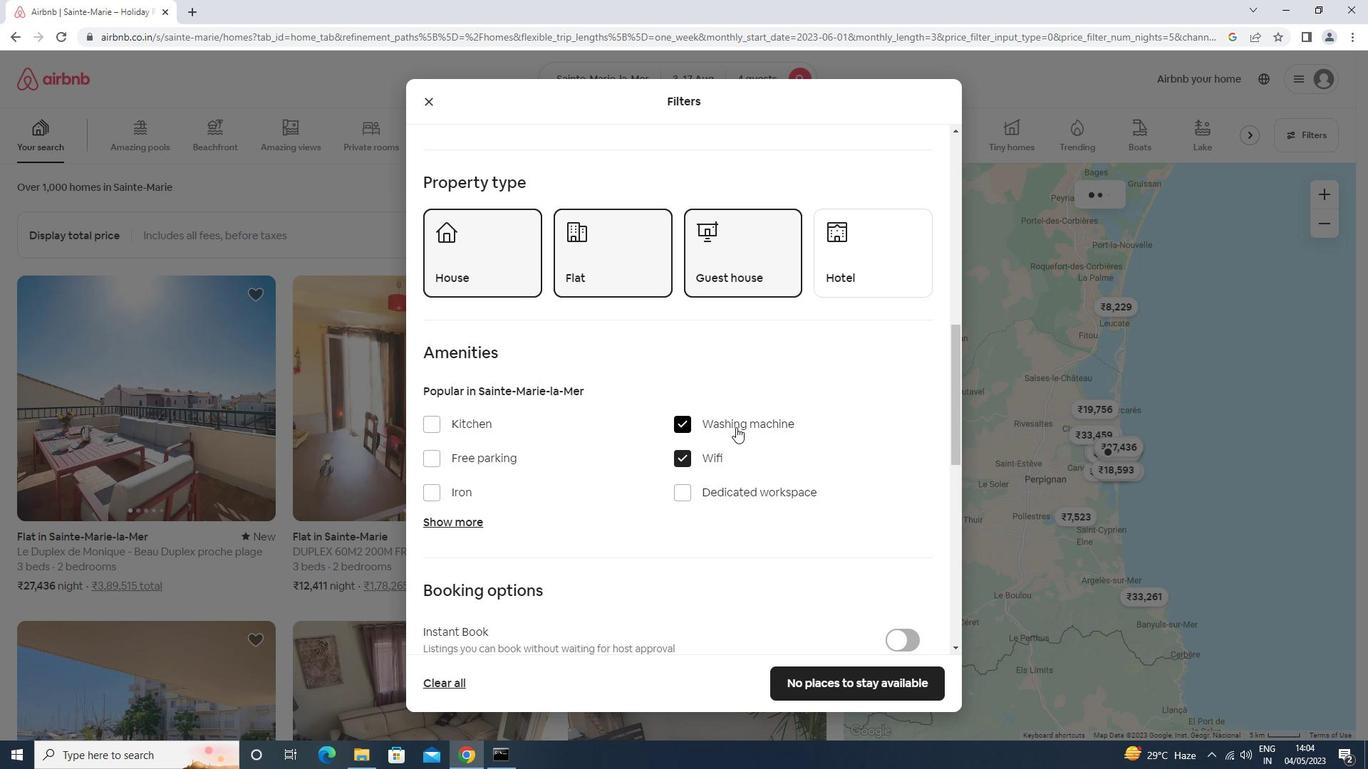 
Action: Mouse scrolled (736, 427) with delta (0, 0)
Screenshot: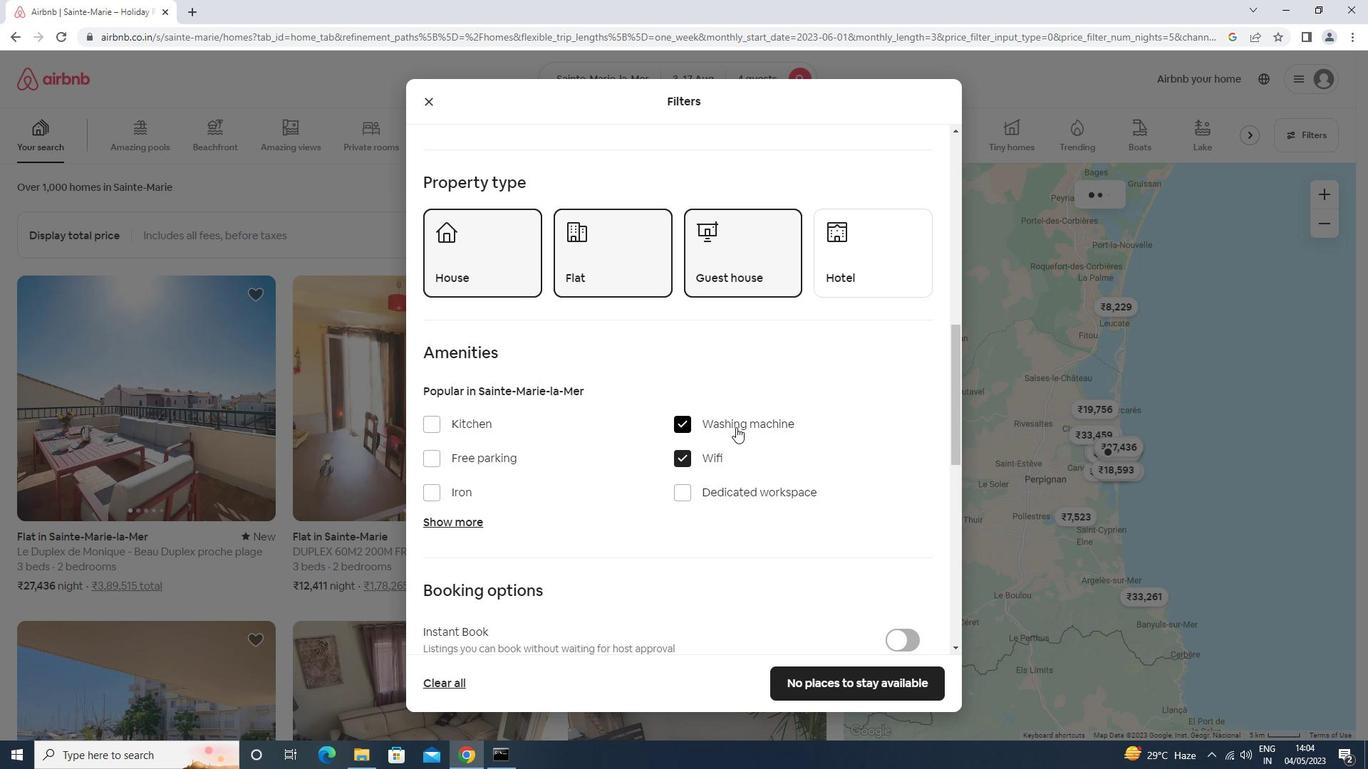 
Action: Mouse scrolled (736, 427) with delta (0, 0)
Screenshot: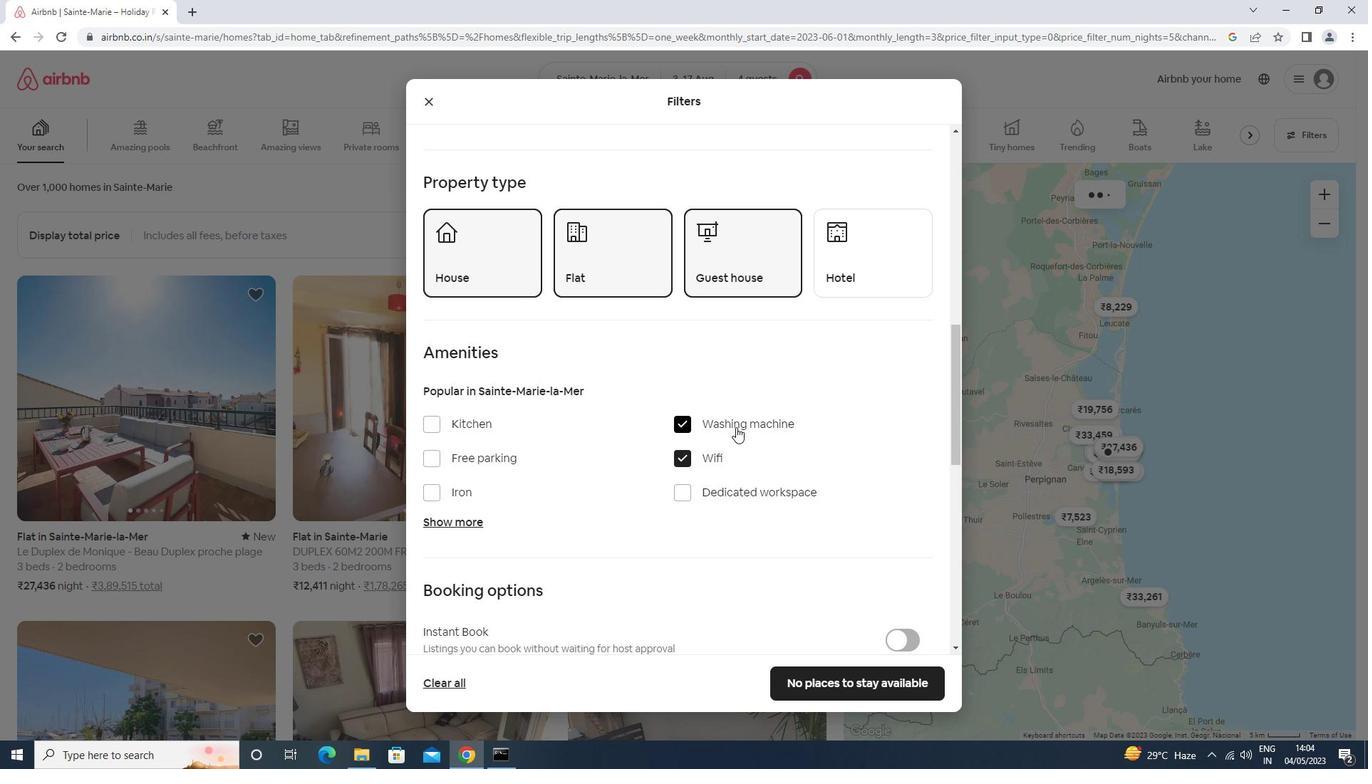 
Action: Mouse moved to (896, 467)
Screenshot: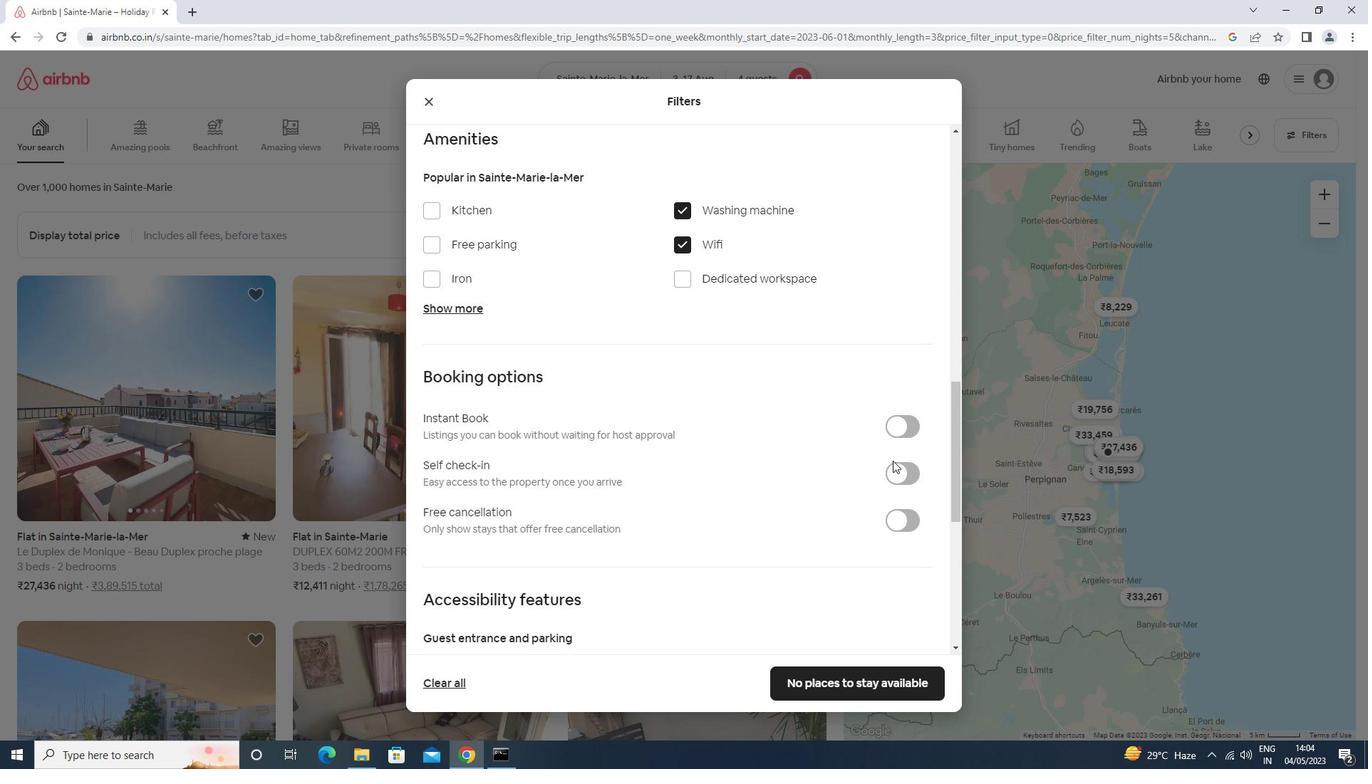 
Action: Mouse pressed left at (896, 467)
Screenshot: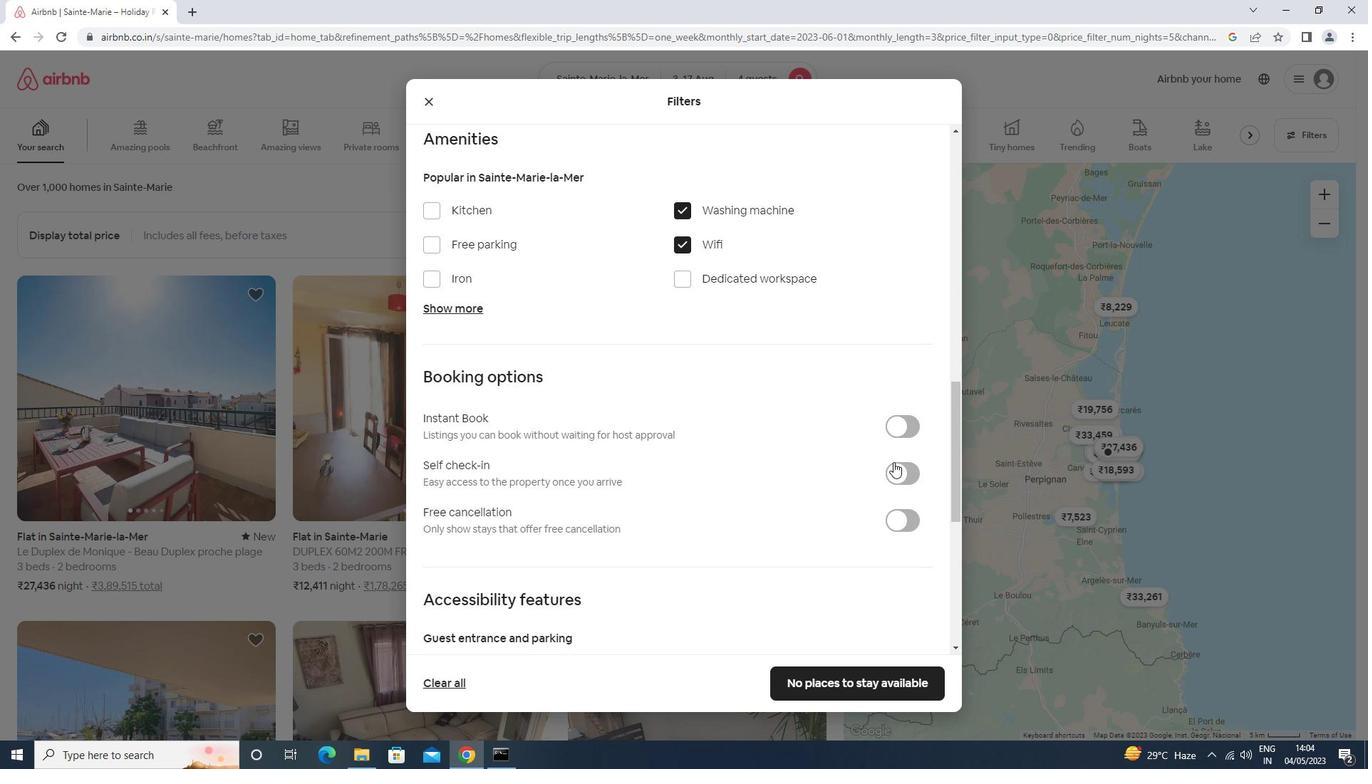 
Action: Mouse moved to (890, 464)
Screenshot: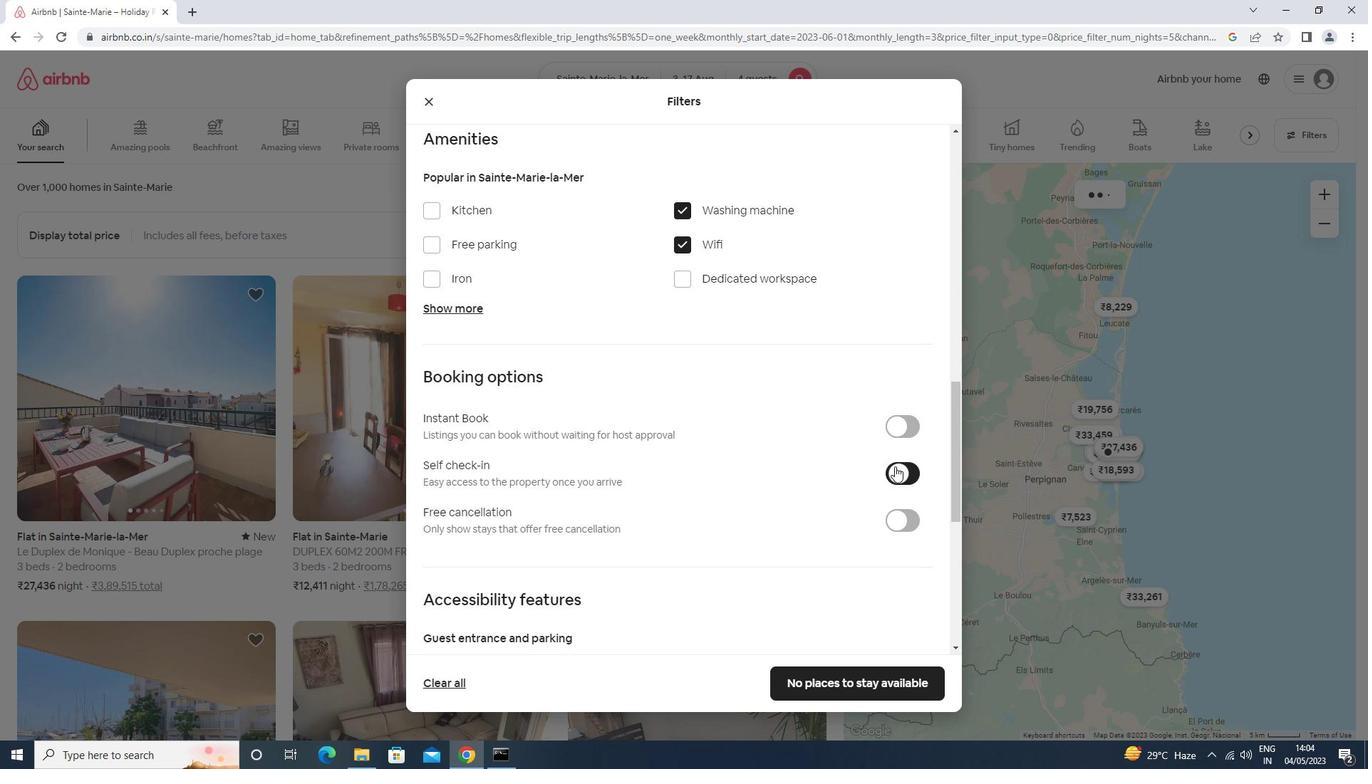 
Action: Mouse scrolled (890, 463) with delta (0, 0)
Screenshot: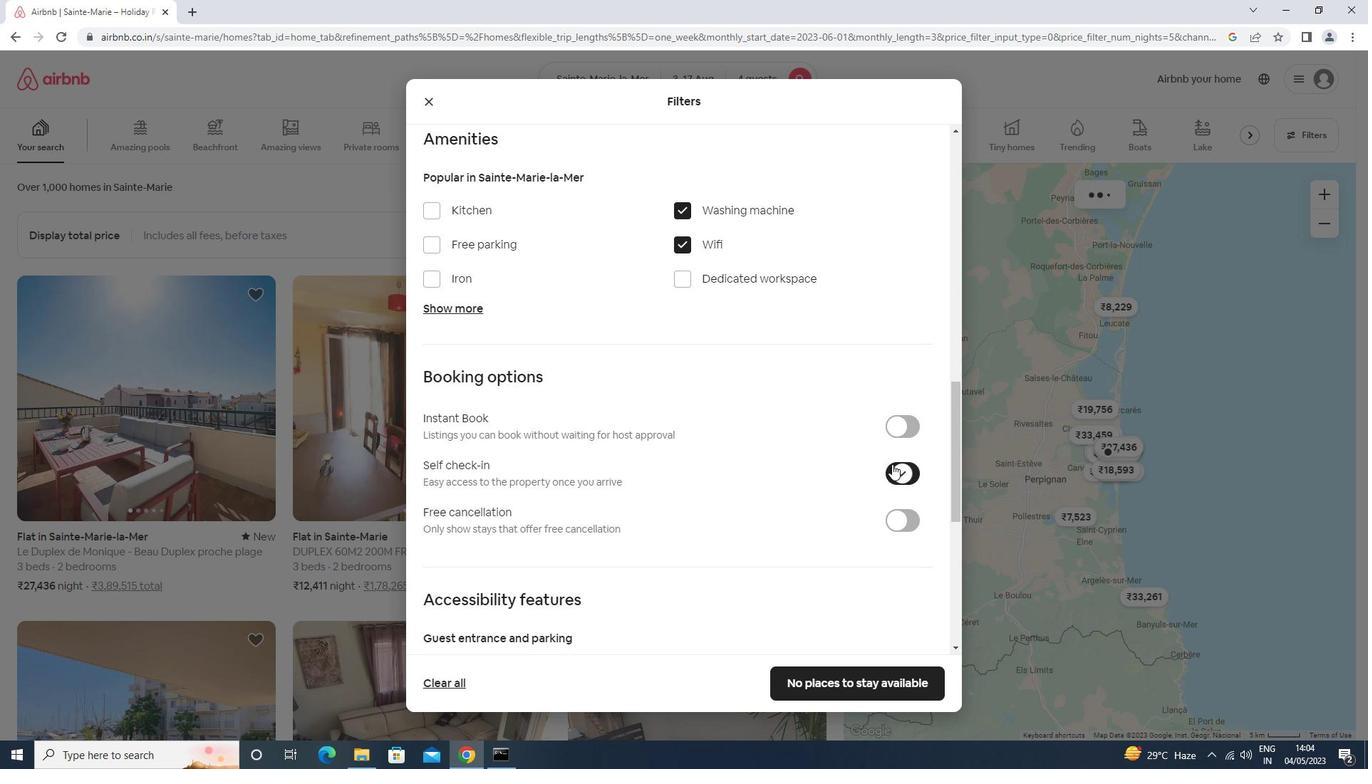 
Action: Mouse scrolled (890, 463) with delta (0, 0)
Screenshot: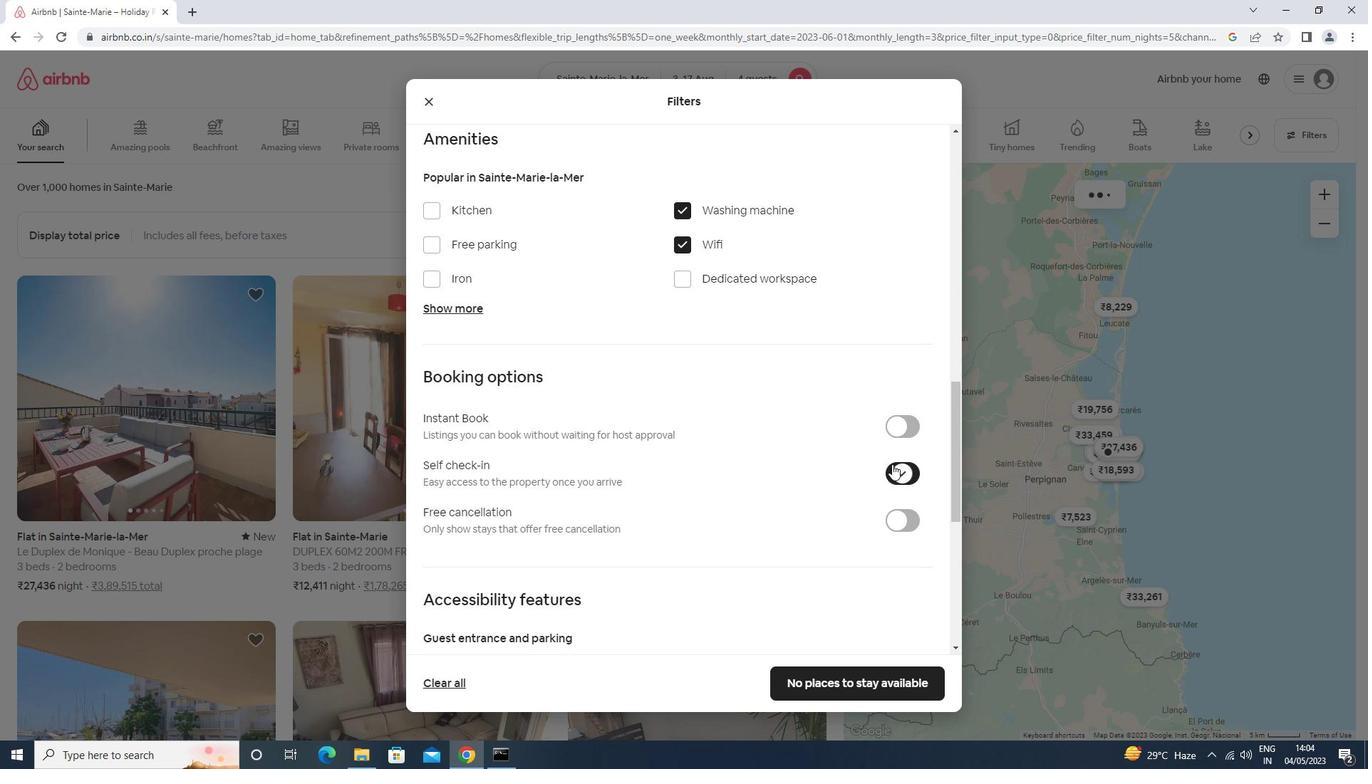 
Action: Mouse scrolled (890, 463) with delta (0, 0)
Screenshot: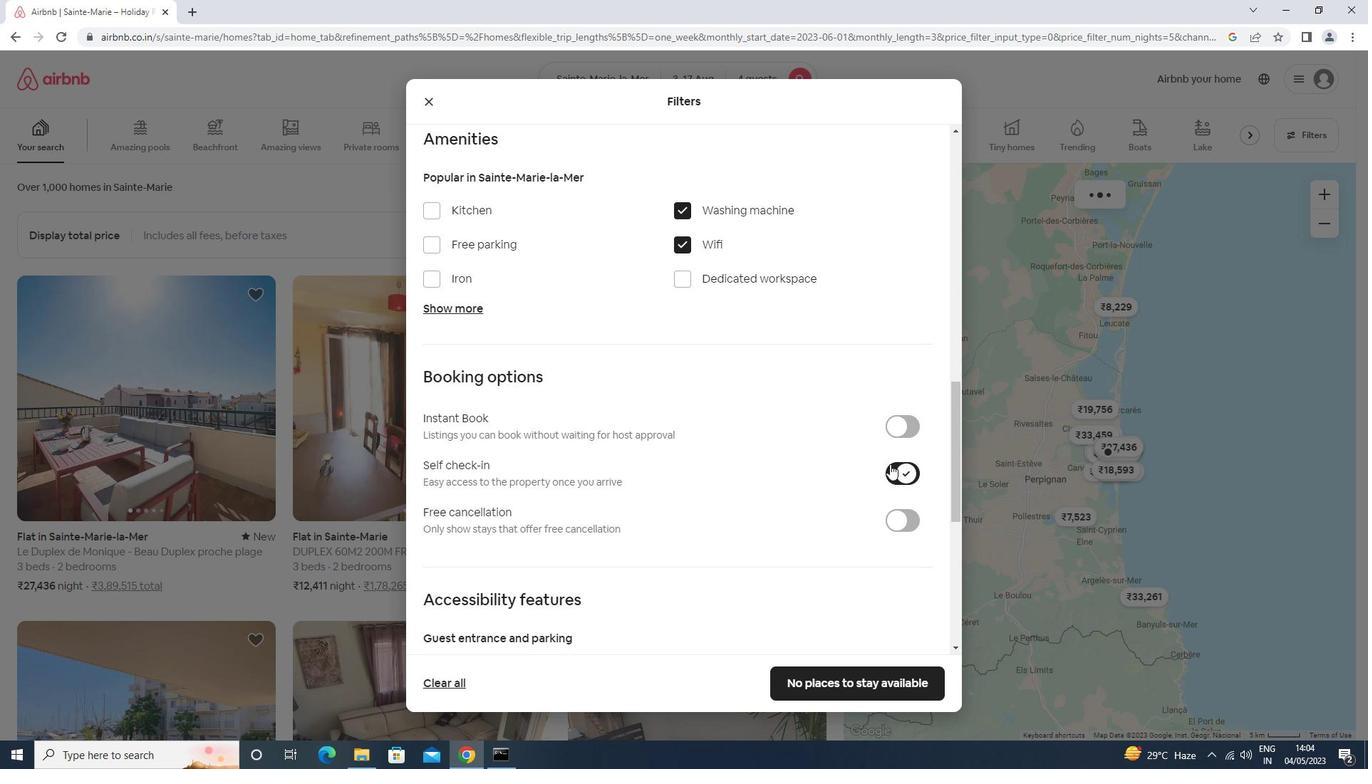 
Action: Mouse scrolled (890, 463) with delta (0, 0)
Screenshot: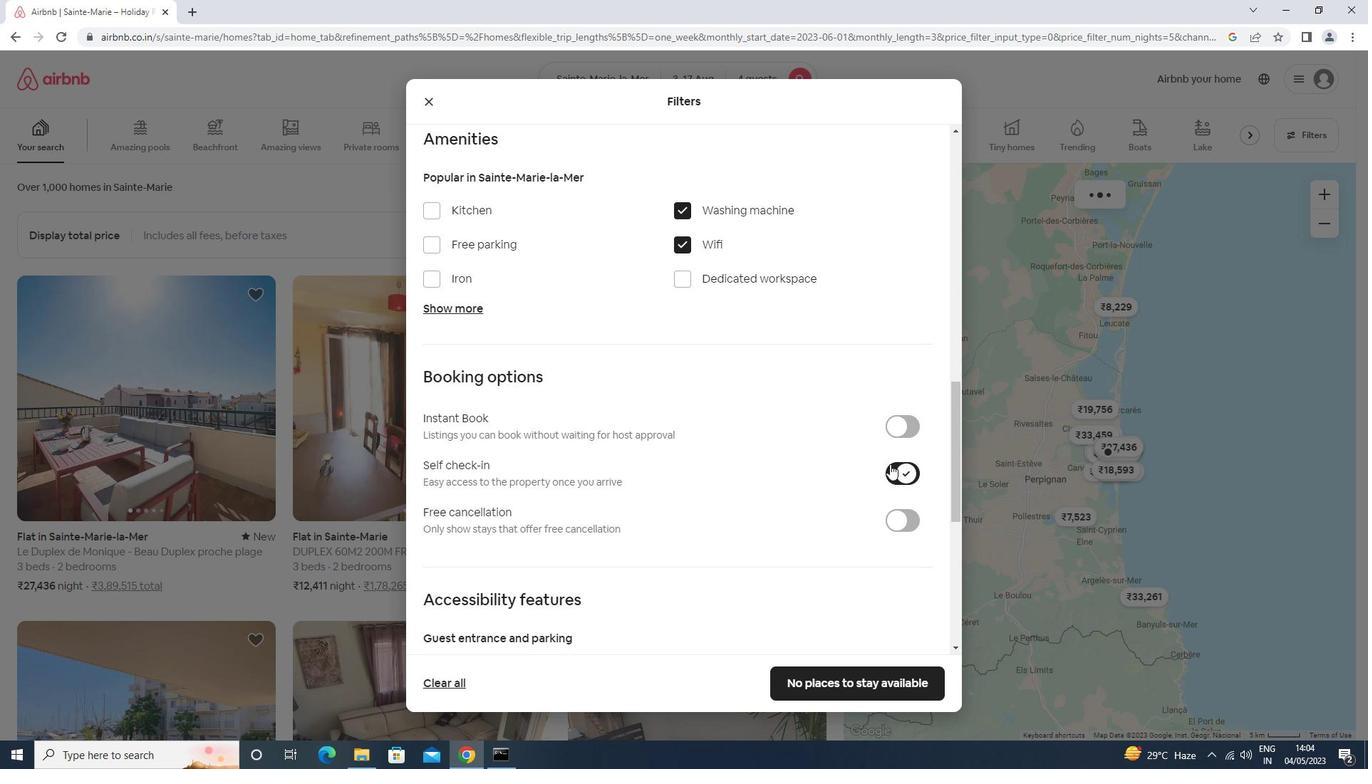 
Action: Mouse scrolled (890, 463) with delta (0, 0)
Screenshot: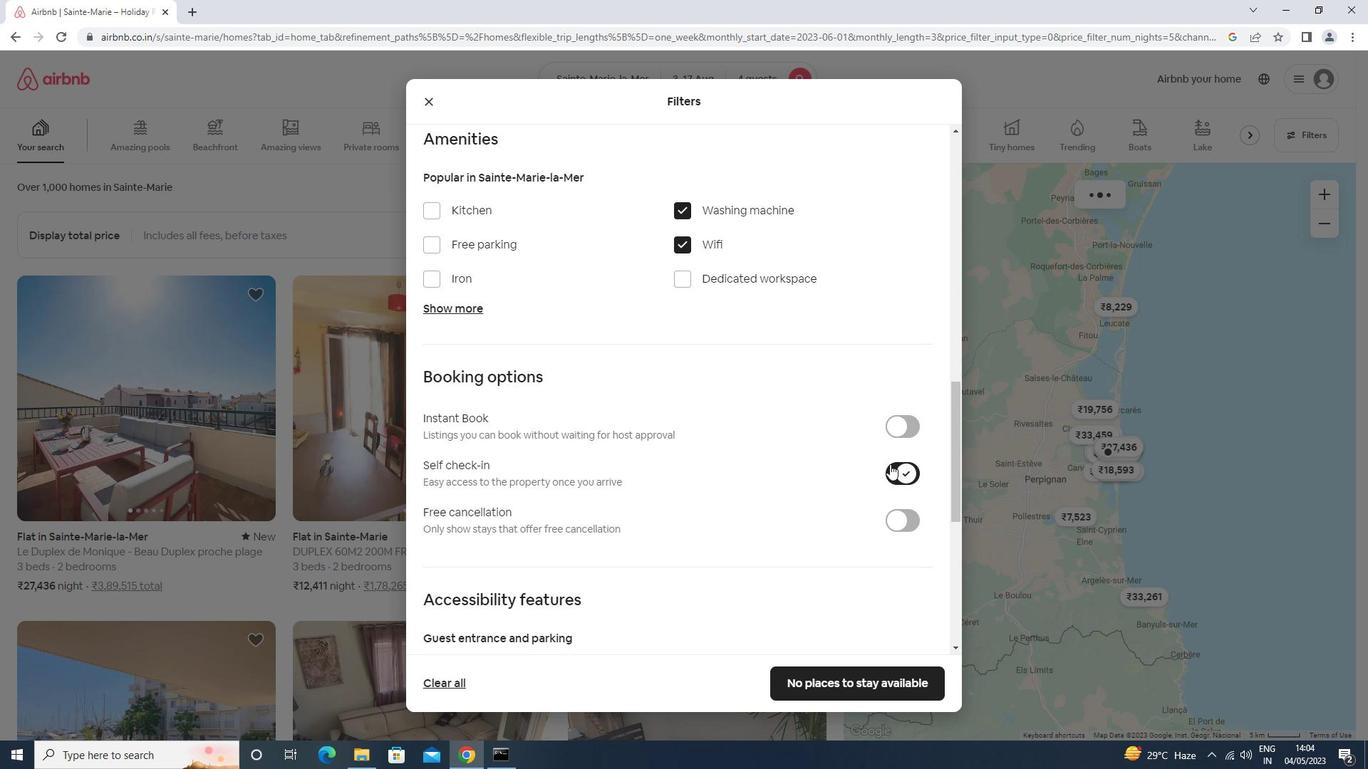 
Action: Mouse moved to (880, 462)
Screenshot: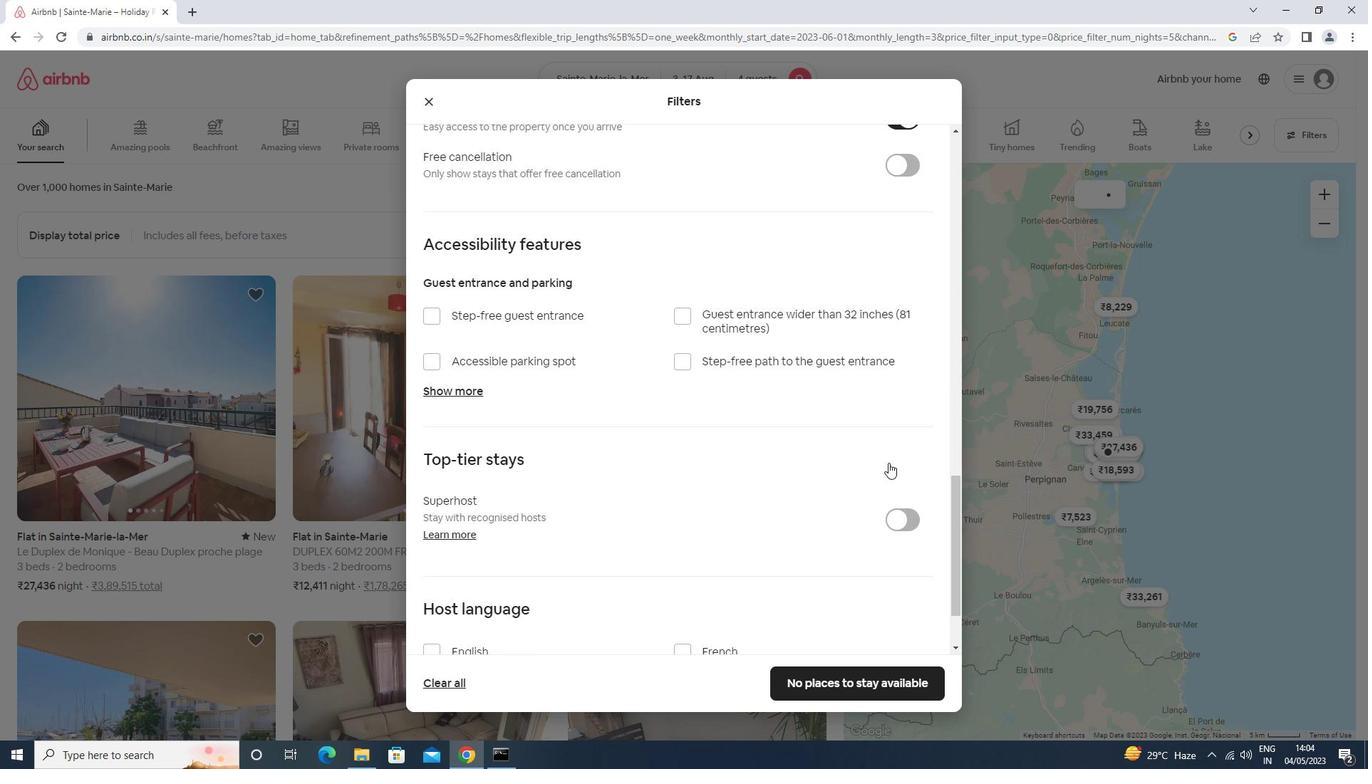 
Action: Mouse scrolled (880, 461) with delta (0, 0)
Screenshot: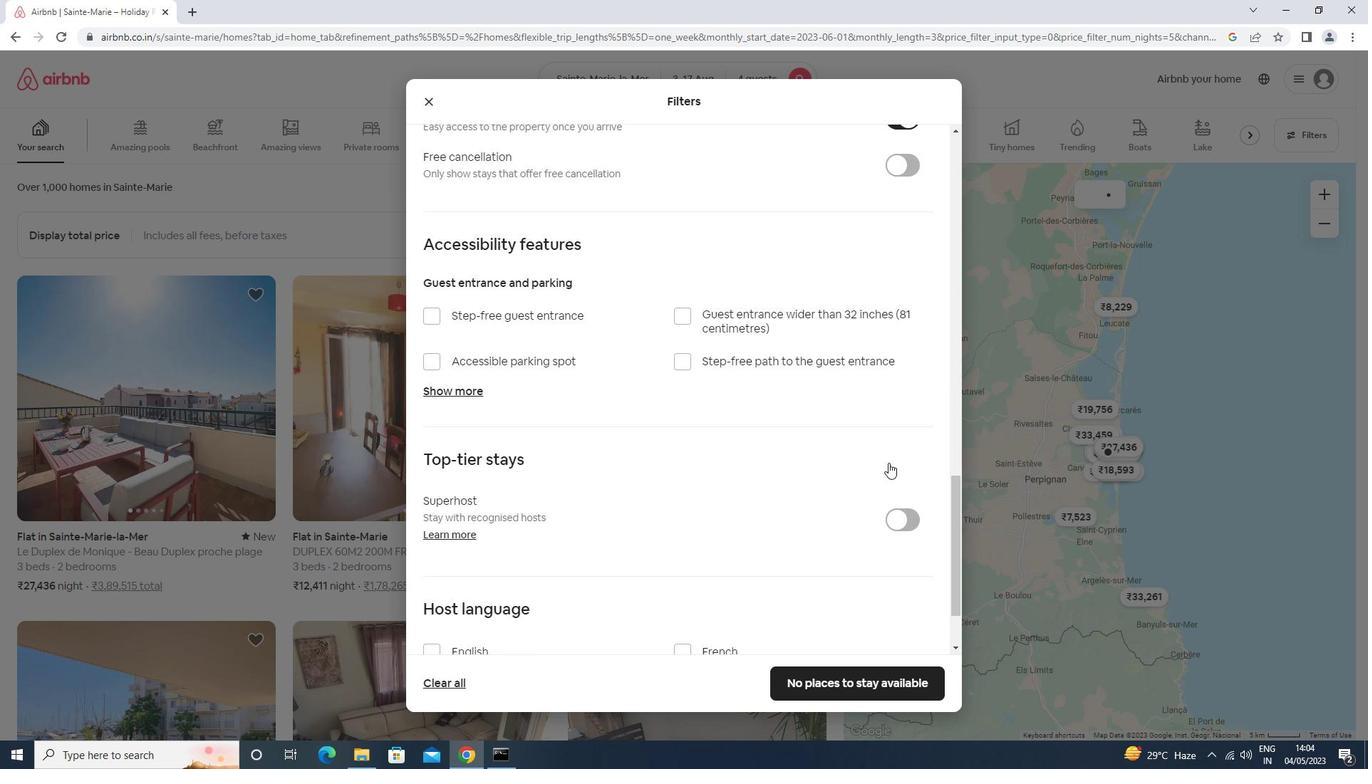 
Action: Mouse moved to (879, 462)
Screenshot: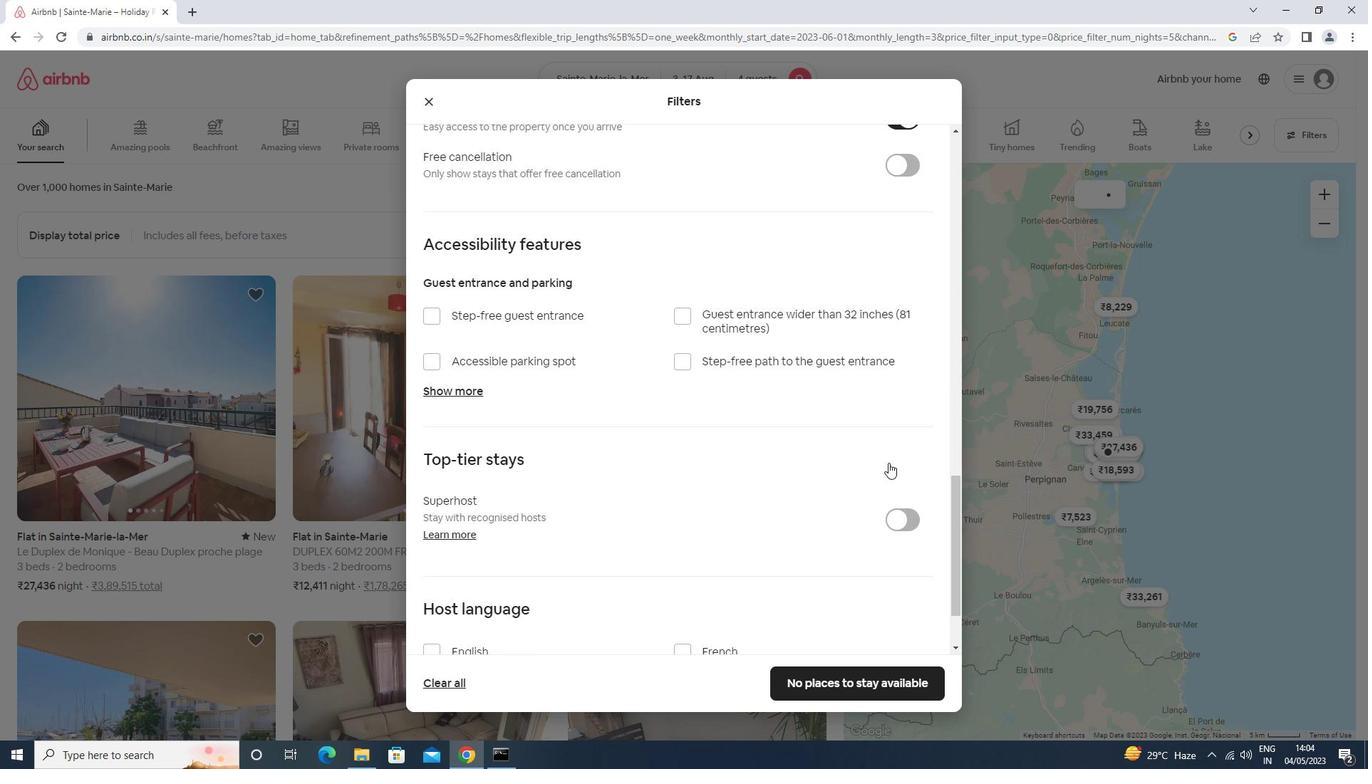
Action: Mouse scrolled (879, 461) with delta (0, 0)
Screenshot: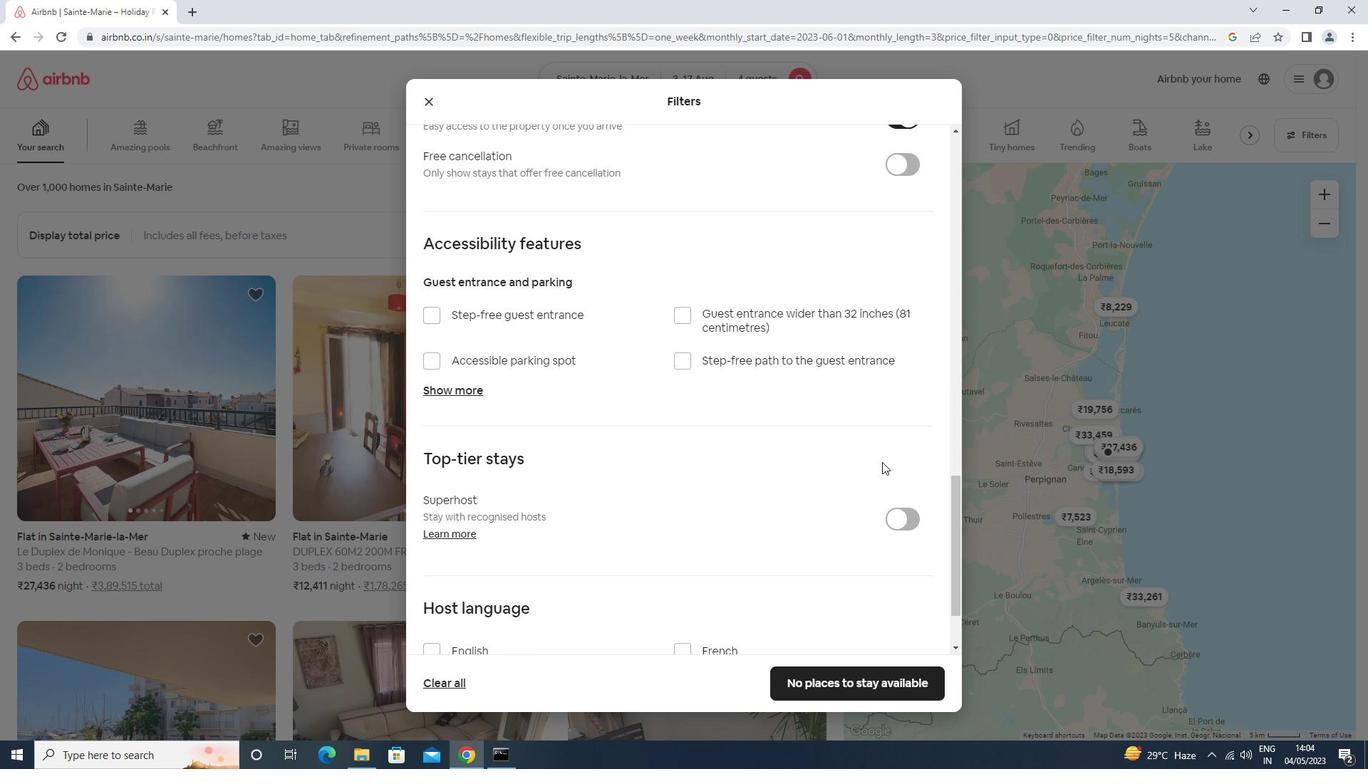 
Action: Mouse moved to (879, 462)
Screenshot: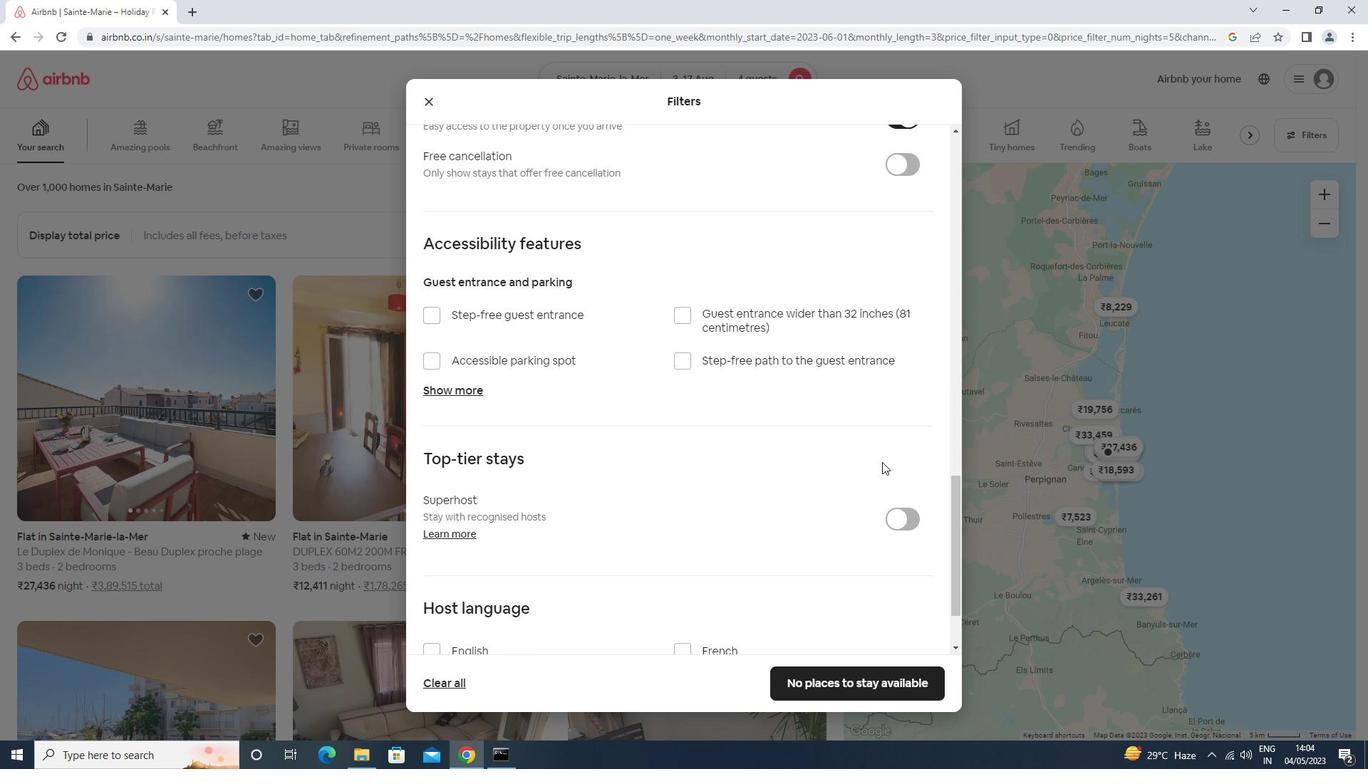 
Action: Mouse scrolled (879, 461) with delta (0, 0)
Screenshot: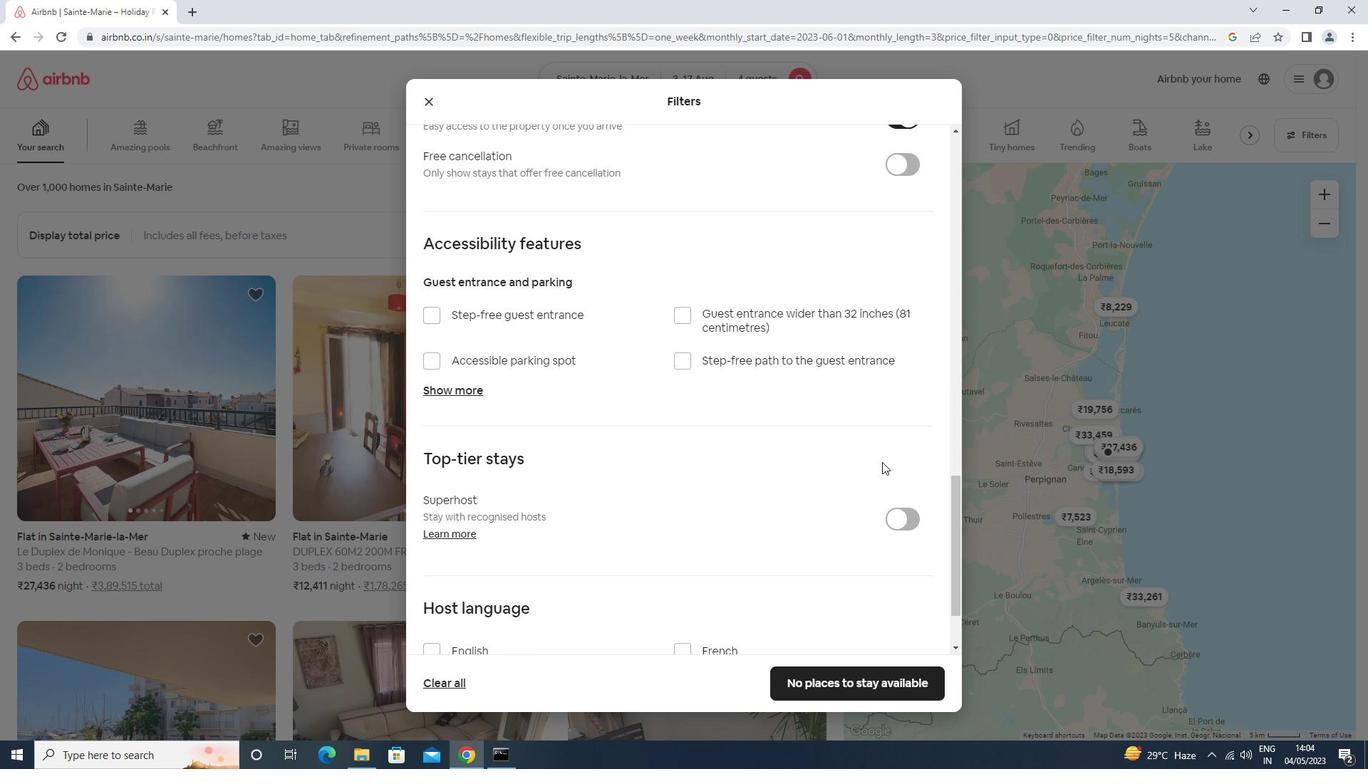 
Action: Mouse moved to (878, 462)
Screenshot: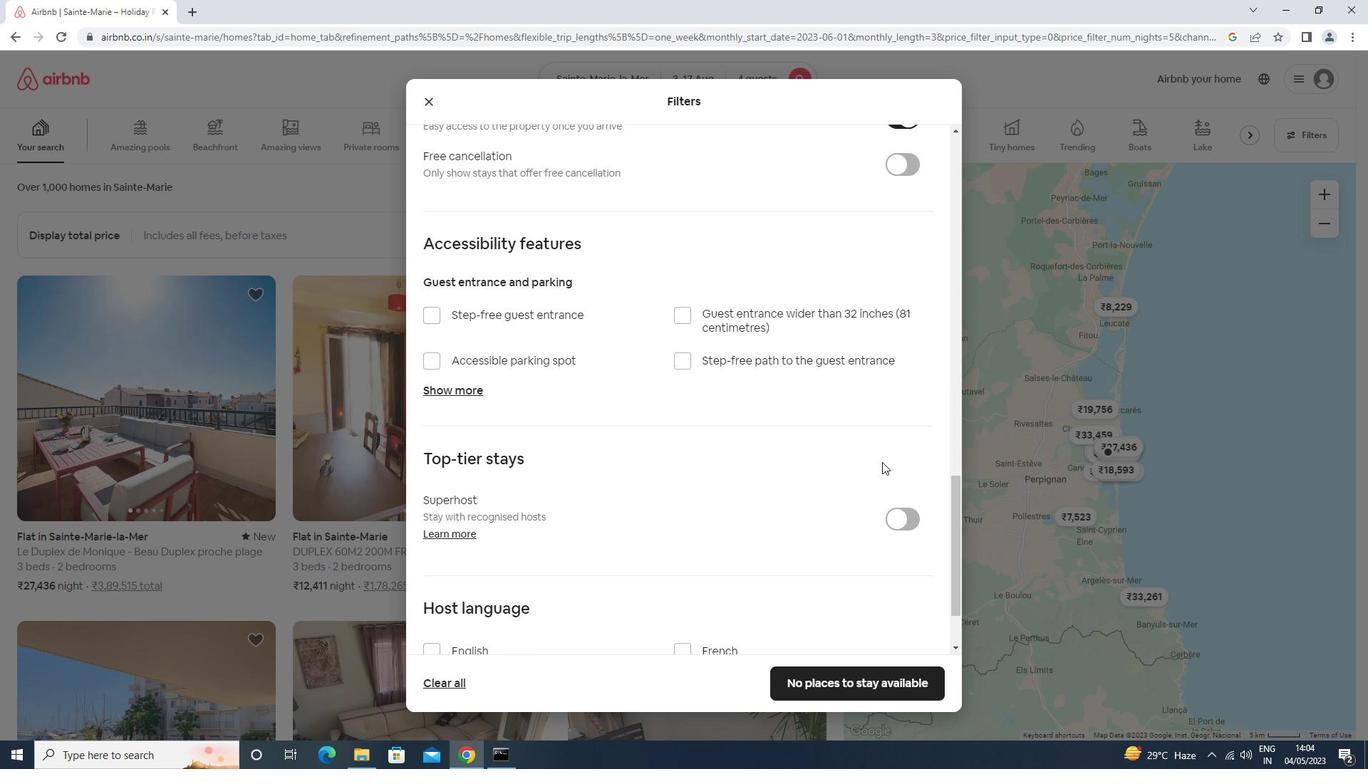 
Action: Mouse scrolled (878, 461) with delta (0, 0)
Screenshot: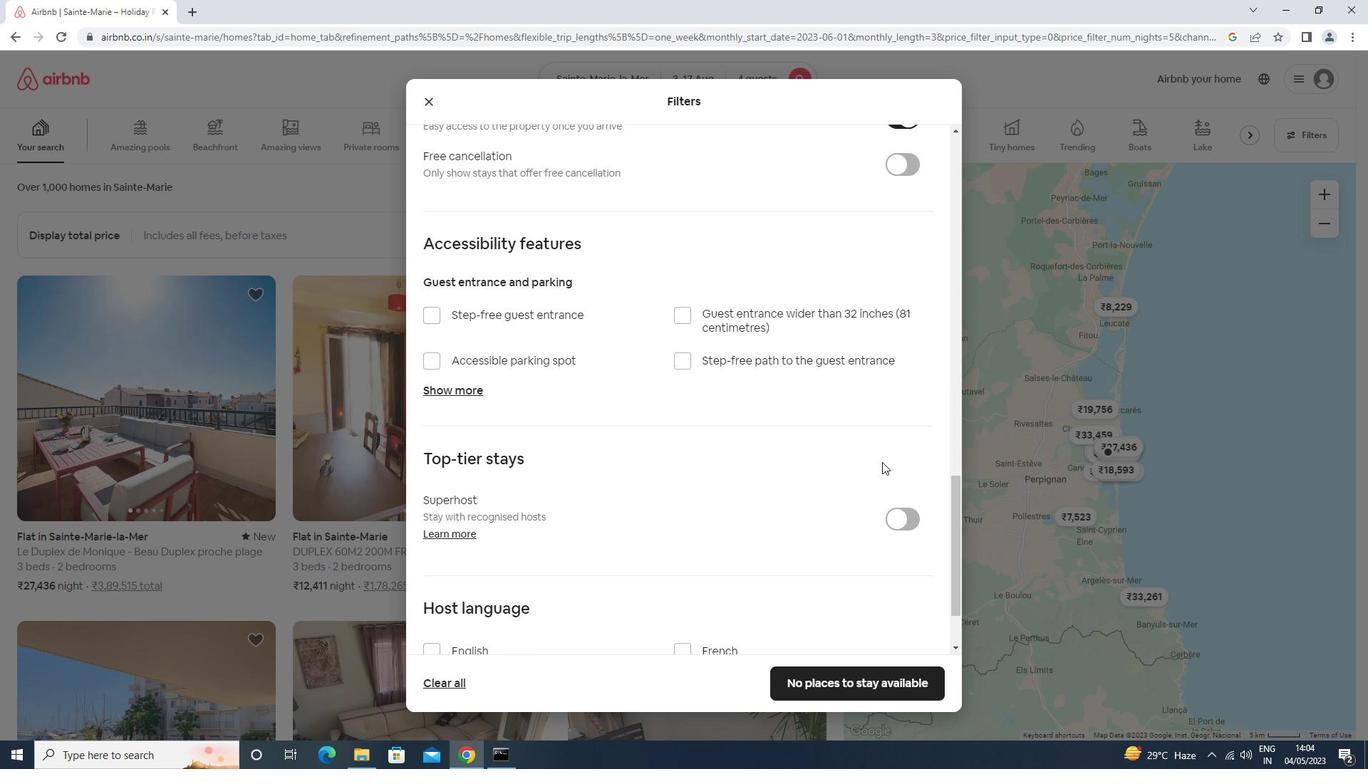 
Action: Mouse moved to (462, 549)
Screenshot: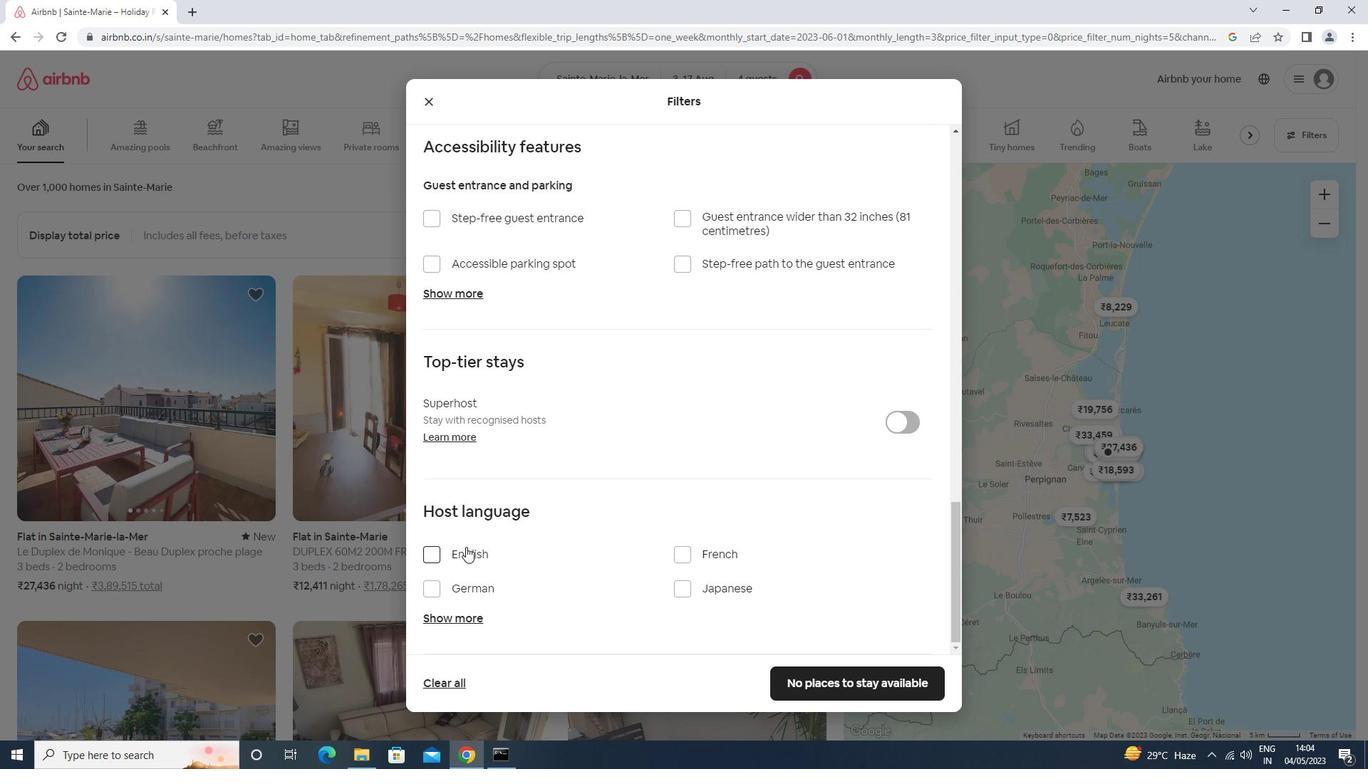 
Action: Mouse pressed left at (462, 549)
Screenshot: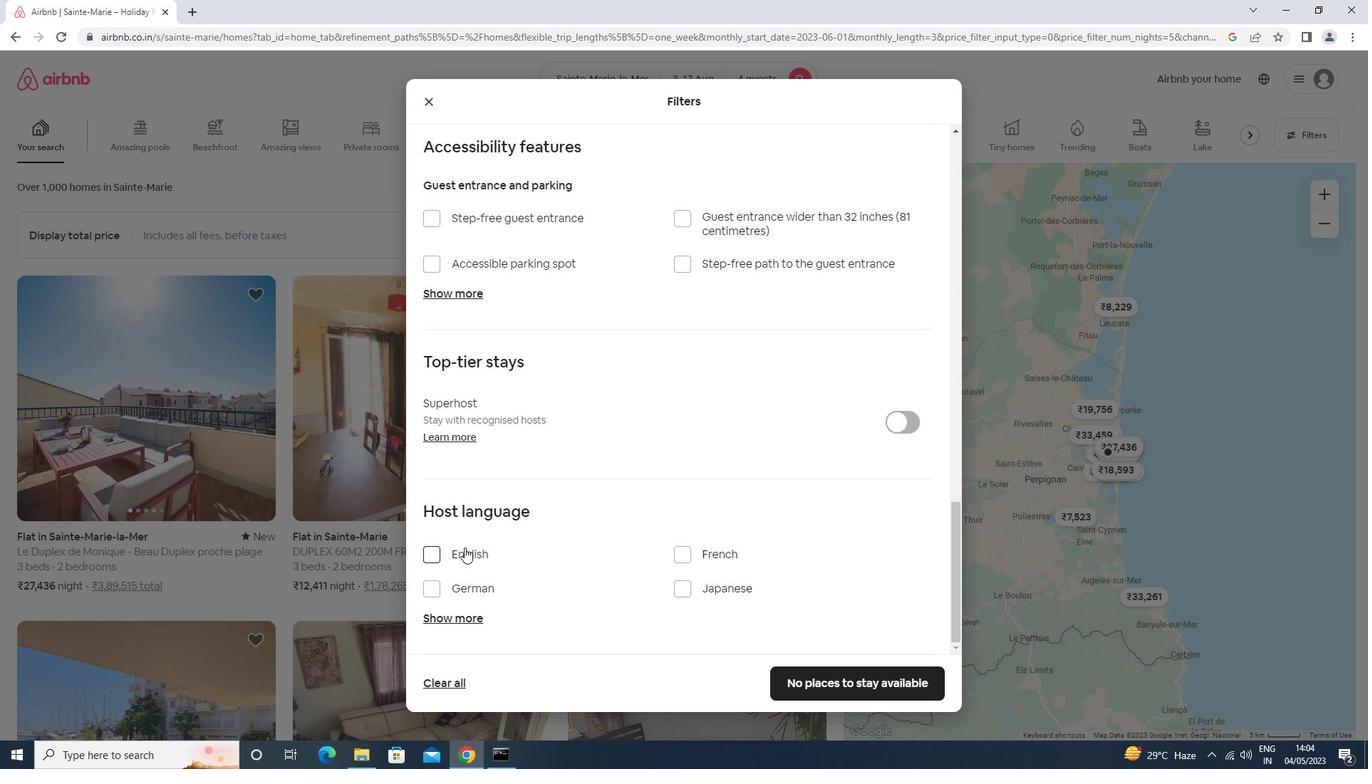 
Action: Mouse moved to (839, 680)
Screenshot: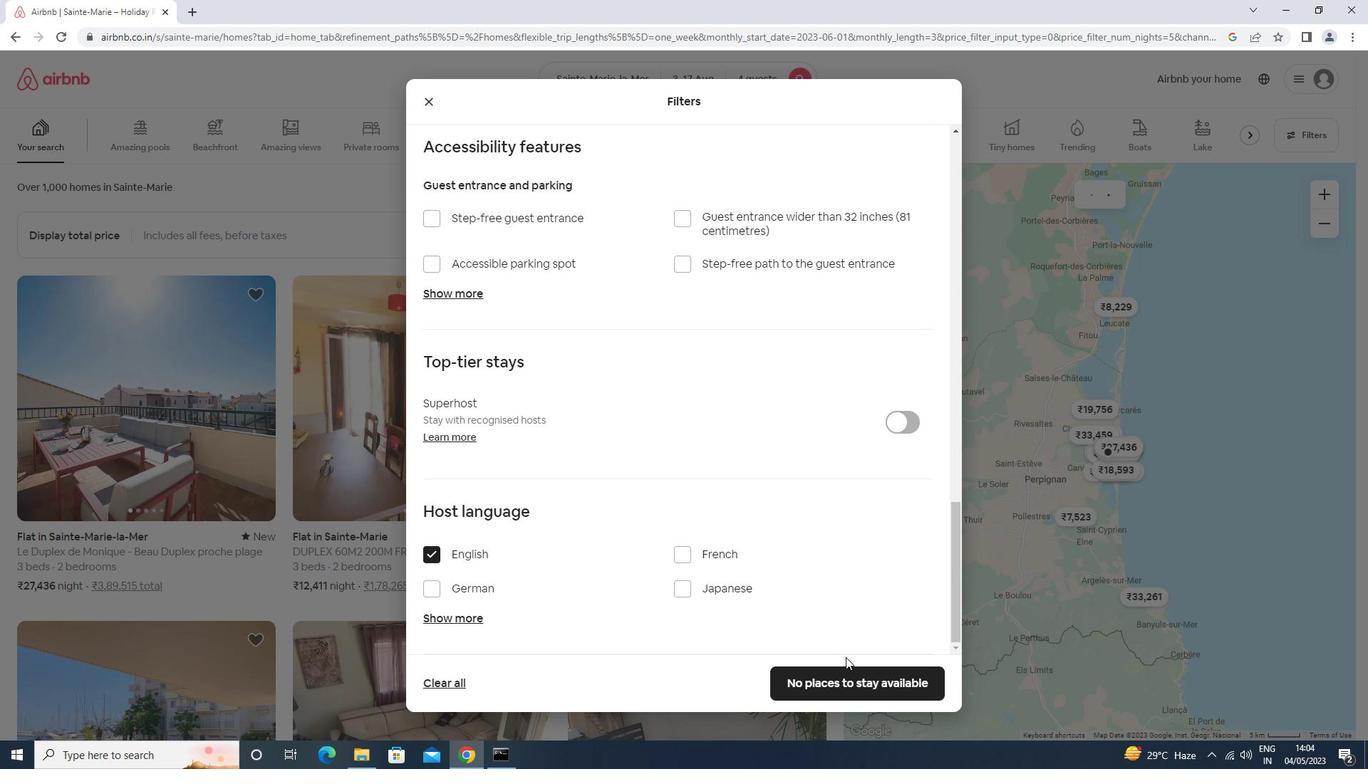 
Action: Mouse pressed left at (839, 680)
Screenshot: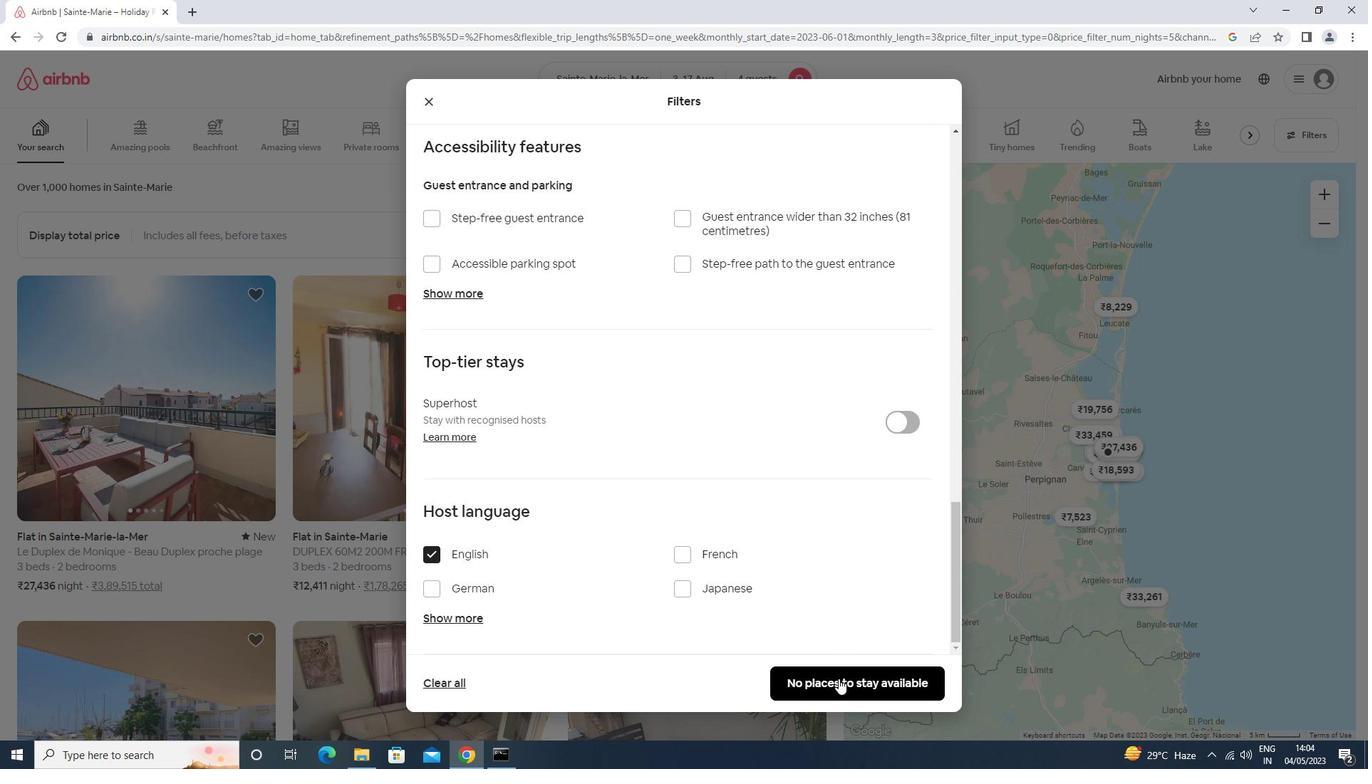 
Action: Mouse moved to (834, 674)
Screenshot: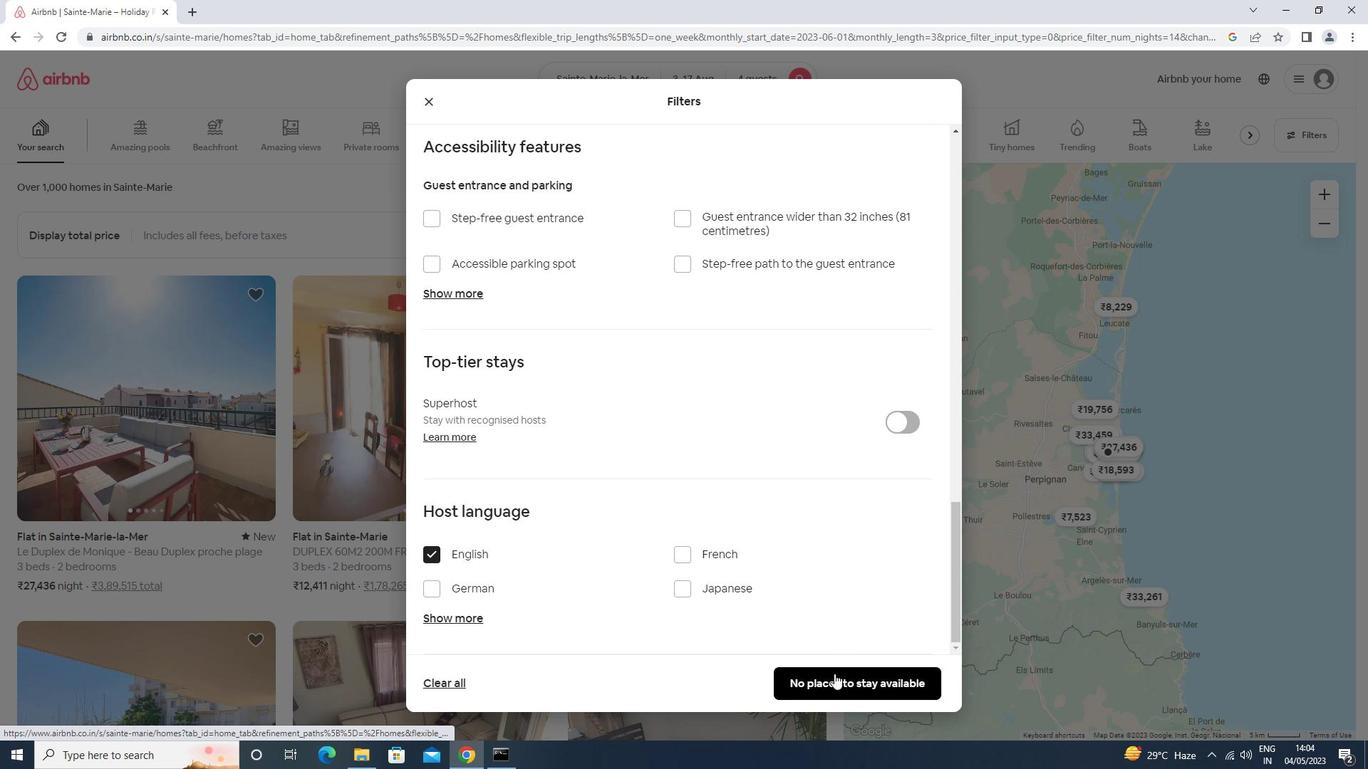 
